 Task: Look for space in Porlamar, Venezuela from 12th July, 2023 to 16th July, 2023 for 8 adults in price range Rs.10000 to Rs.16000. Place can be private room with 8 bedrooms having 8 beds and 8 bathrooms. Property type can be house, flat, guest house. Amenities needed are: wifi, TV, free parkinig on premises, gym, breakfast. Booking option can be shelf check-in. Required host language is English.
Action: Mouse moved to (554, 135)
Screenshot: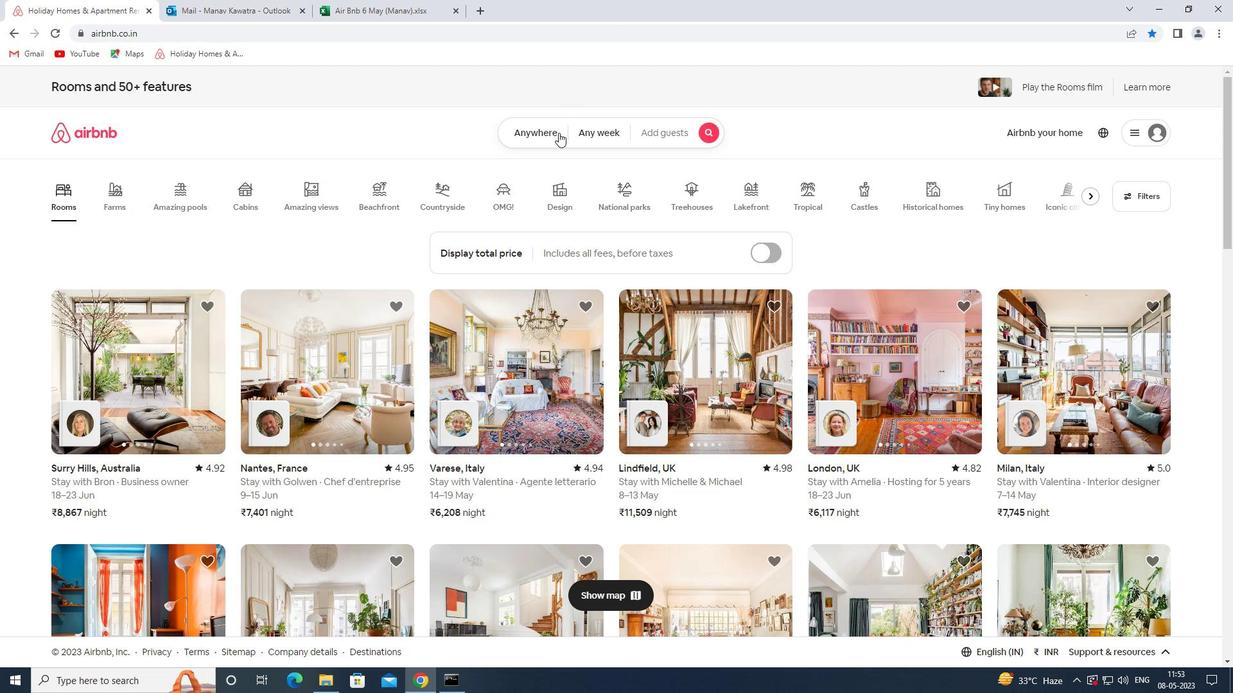 
Action: Mouse pressed left at (554, 135)
Screenshot: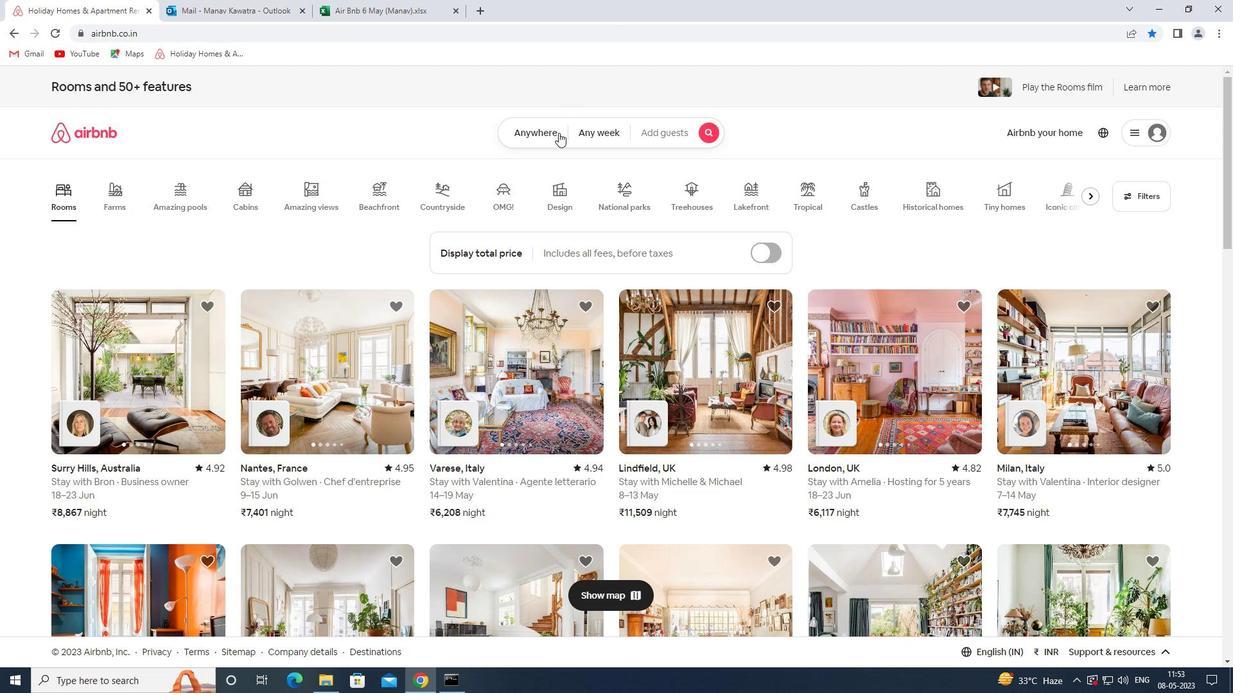 
Action: Mouse moved to (443, 186)
Screenshot: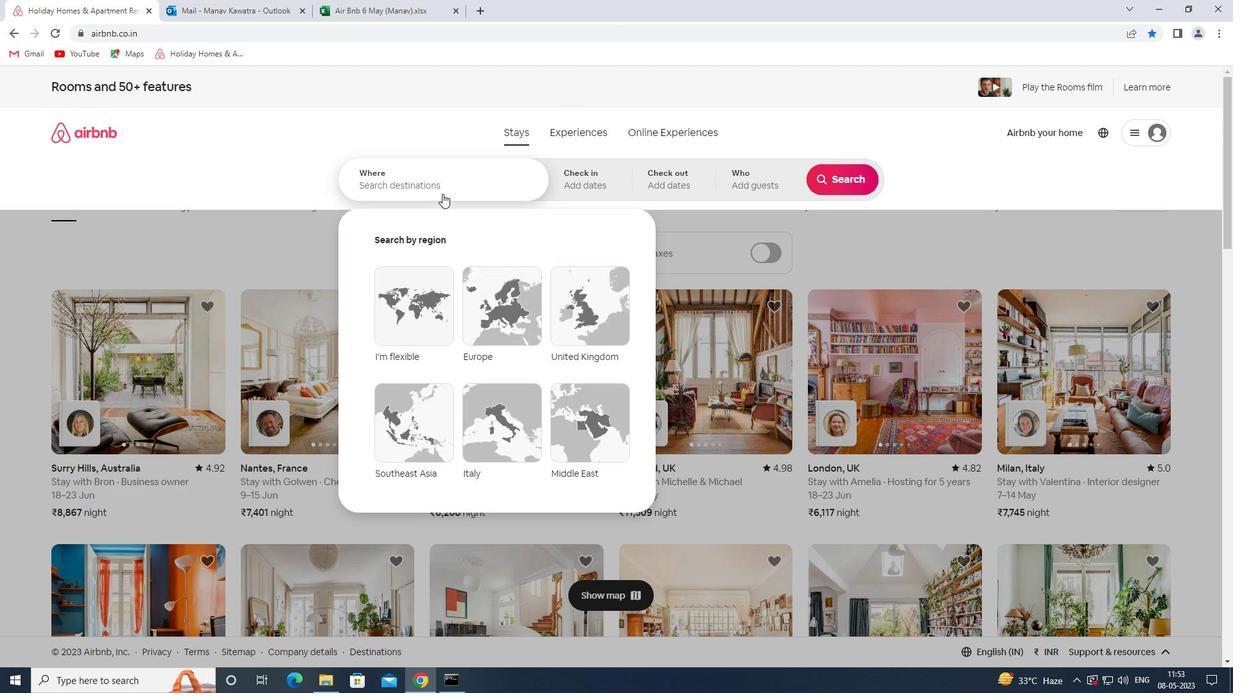 
Action: Mouse pressed left at (443, 186)
Screenshot: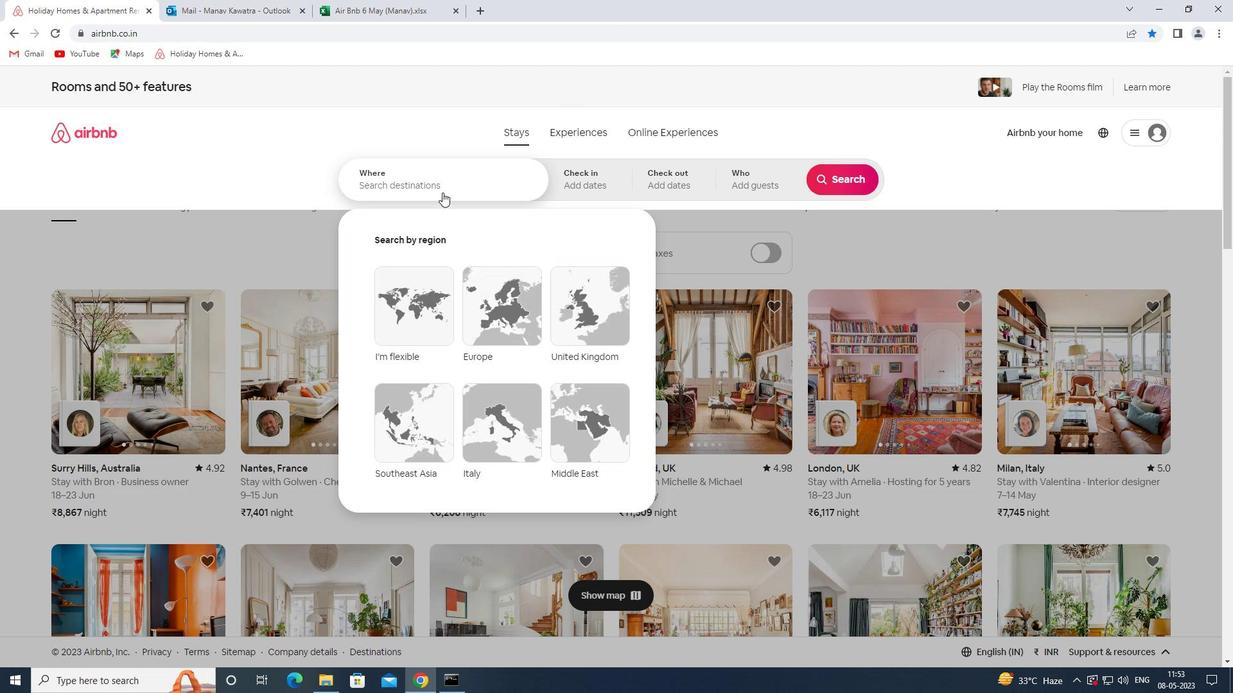 
Action: Mouse moved to (445, 186)
Screenshot: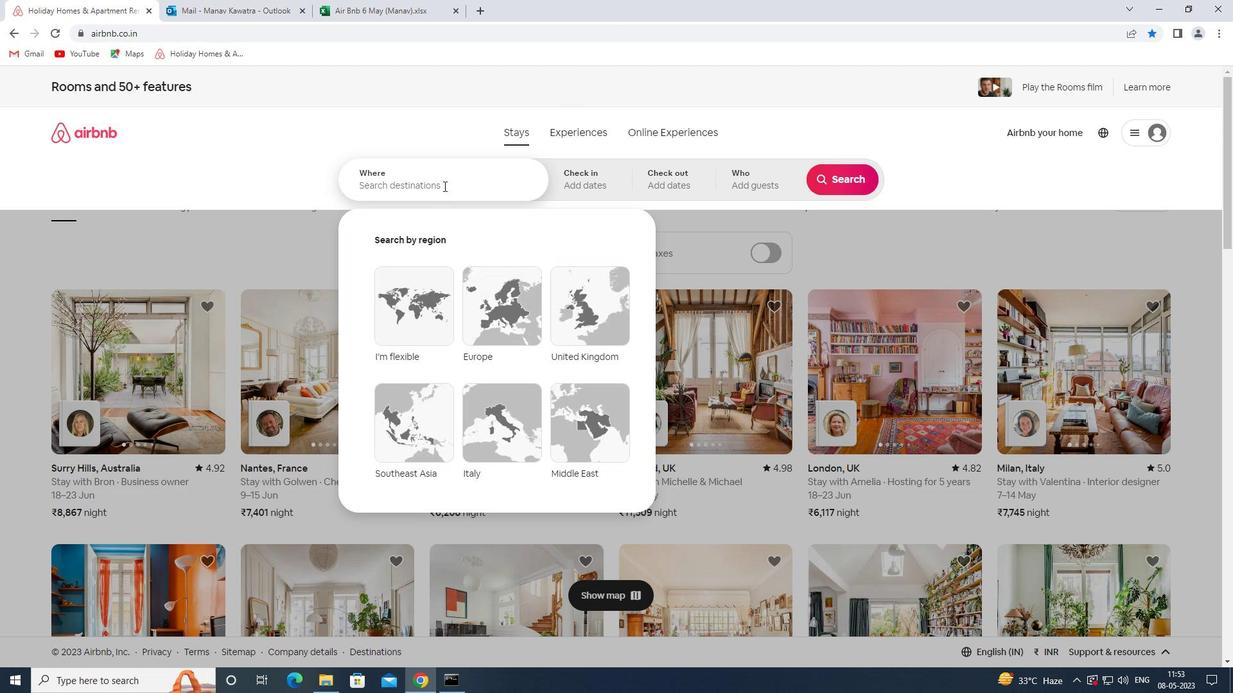 
Action: Key pressed <Key.shift_r><Key.shift_r><Key.shift_r><Key.shift_r>Porlamar<Key.space><Key.shift>VENEZUELA<Key.space><Key.enter>
Screenshot: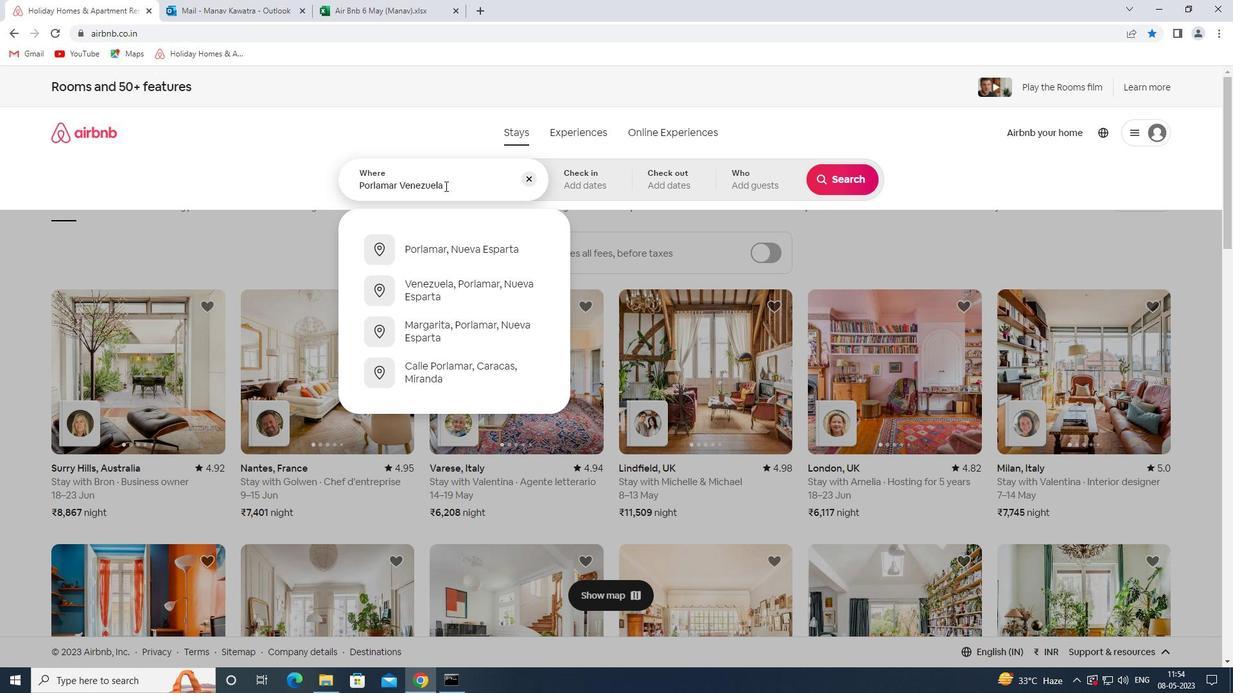 
Action: Mouse moved to (841, 278)
Screenshot: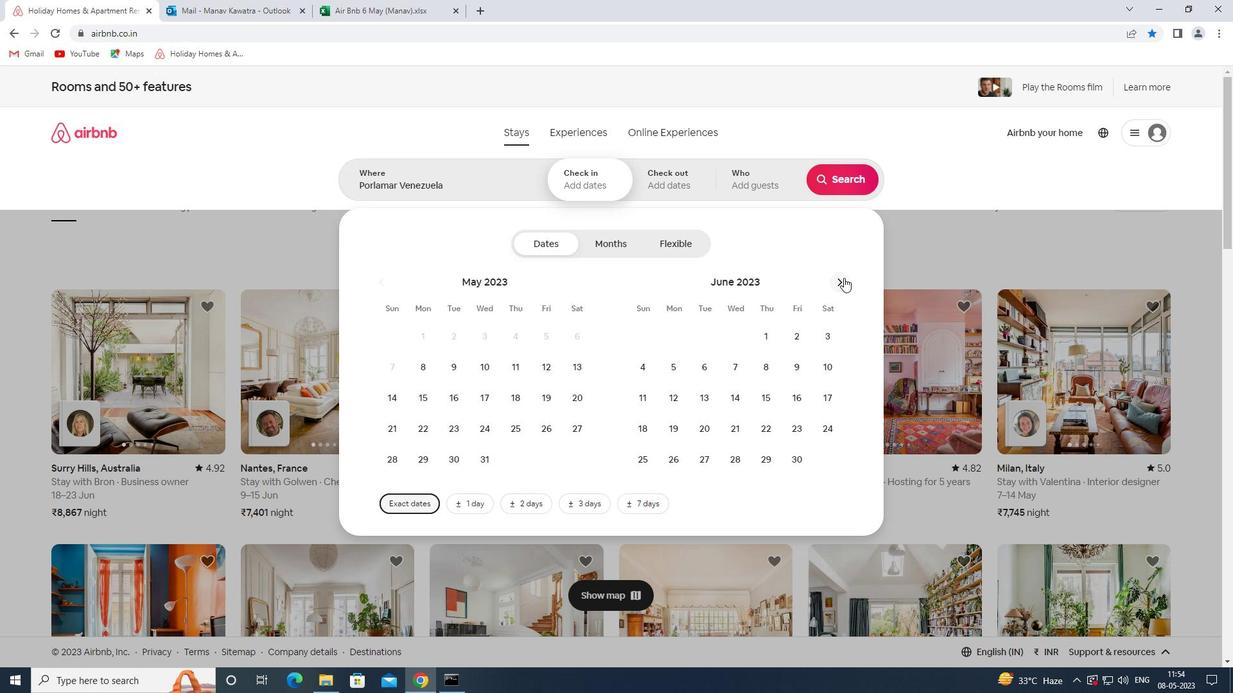 
Action: Mouse pressed left at (841, 278)
Screenshot: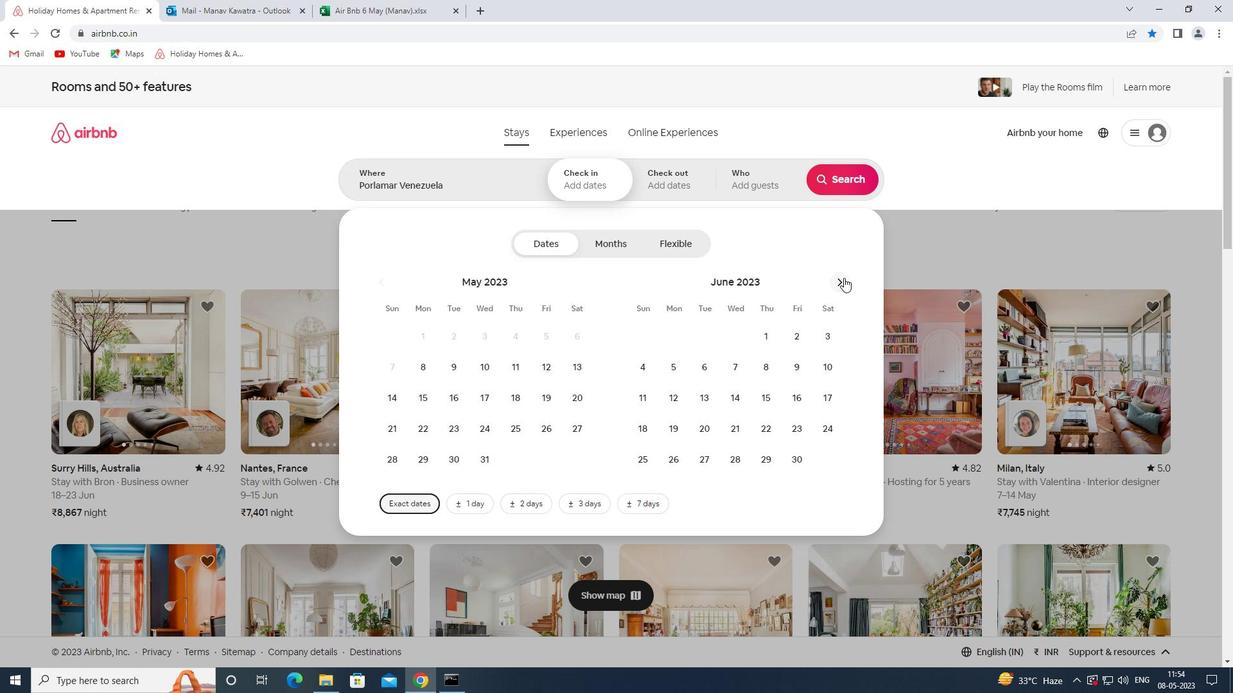 
Action: Mouse moved to (730, 404)
Screenshot: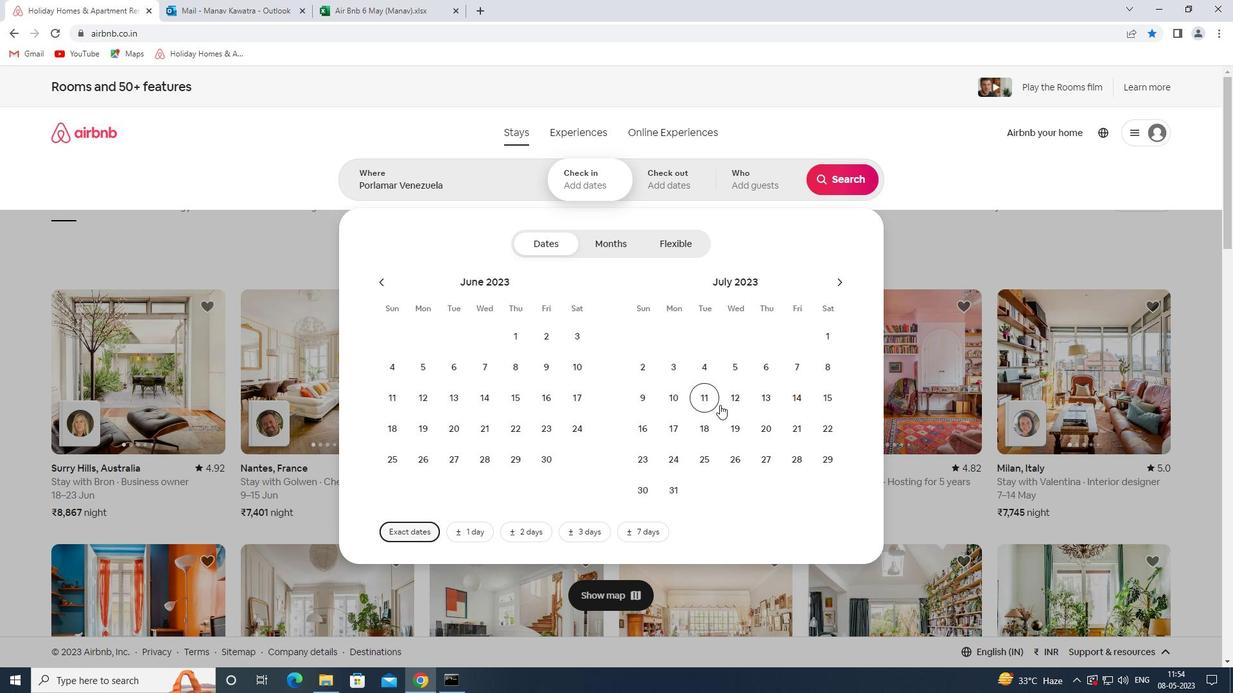 
Action: Mouse pressed left at (730, 404)
Screenshot: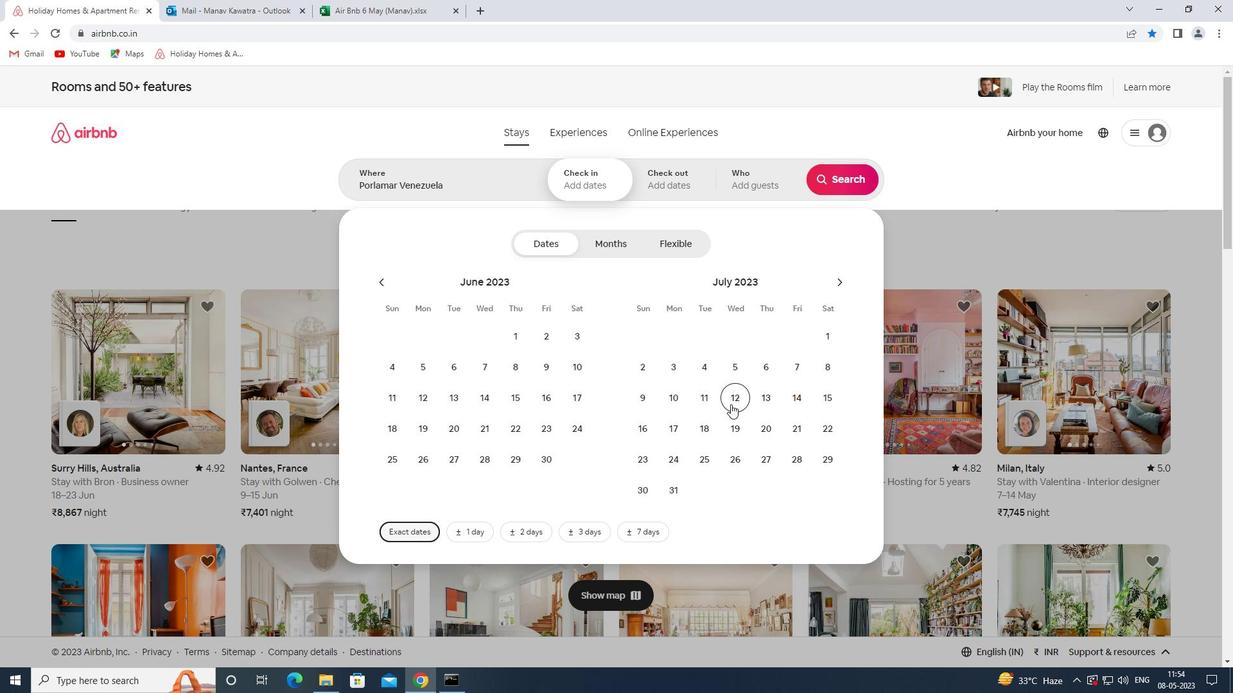 
Action: Mouse moved to (645, 432)
Screenshot: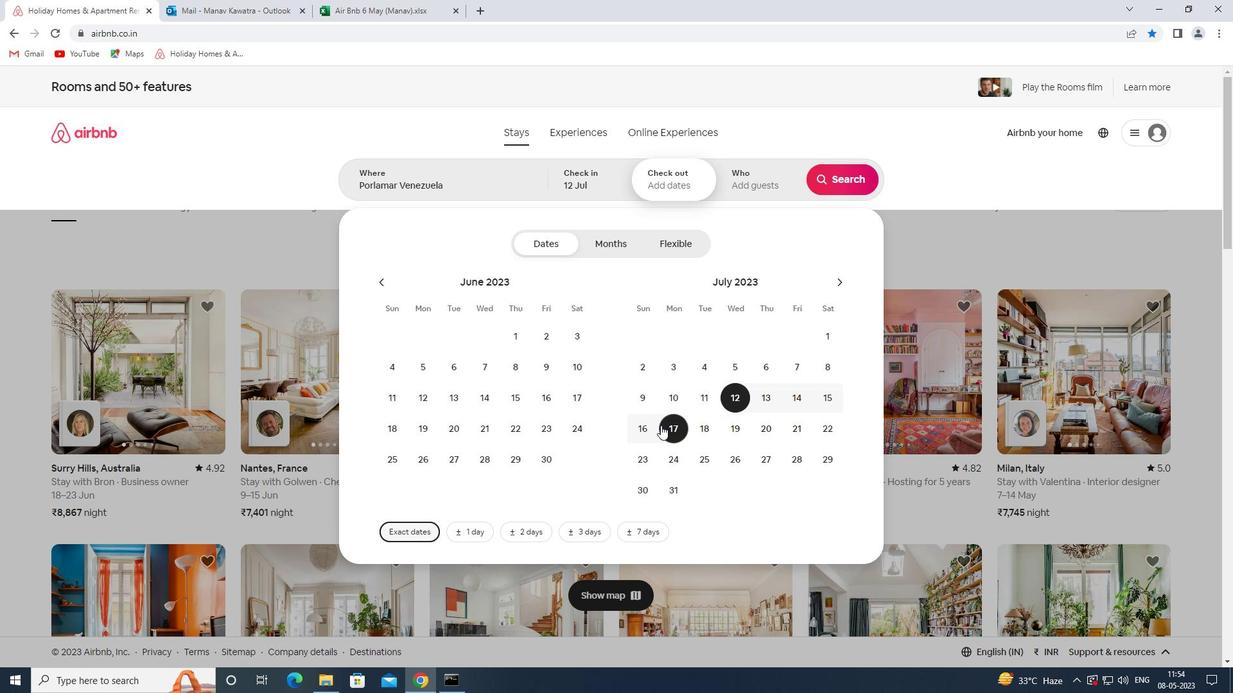
Action: Mouse pressed left at (645, 432)
Screenshot: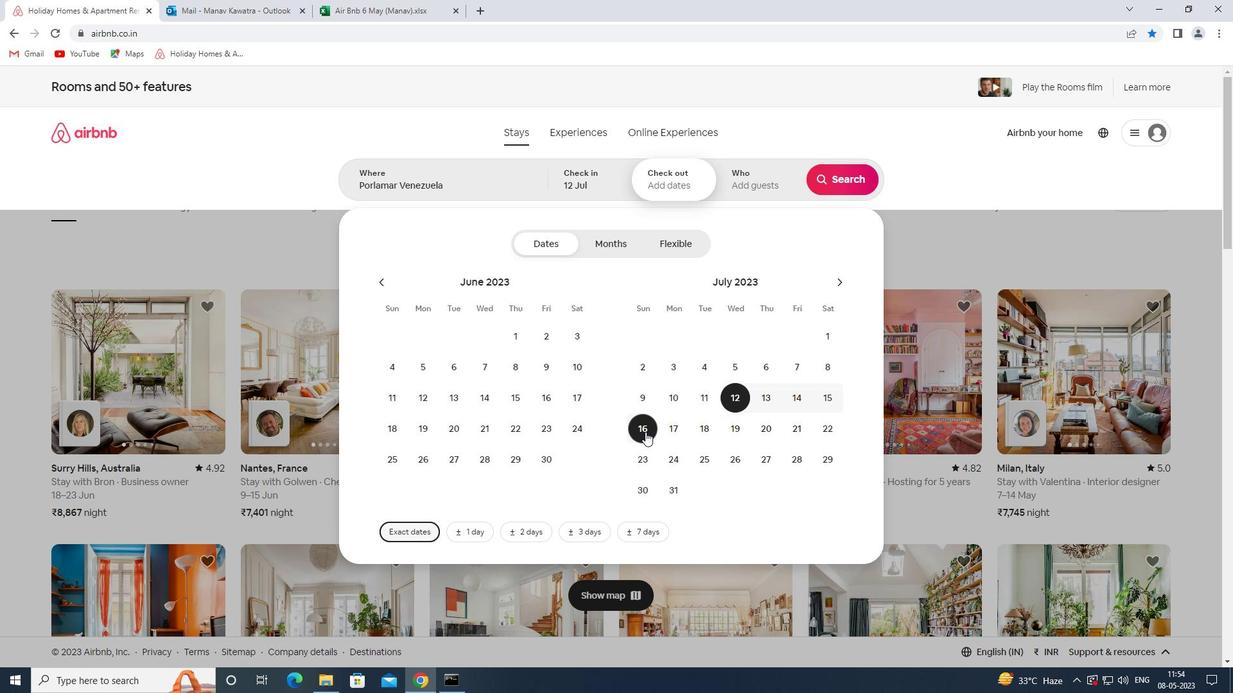 
Action: Mouse moved to (768, 184)
Screenshot: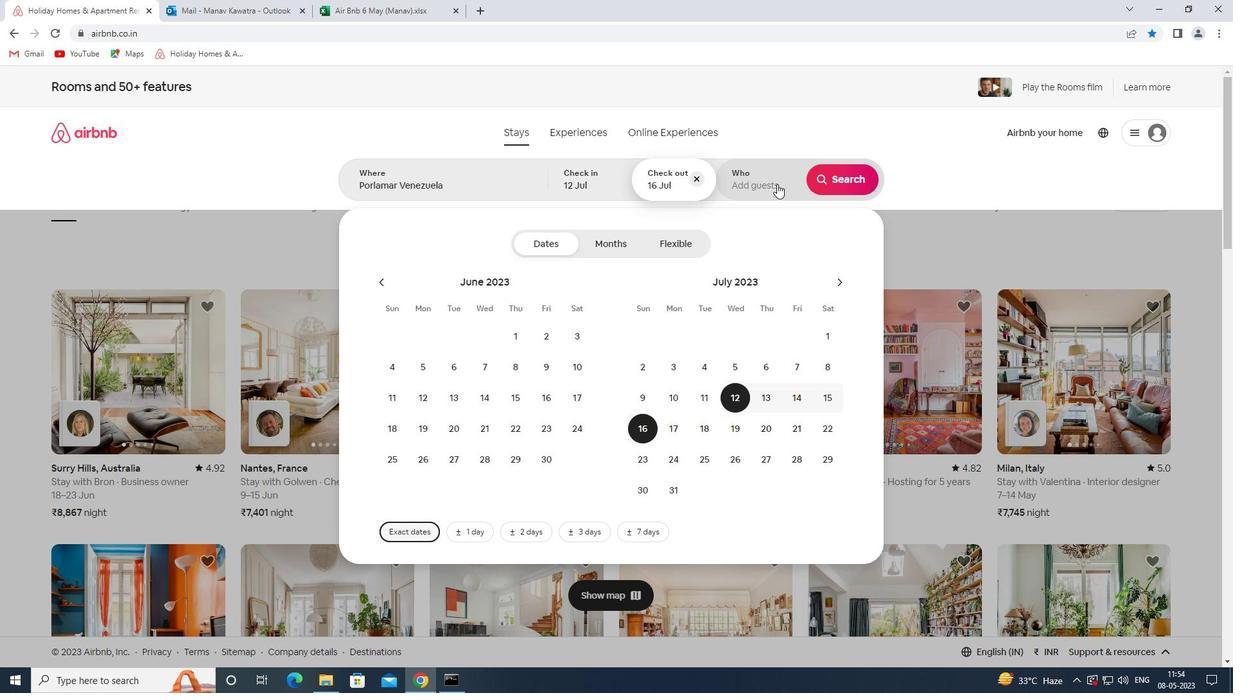 
Action: Mouse pressed left at (768, 184)
Screenshot: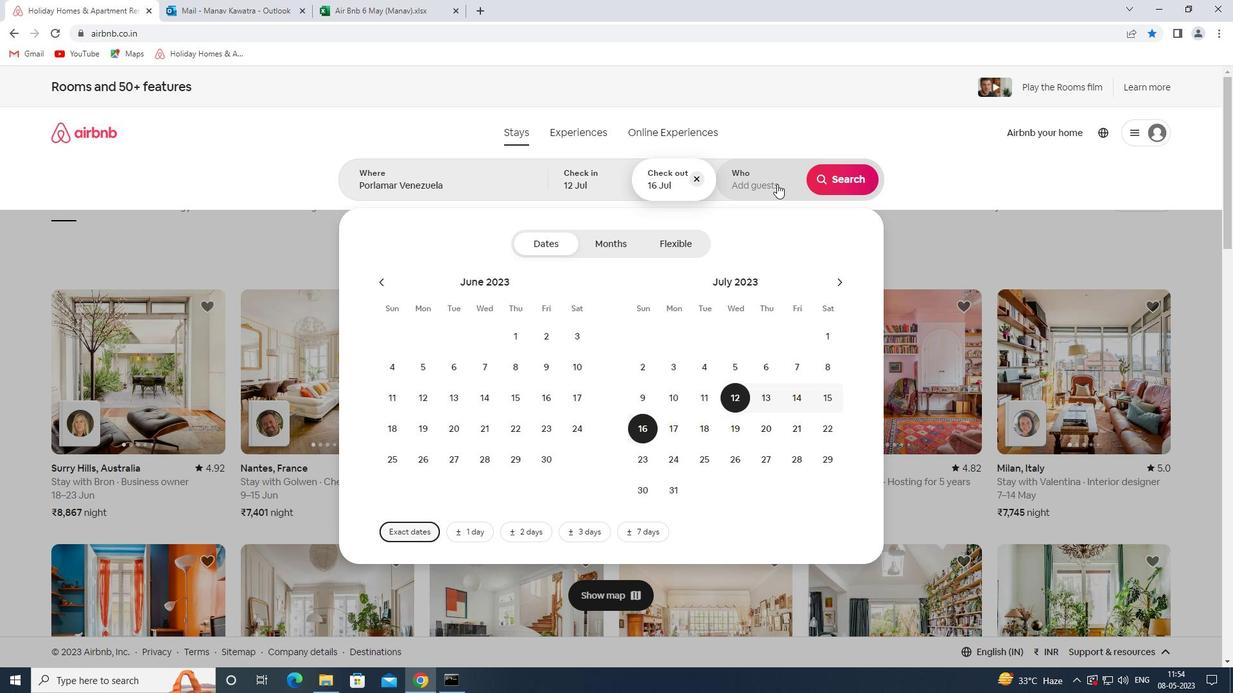 
Action: Mouse moved to (847, 250)
Screenshot: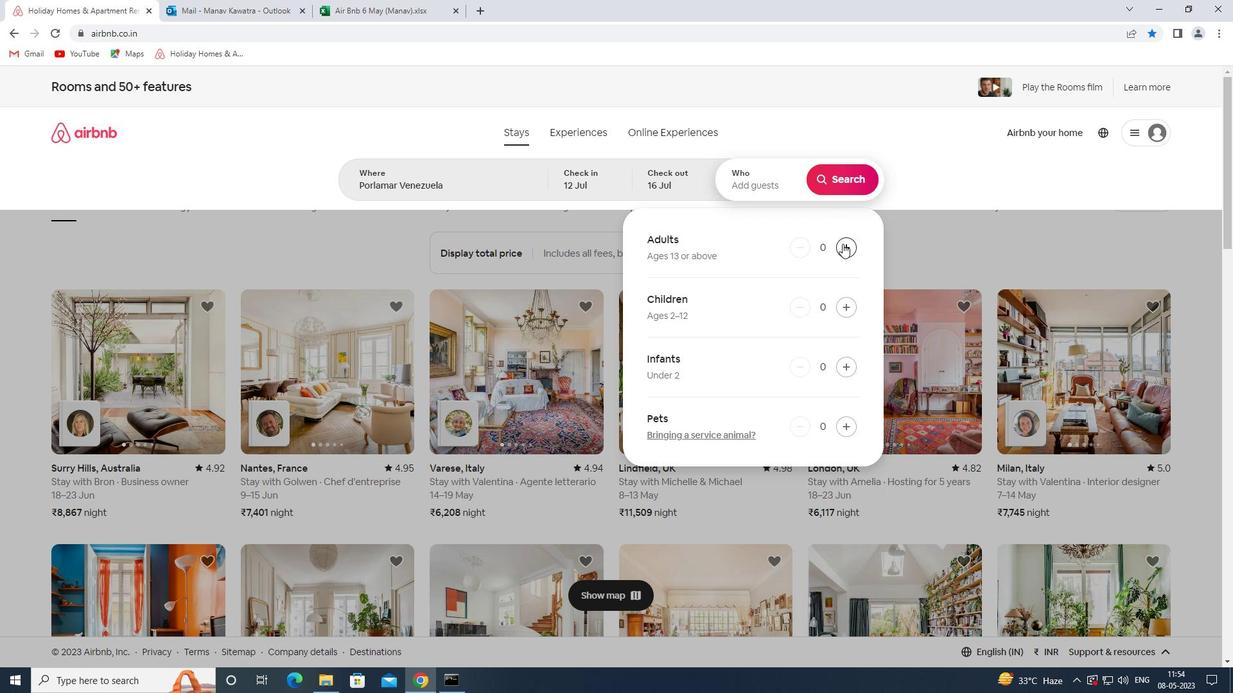 
Action: Mouse pressed left at (847, 250)
Screenshot: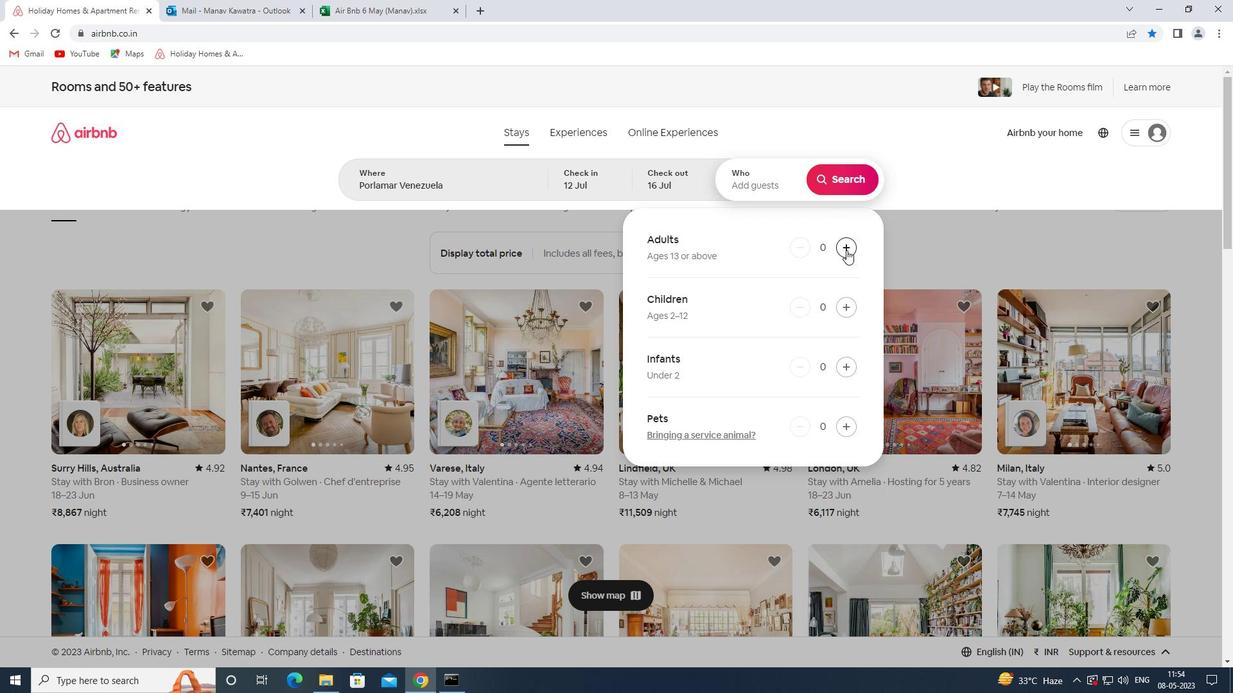 
Action: Mouse pressed left at (847, 250)
Screenshot: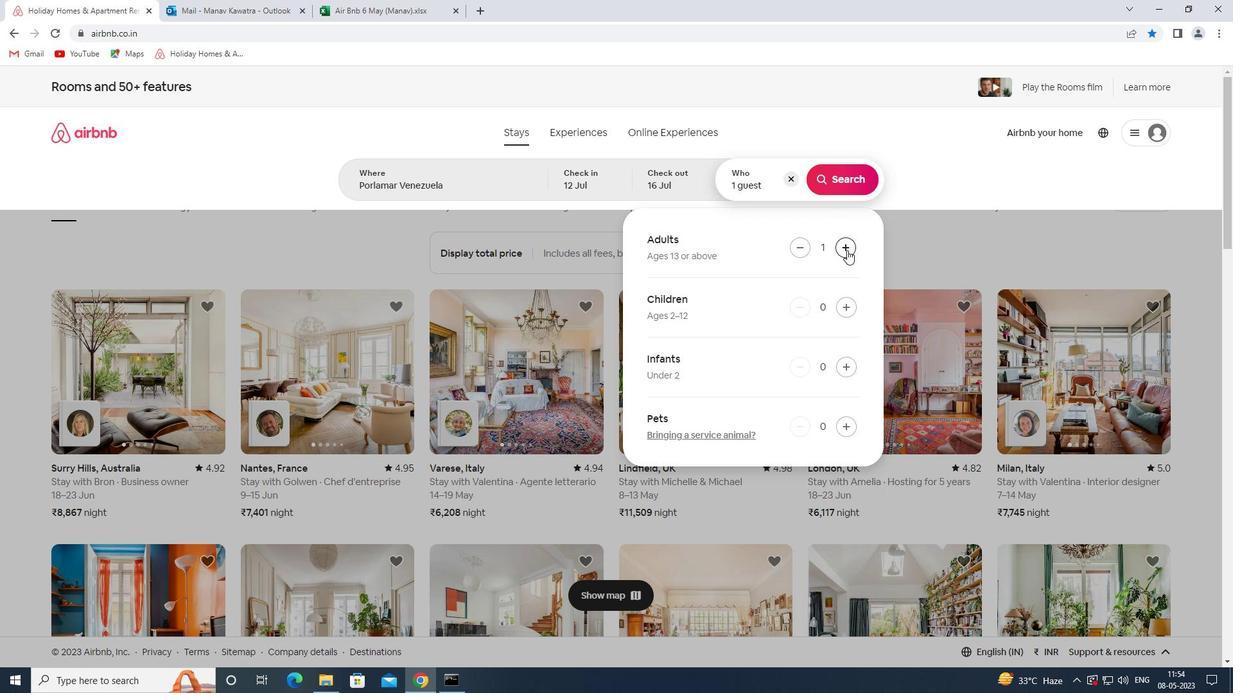 
Action: Mouse pressed left at (847, 250)
Screenshot: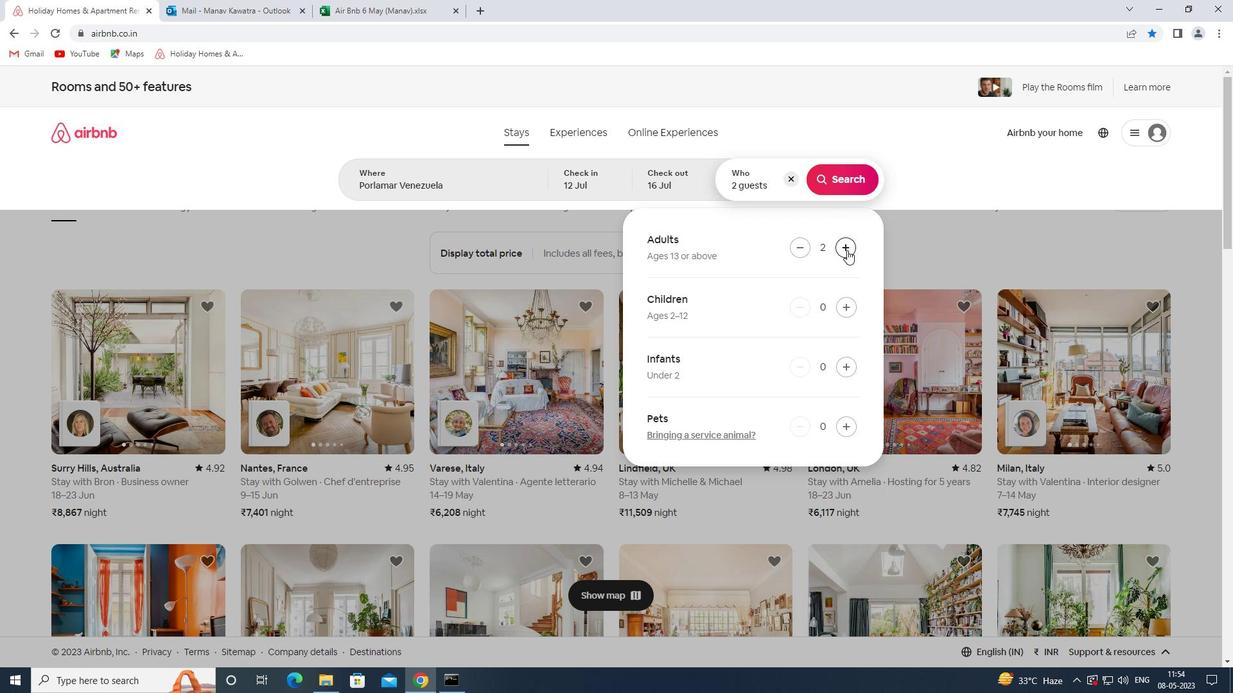 
Action: Mouse pressed left at (847, 250)
Screenshot: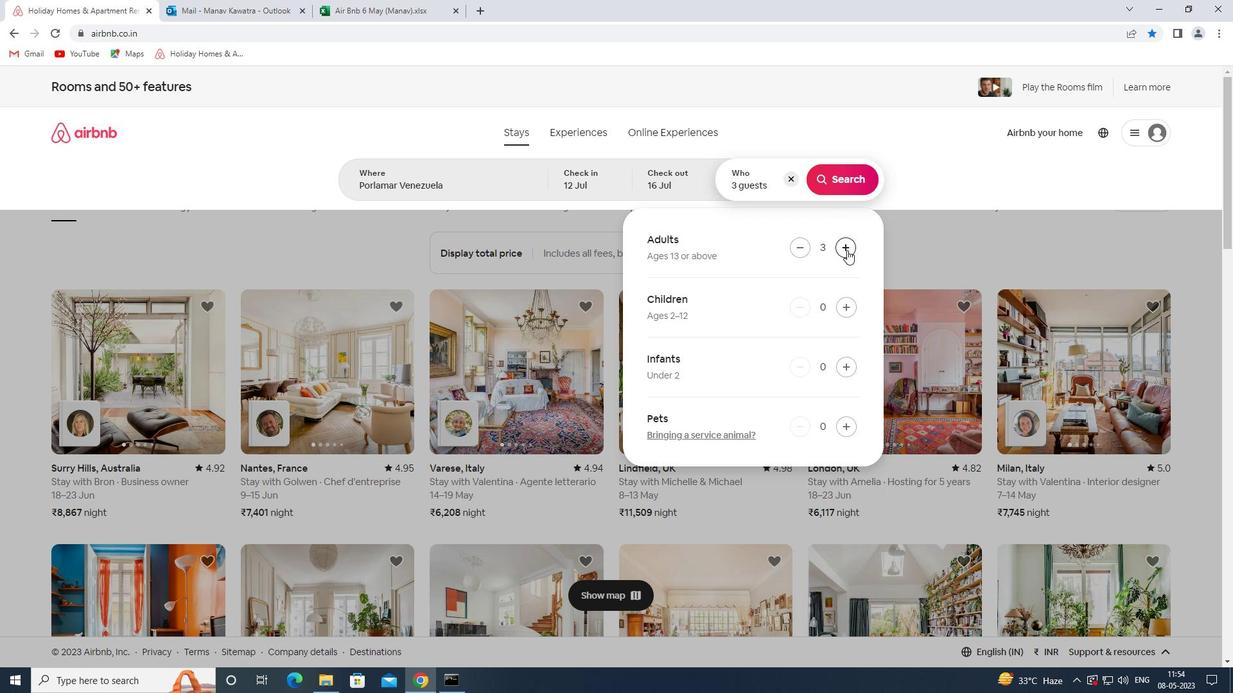 
Action: Mouse pressed left at (847, 250)
Screenshot: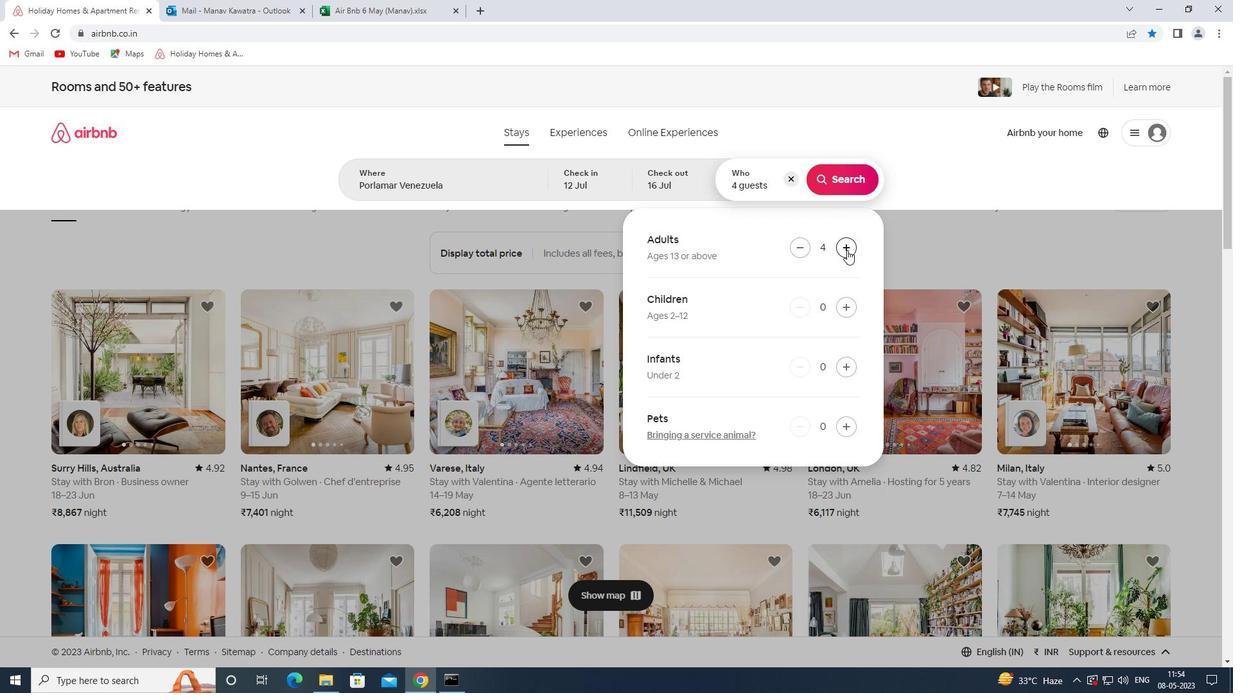 
Action: Mouse pressed left at (847, 250)
Screenshot: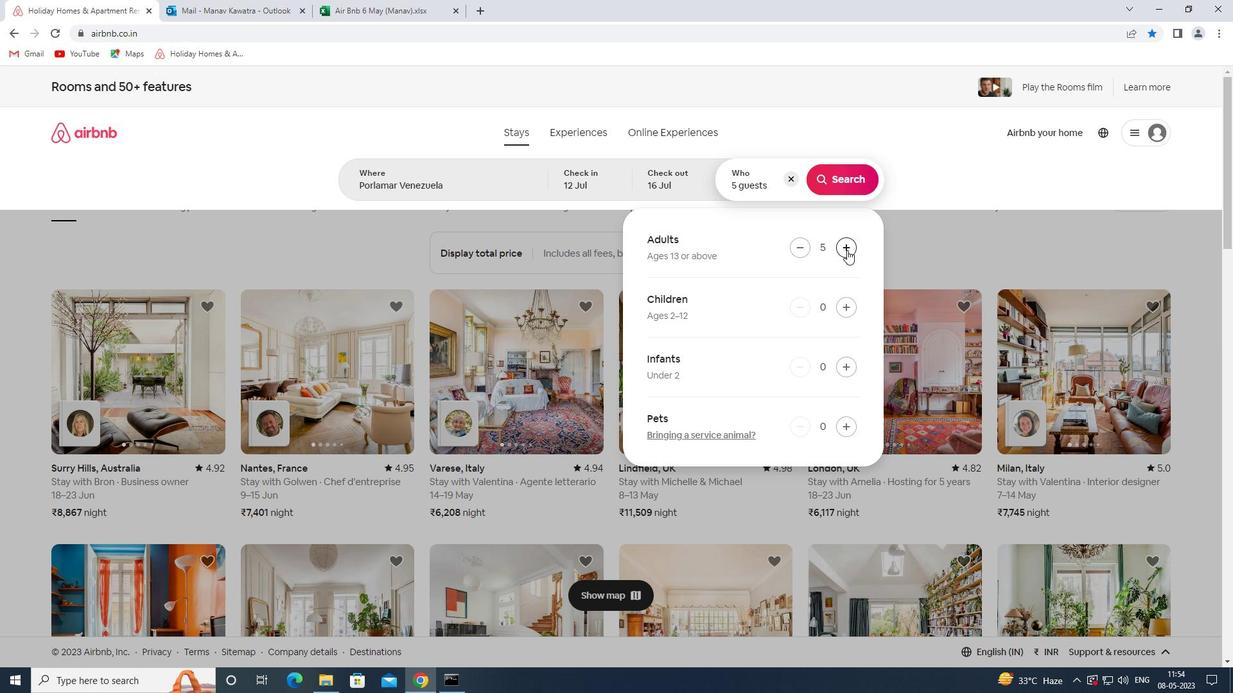 
Action: Mouse pressed left at (847, 250)
Screenshot: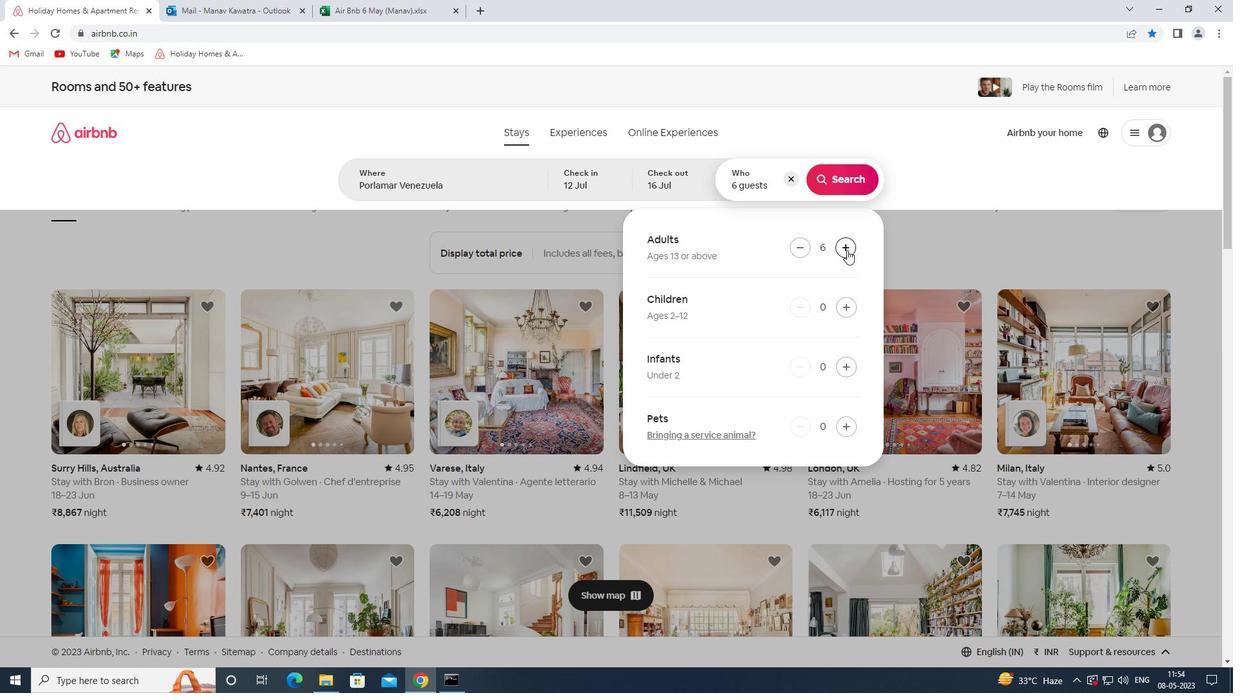 
Action: Mouse pressed left at (847, 250)
Screenshot: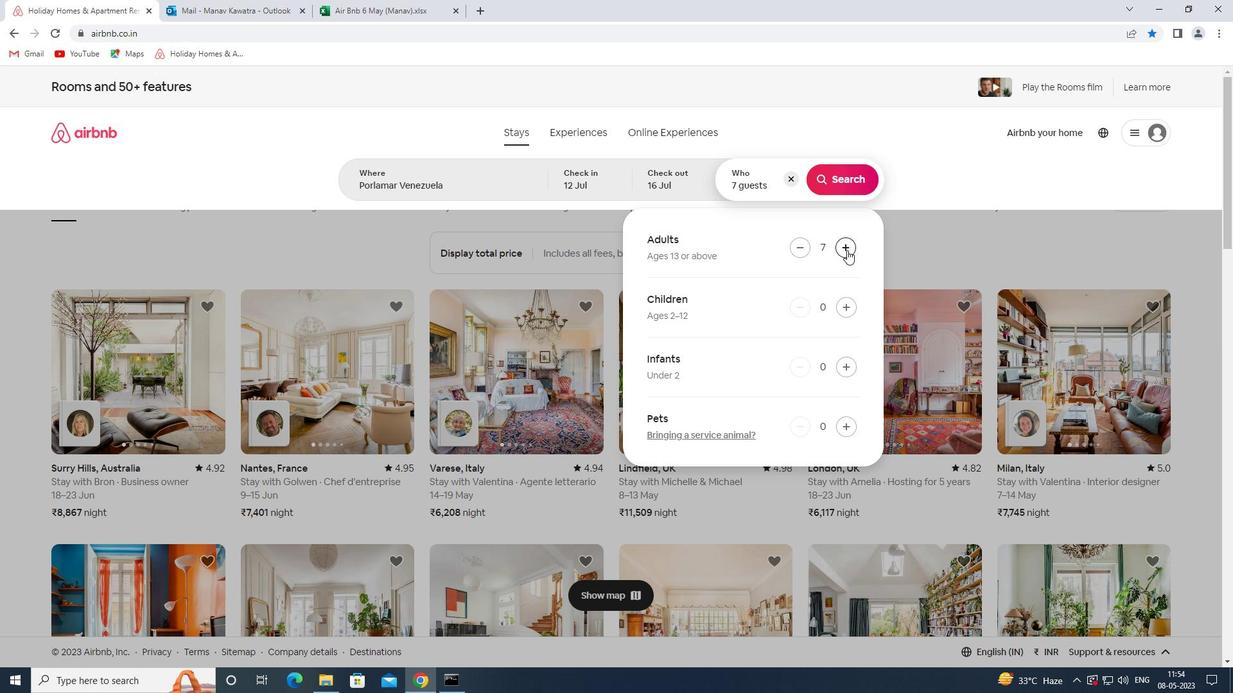 
Action: Mouse moved to (845, 251)
Screenshot: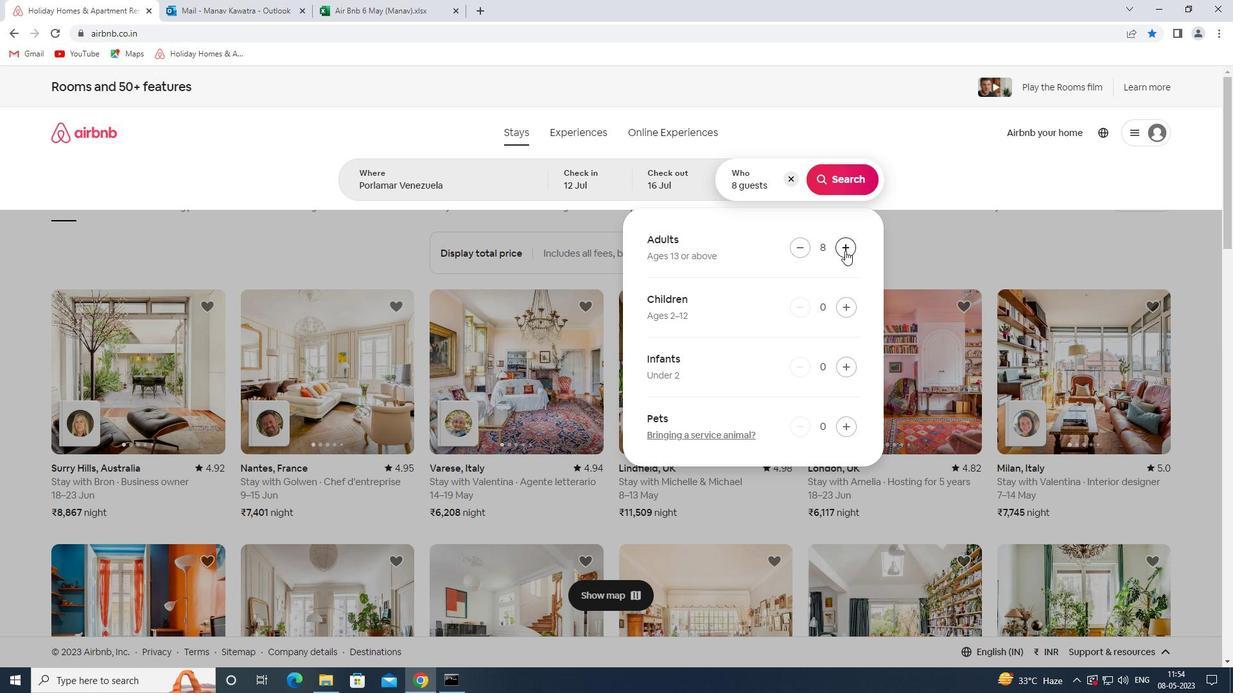 
Action: Mouse pressed left at (845, 251)
Screenshot: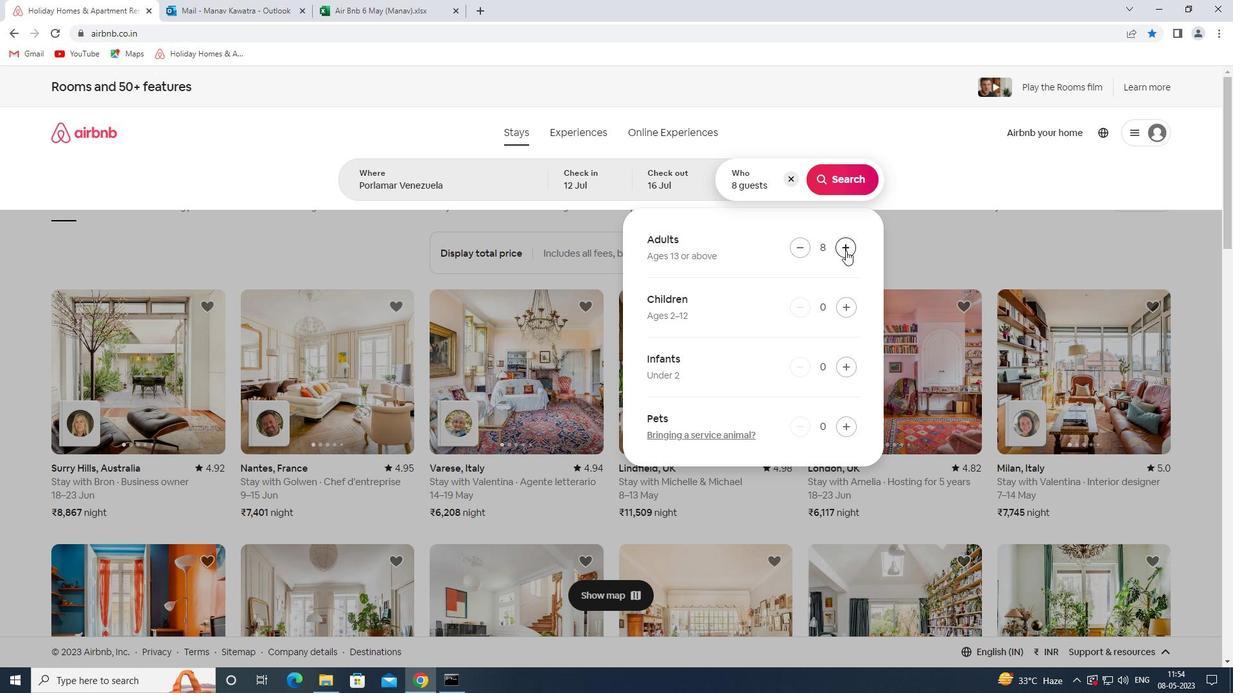 
Action: Mouse moved to (797, 248)
Screenshot: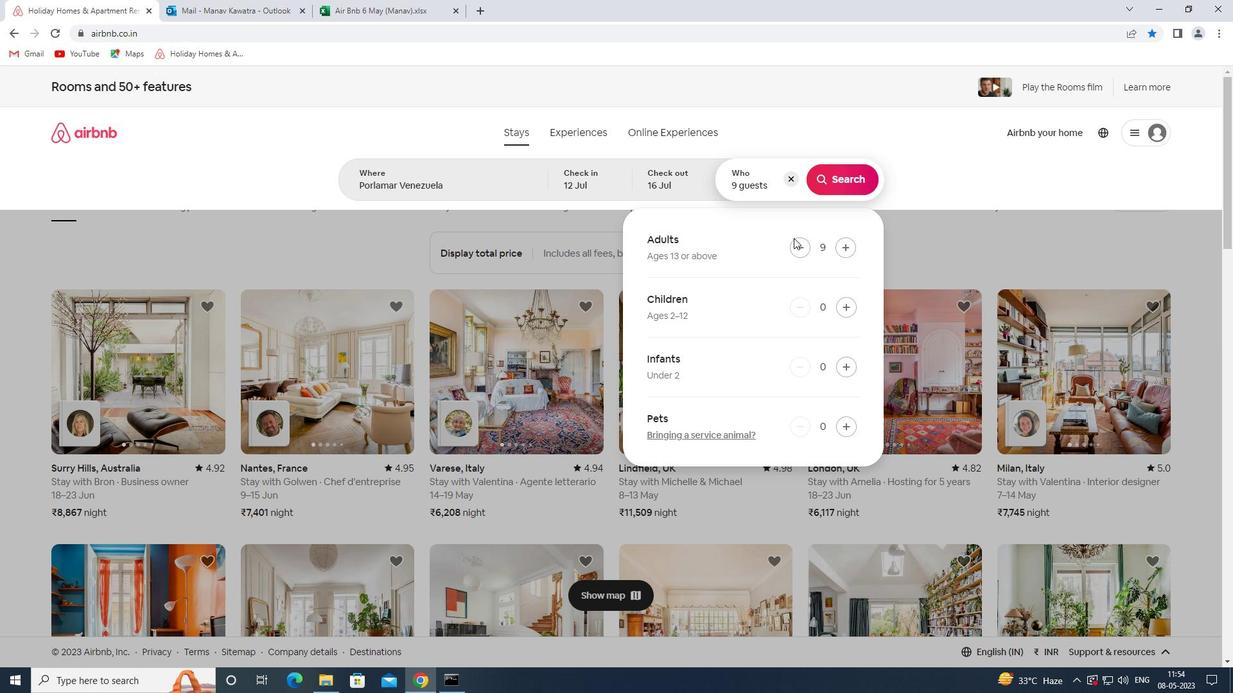 
Action: Mouse pressed left at (797, 248)
Screenshot: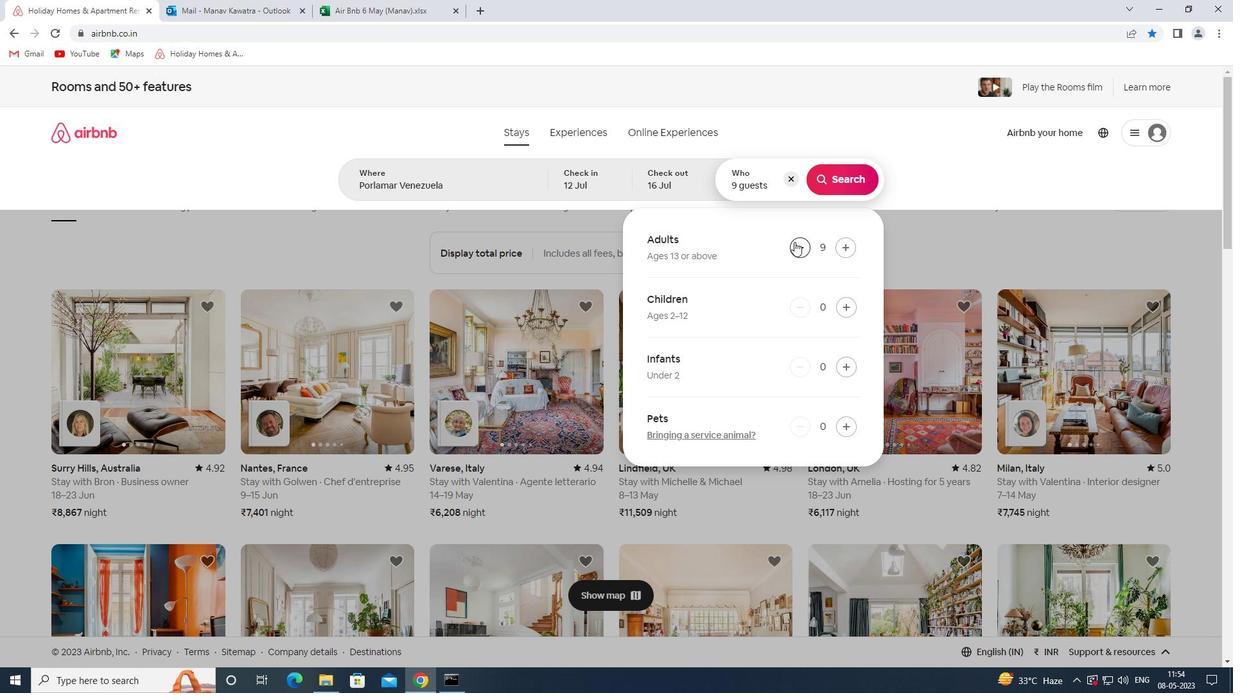 
Action: Mouse moved to (848, 186)
Screenshot: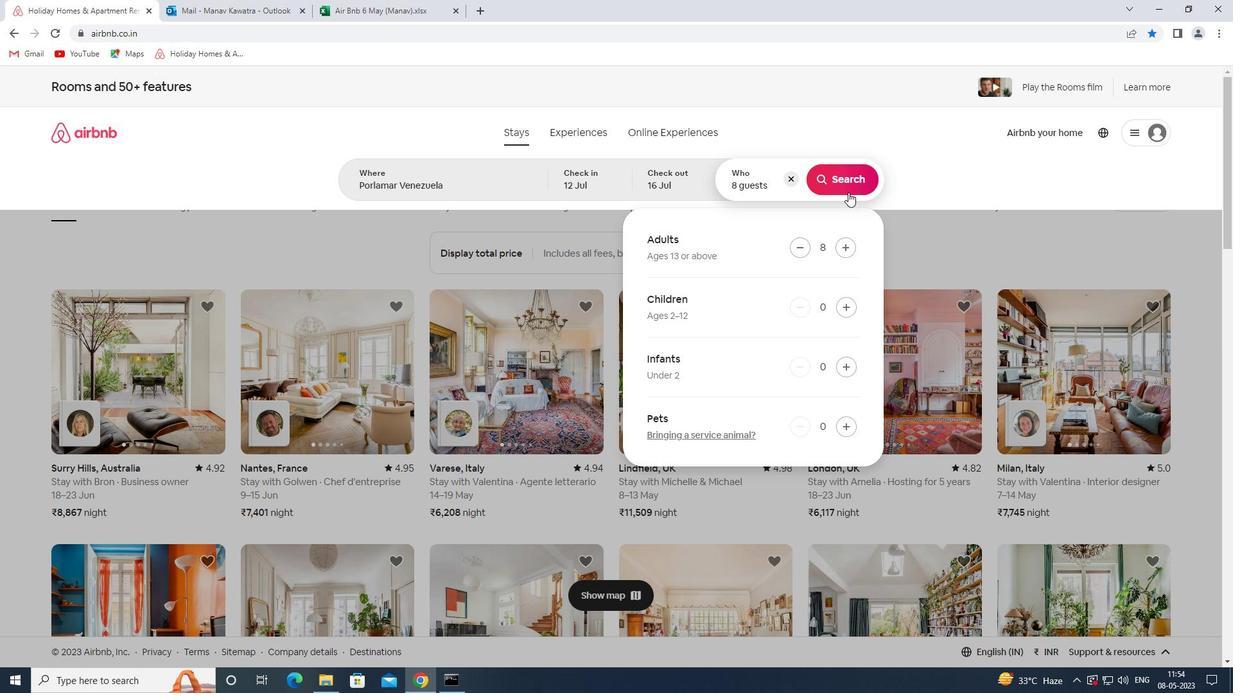 
Action: Mouse pressed left at (848, 186)
Screenshot: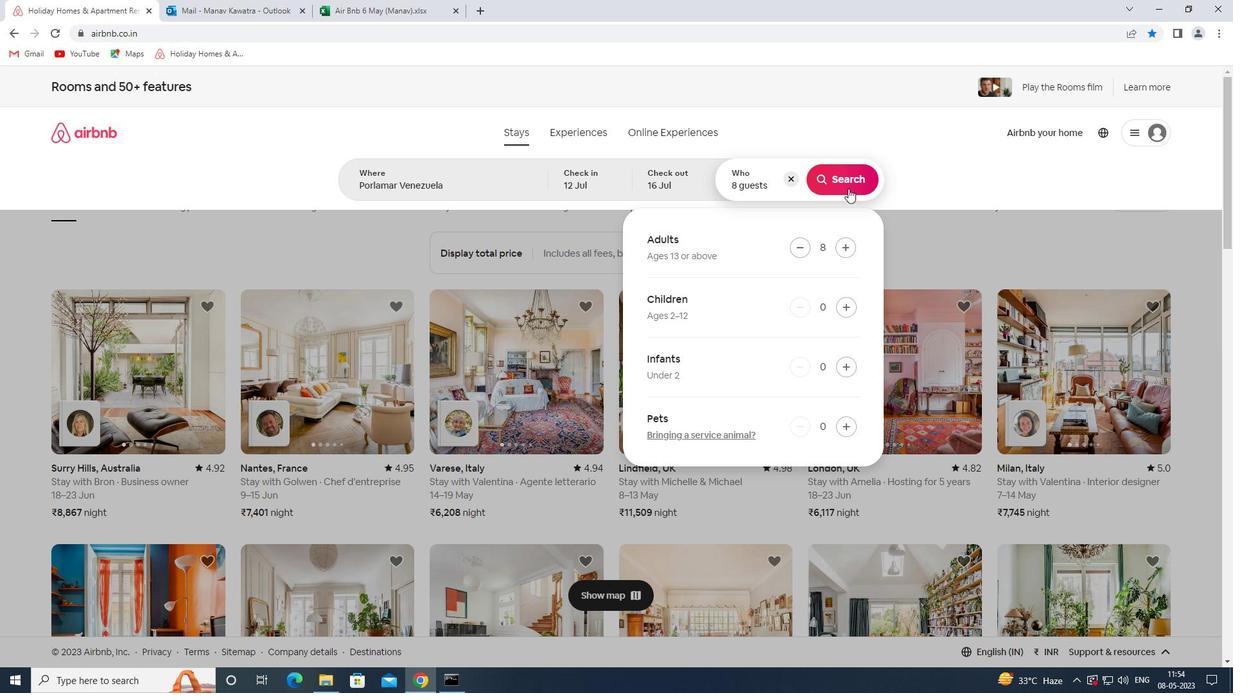 
Action: Mouse moved to (1145, 143)
Screenshot: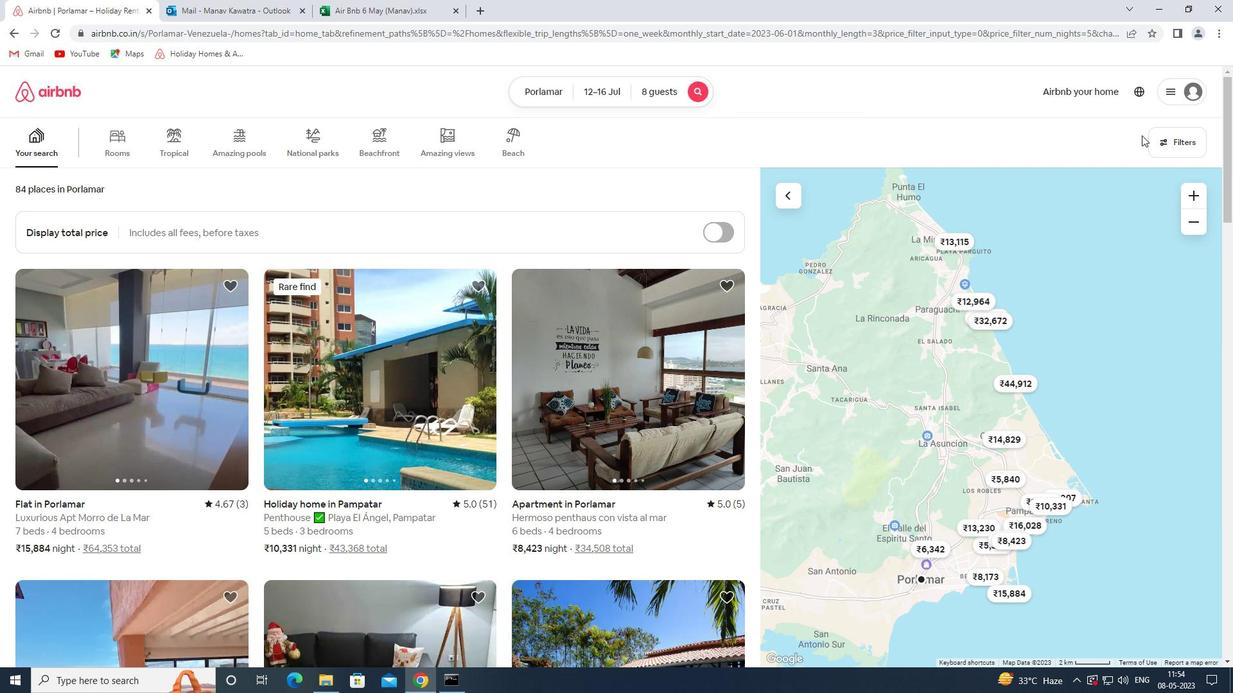 
Action: Mouse pressed left at (1145, 143)
Screenshot: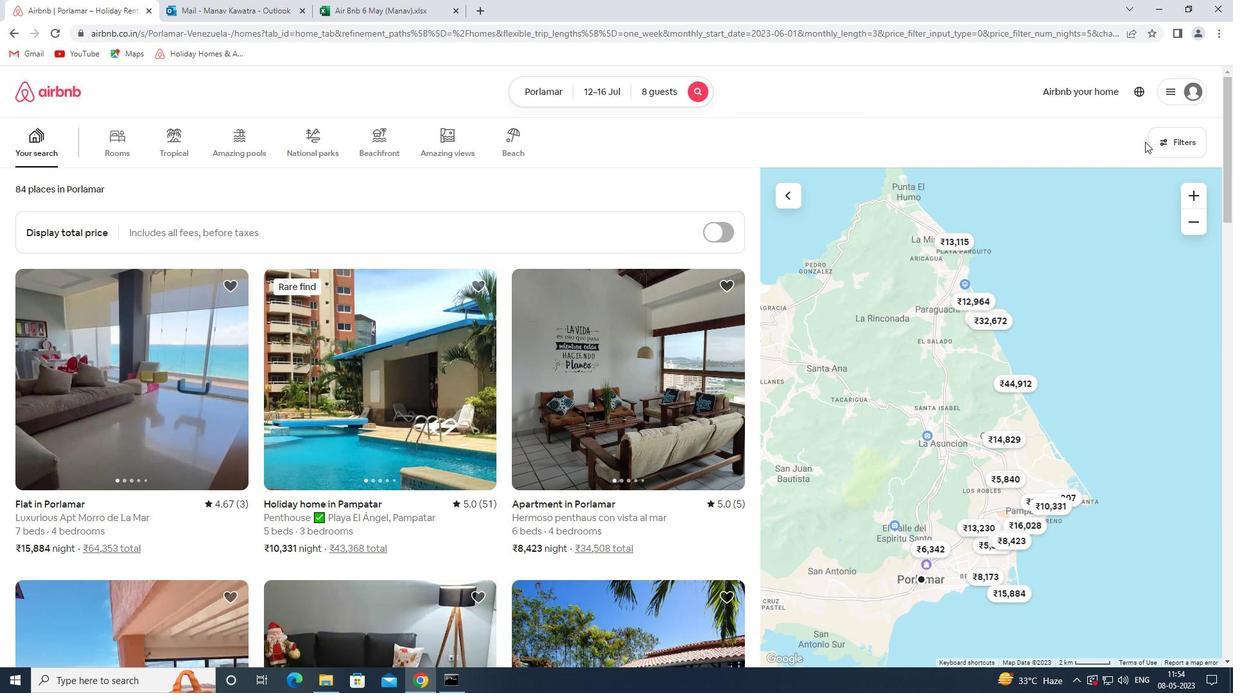 
Action: Mouse moved to (1164, 145)
Screenshot: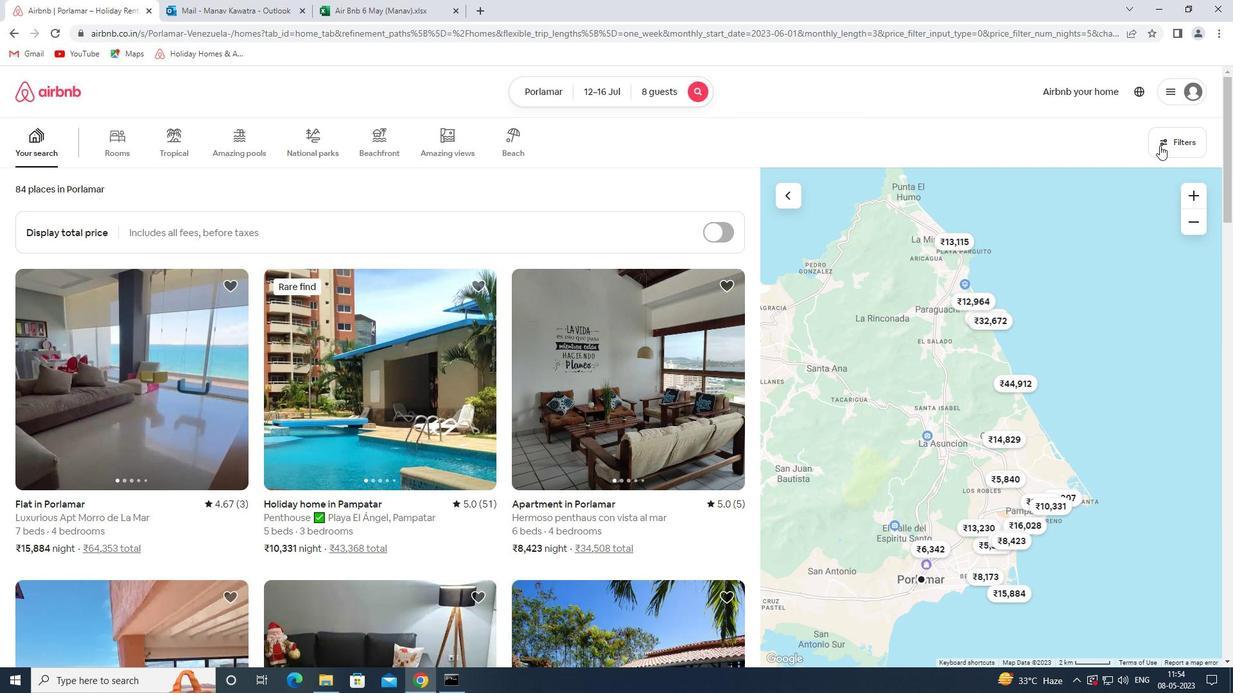 
Action: Mouse pressed left at (1164, 145)
Screenshot: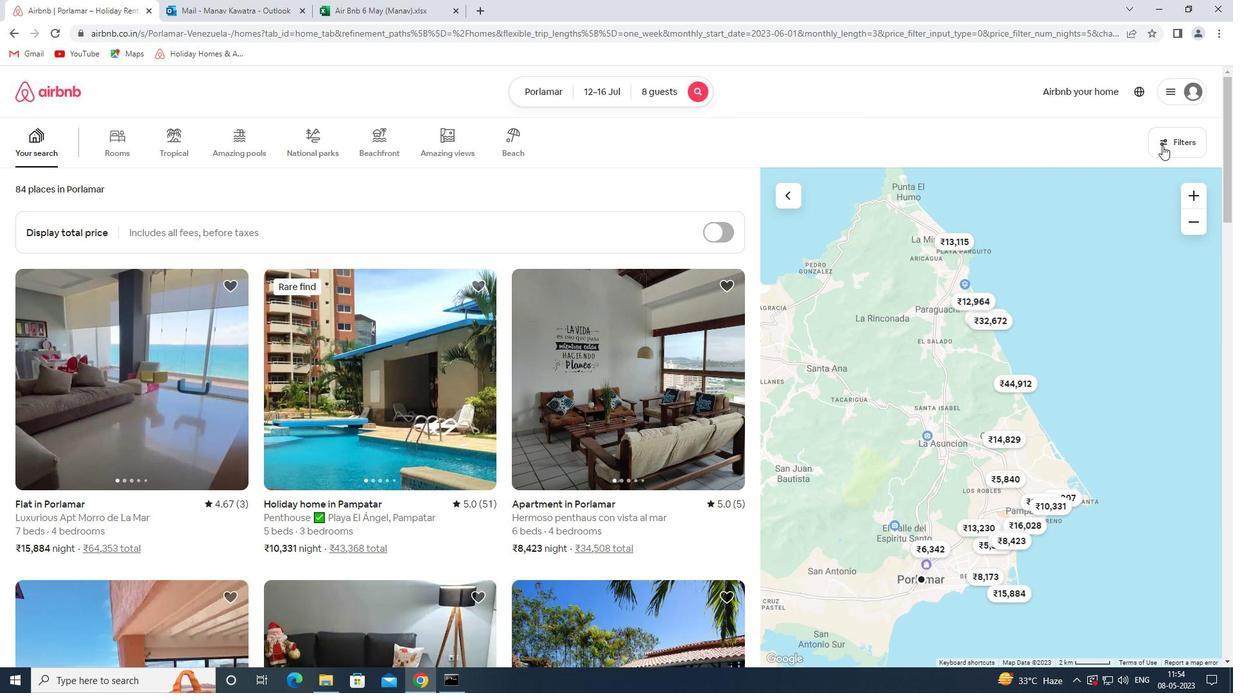 
Action: Mouse moved to (459, 459)
Screenshot: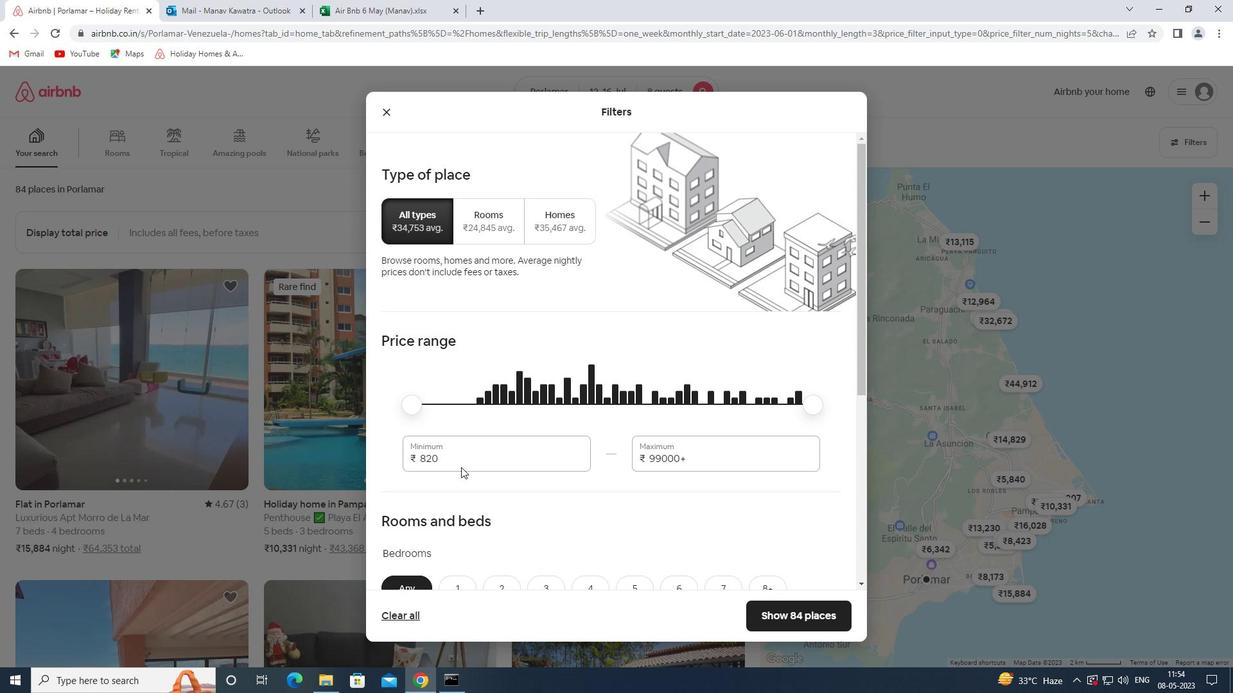 
Action: Mouse pressed left at (459, 459)
Screenshot: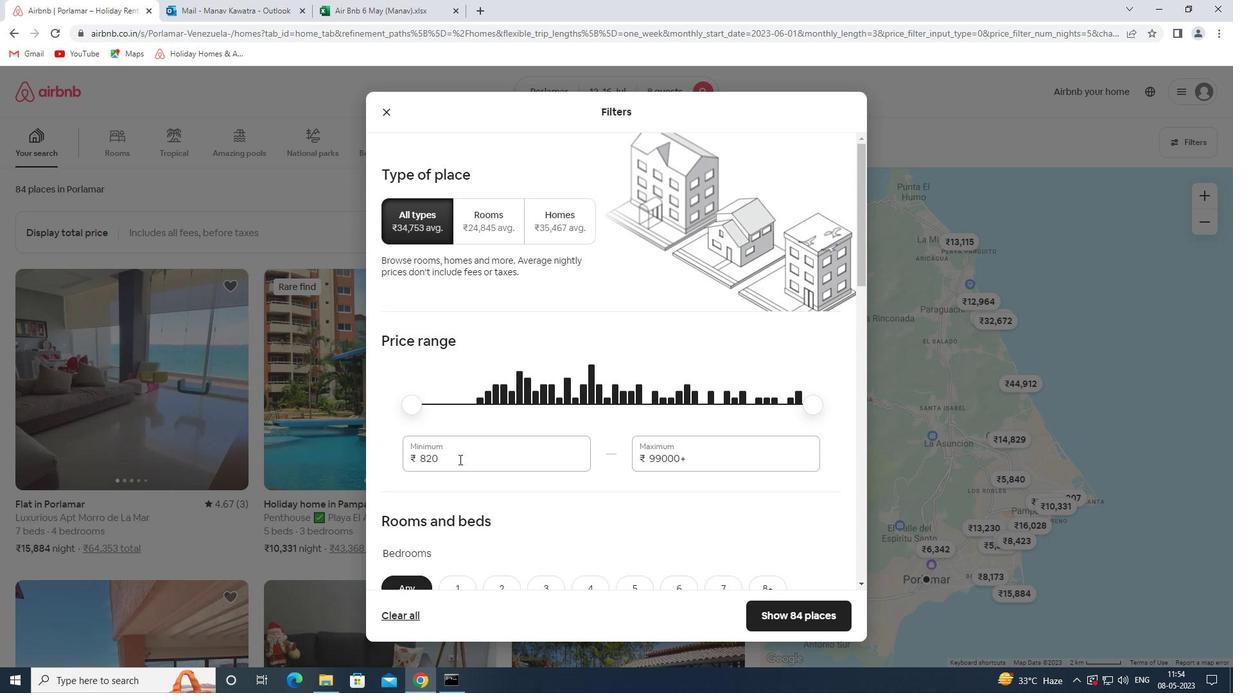 
Action: Mouse pressed left at (459, 459)
Screenshot: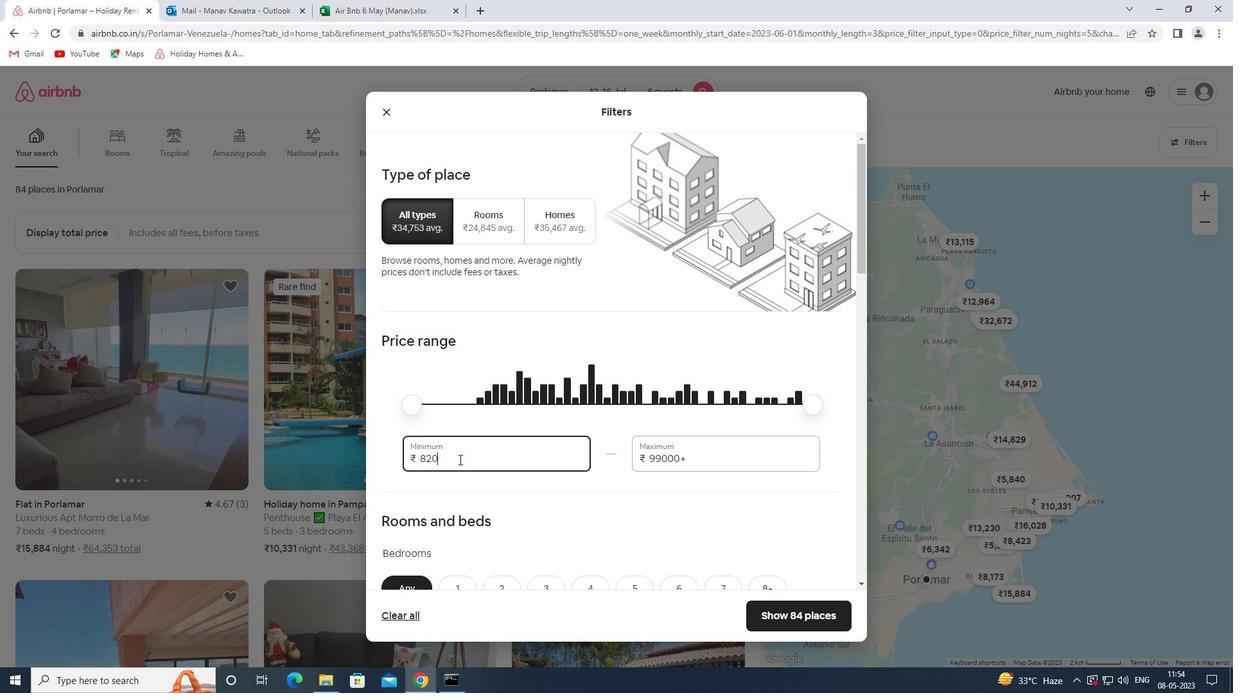 
Action: Key pressed 10000<Key.tab>16000
Screenshot: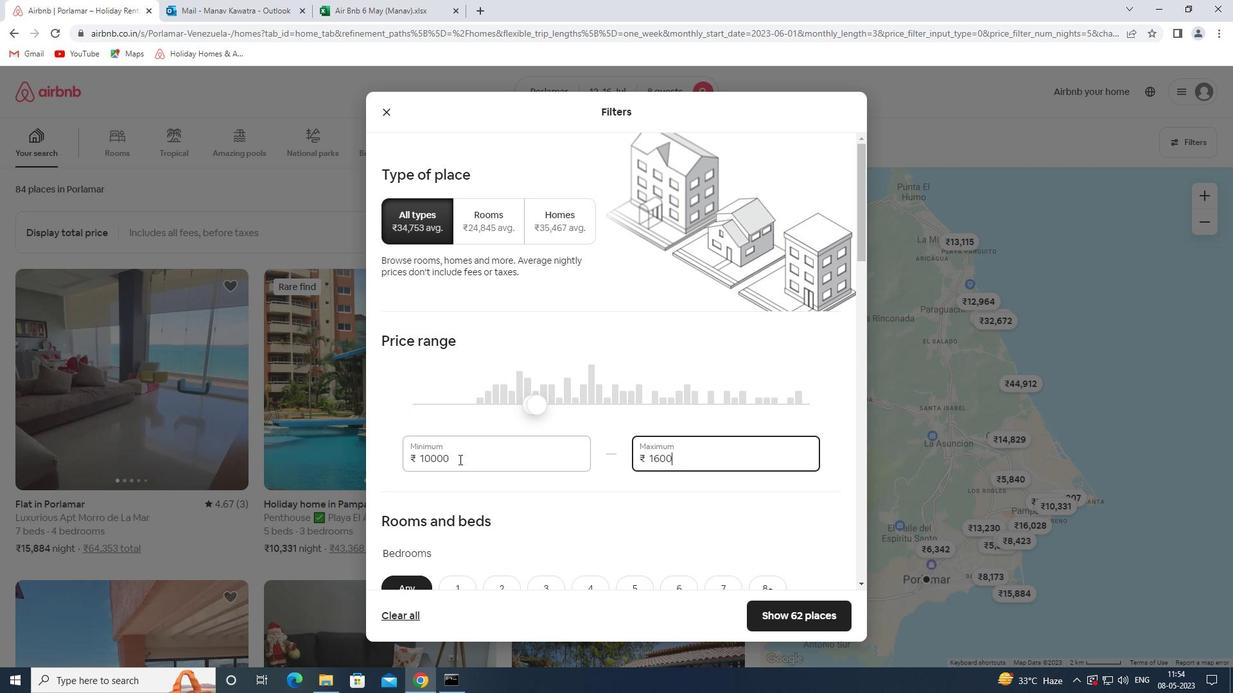 
Action: Mouse moved to (435, 425)
Screenshot: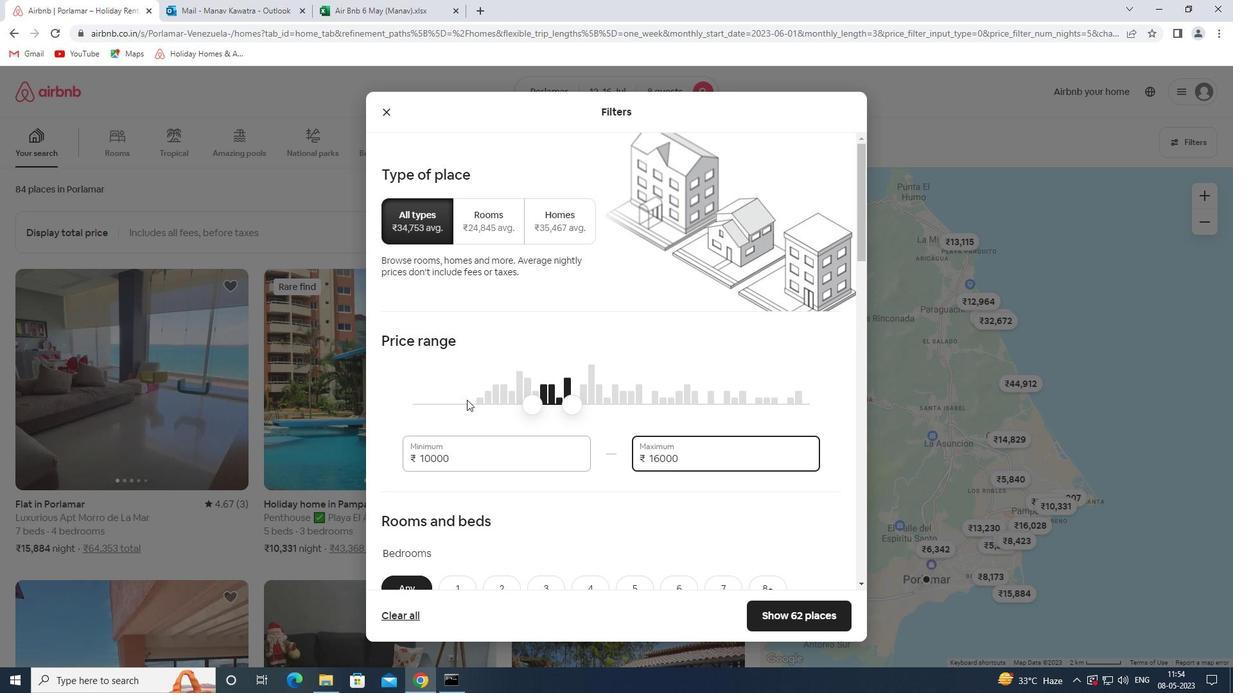 
Action: Mouse scrolled (435, 425) with delta (0, 0)
Screenshot: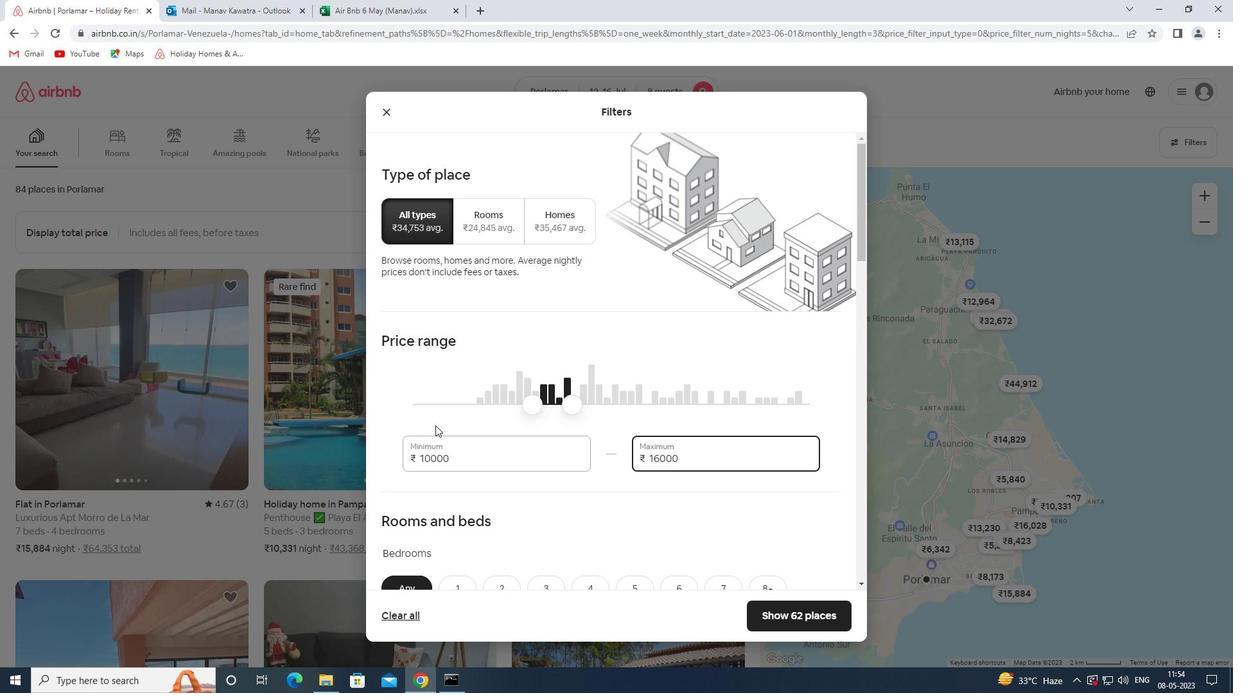 
Action: Mouse scrolled (435, 425) with delta (0, 0)
Screenshot: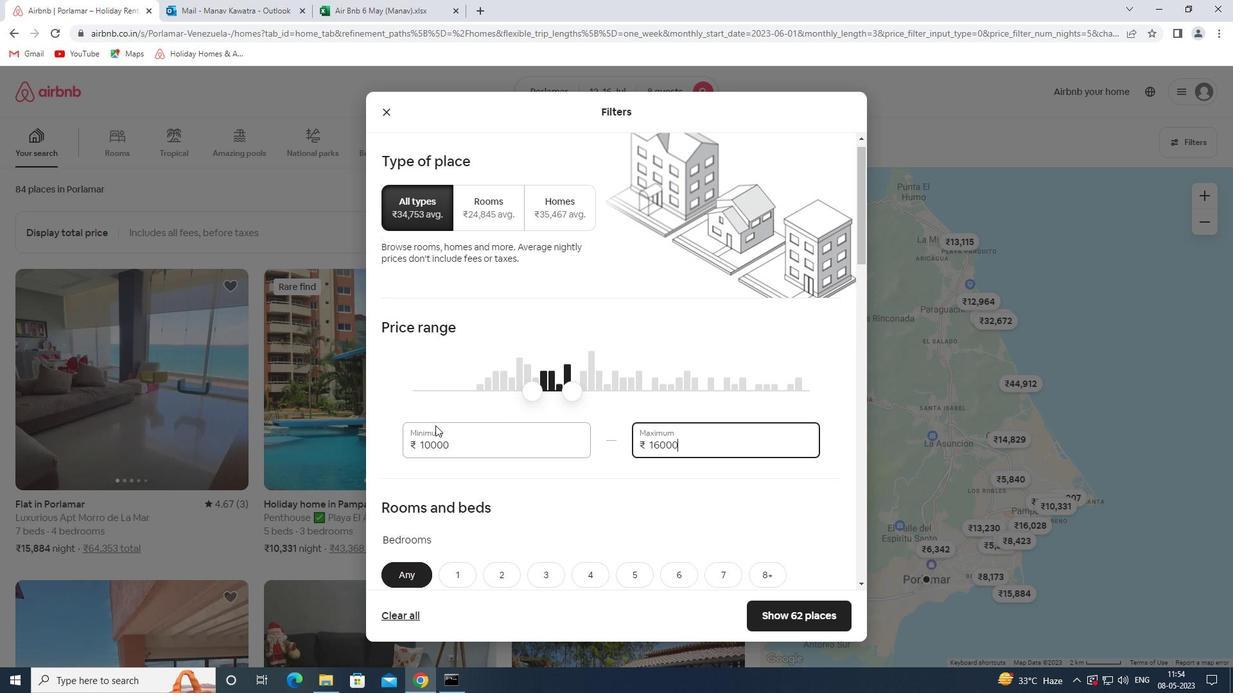 
Action: Mouse scrolled (435, 425) with delta (0, 0)
Screenshot: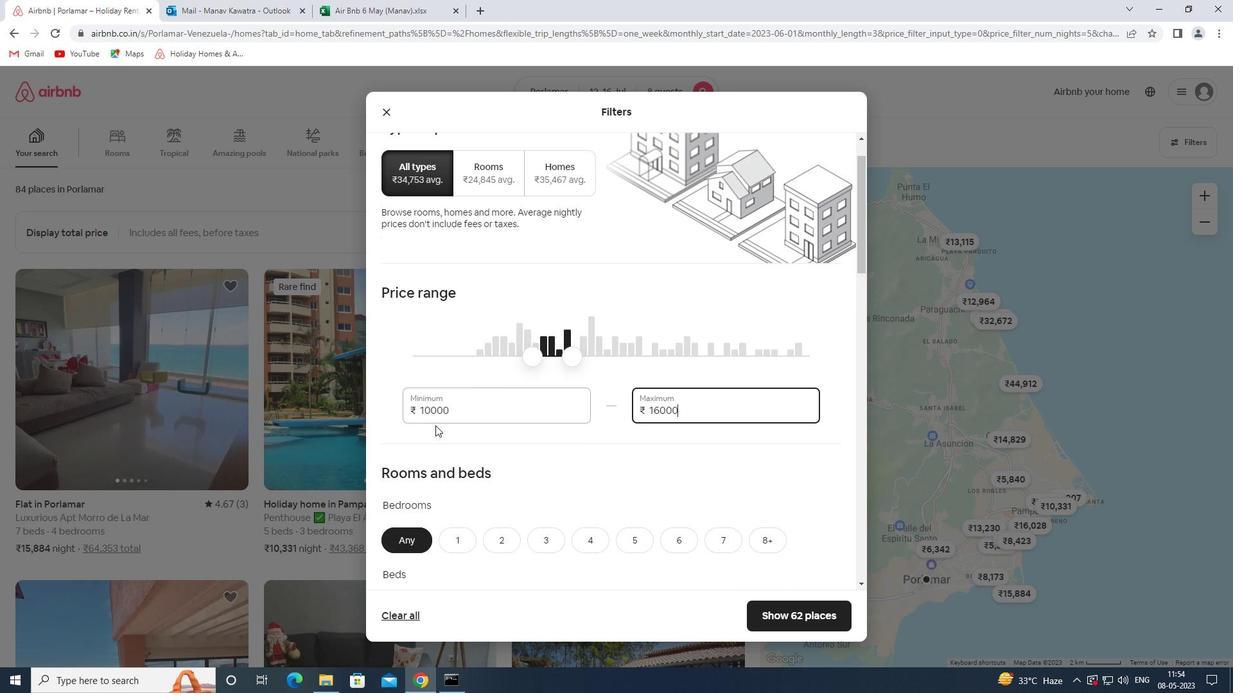
Action: Mouse moved to (767, 396)
Screenshot: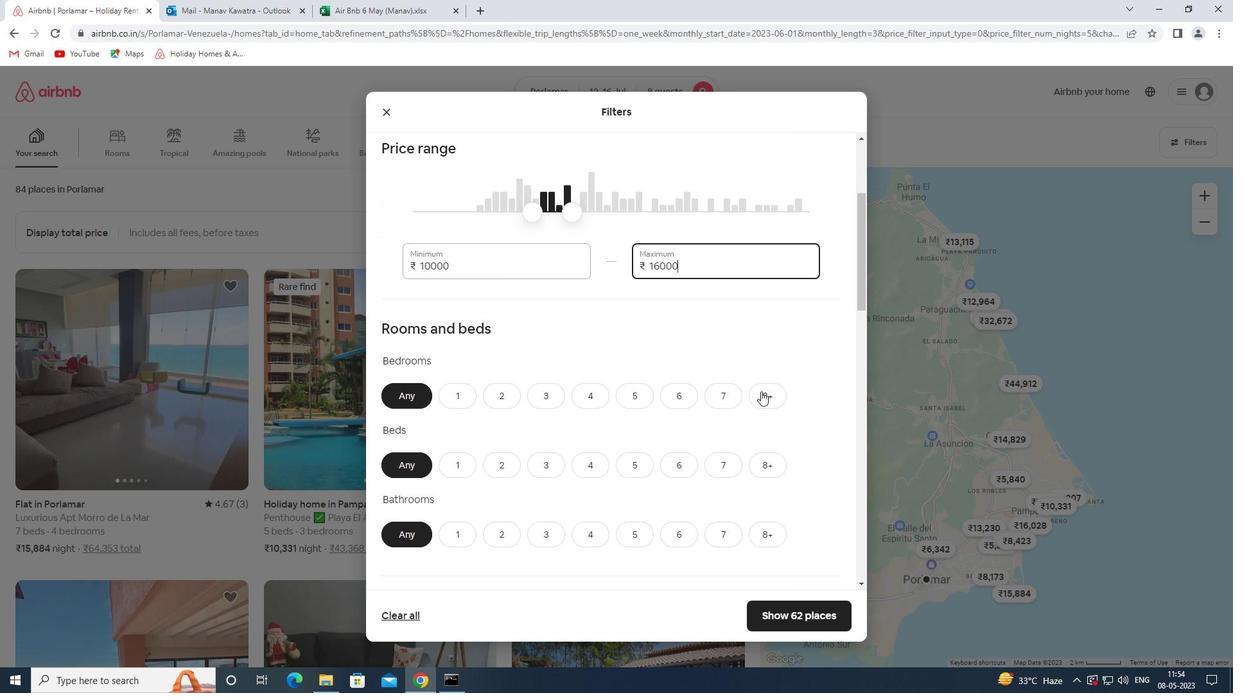 
Action: Mouse pressed left at (767, 396)
Screenshot: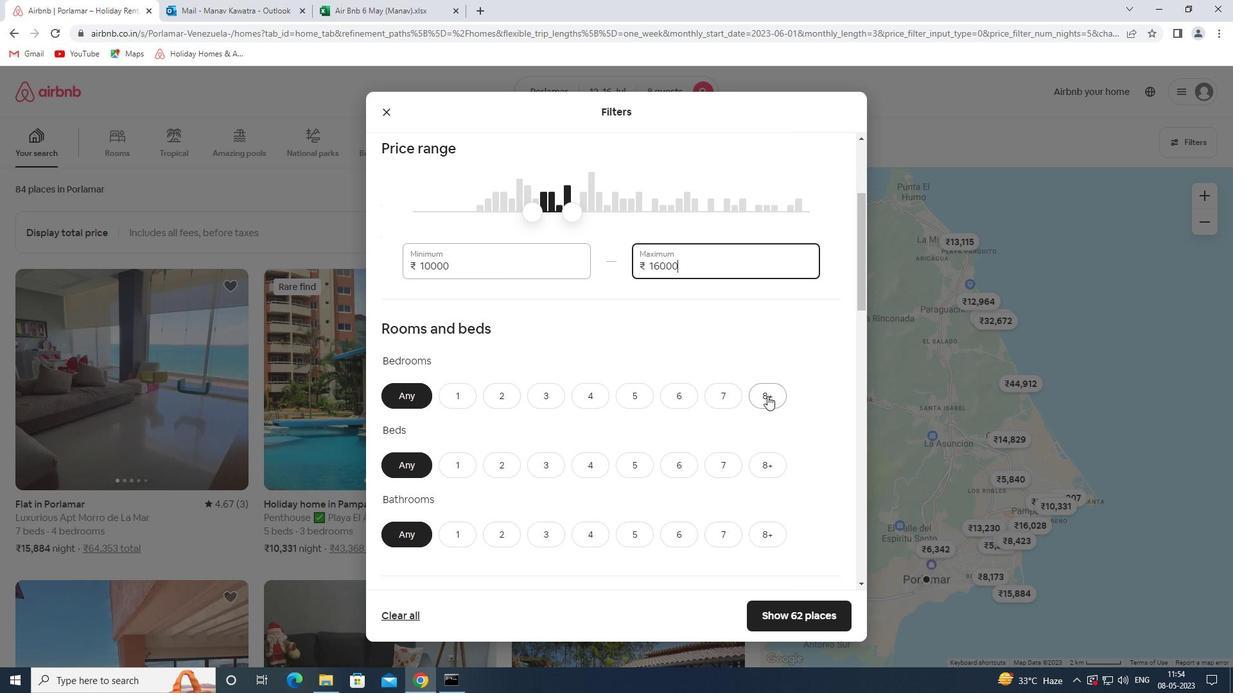 
Action: Mouse moved to (756, 462)
Screenshot: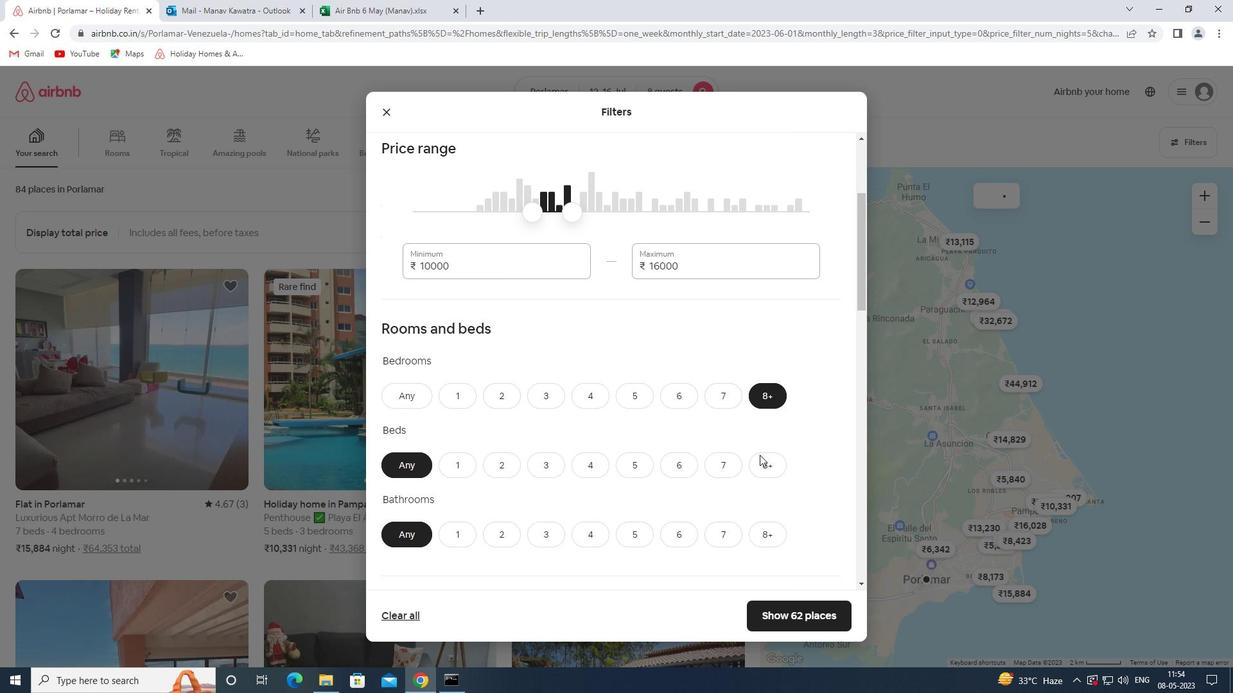 
Action: Mouse pressed left at (756, 462)
Screenshot: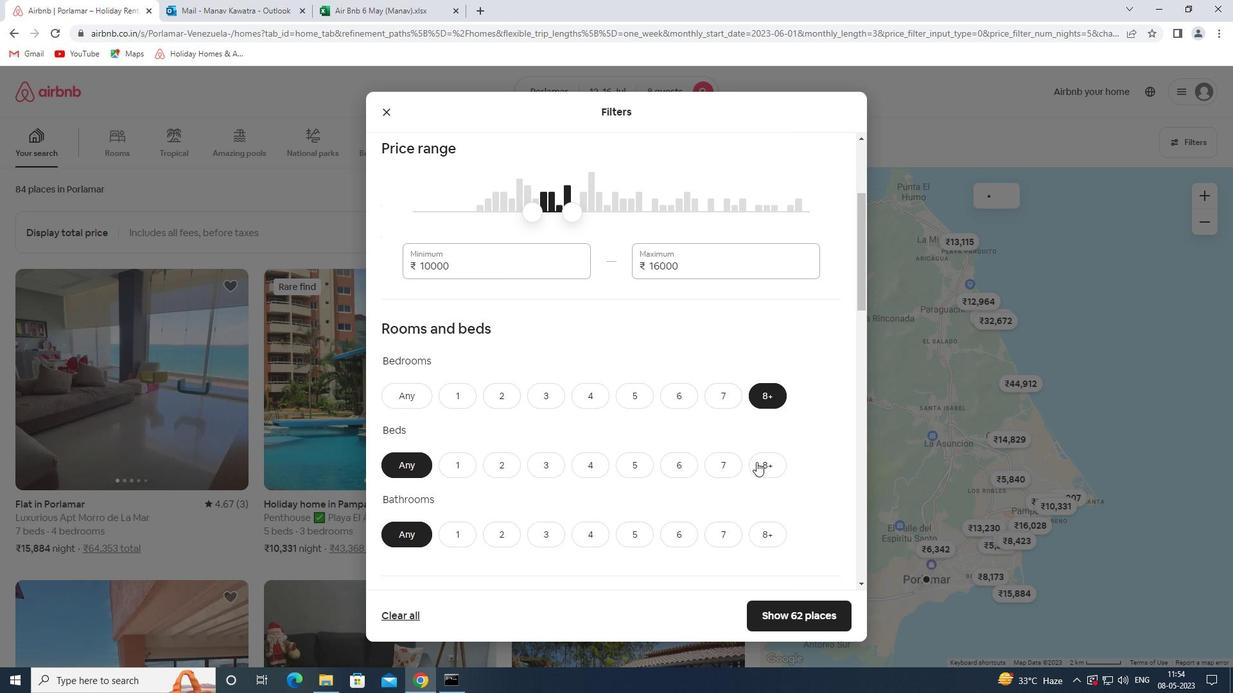 
Action: Mouse moved to (789, 427)
Screenshot: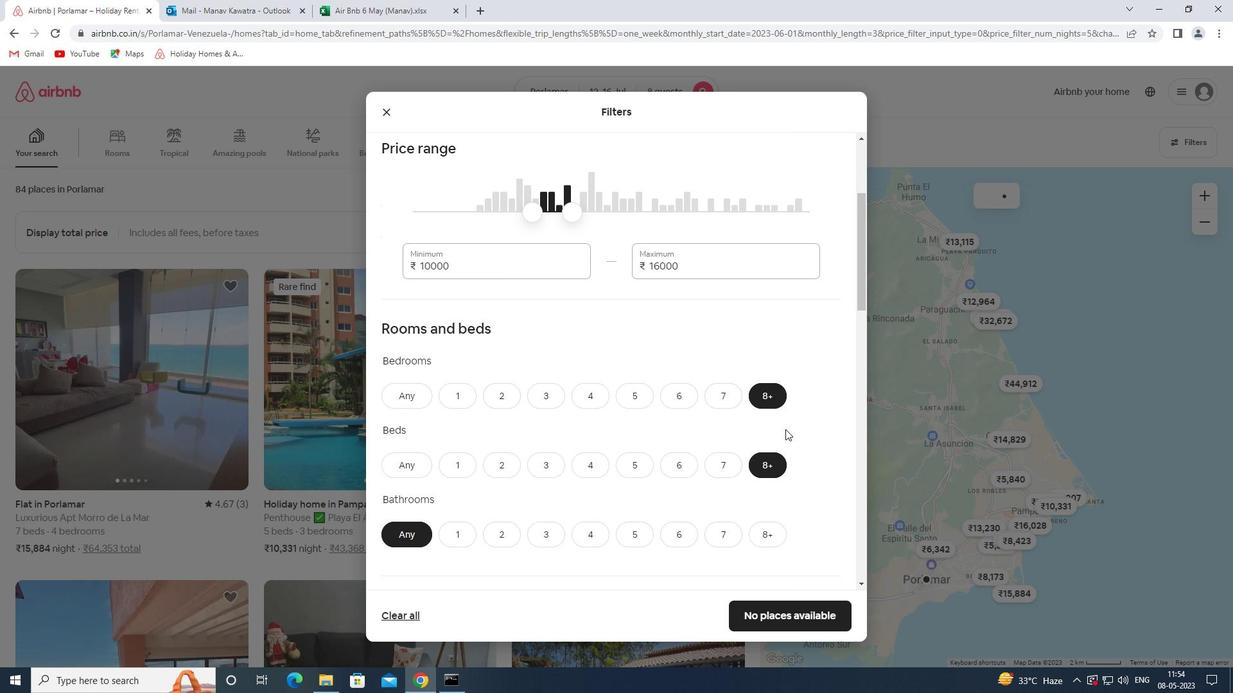 
Action: Mouse scrolled (789, 426) with delta (0, 0)
Screenshot: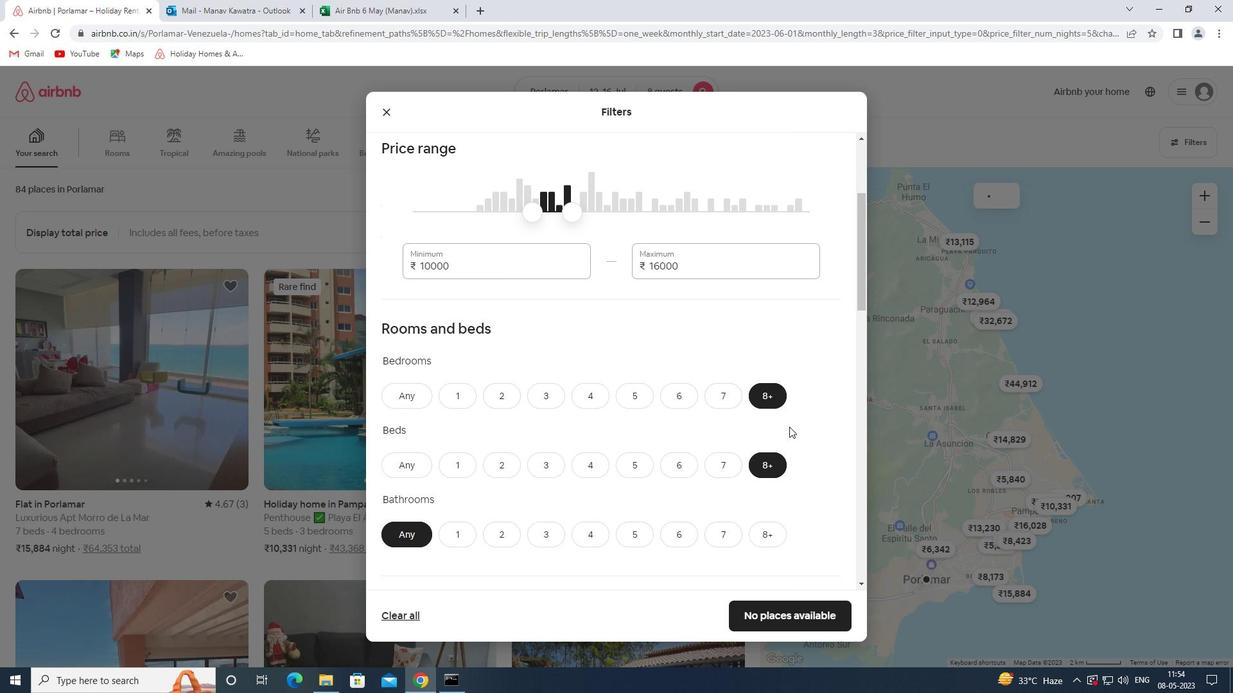 
Action: Mouse scrolled (789, 426) with delta (0, 0)
Screenshot: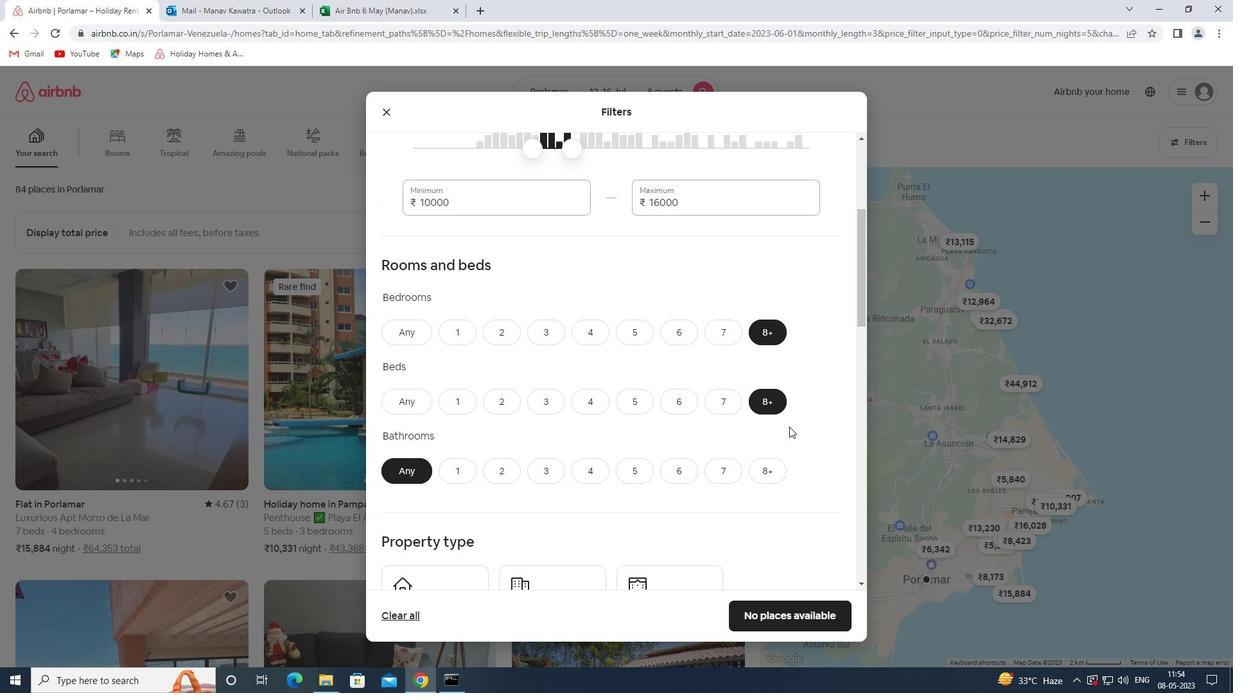 
Action: Mouse moved to (757, 394)
Screenshot: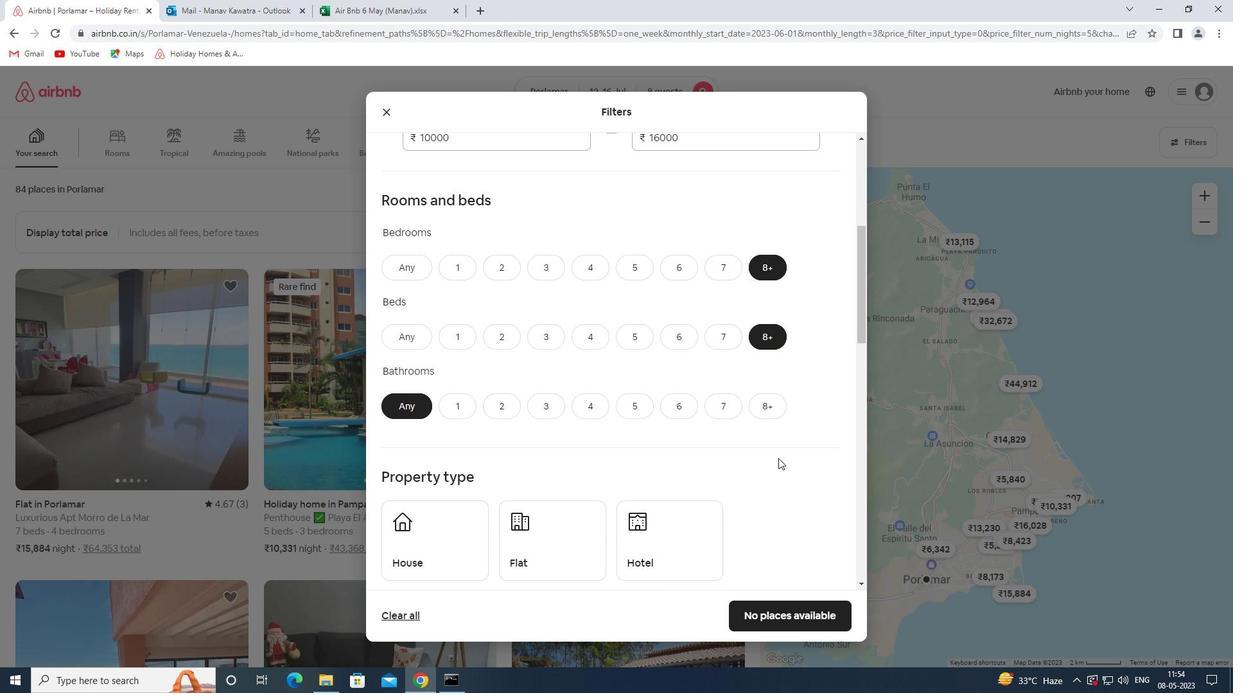 
Action: Mouse pressed left at (757, 394)
Screenshot: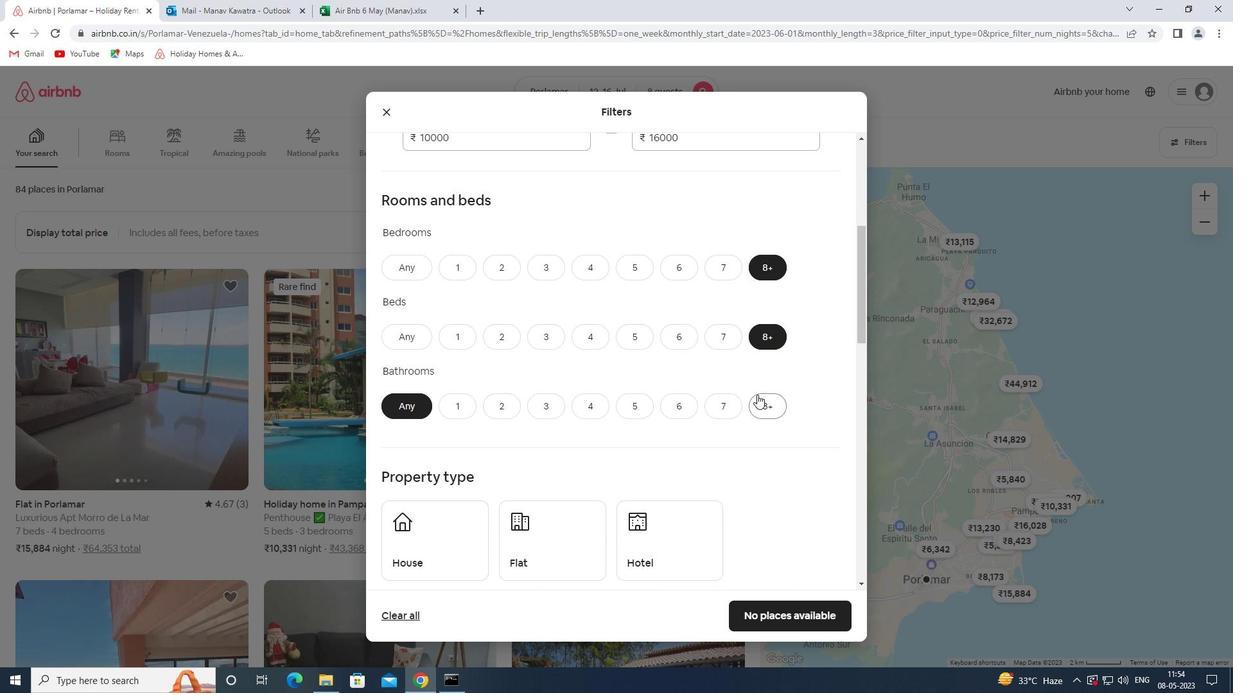 
Action: Mouse moved to (734, 443)
Screenshot: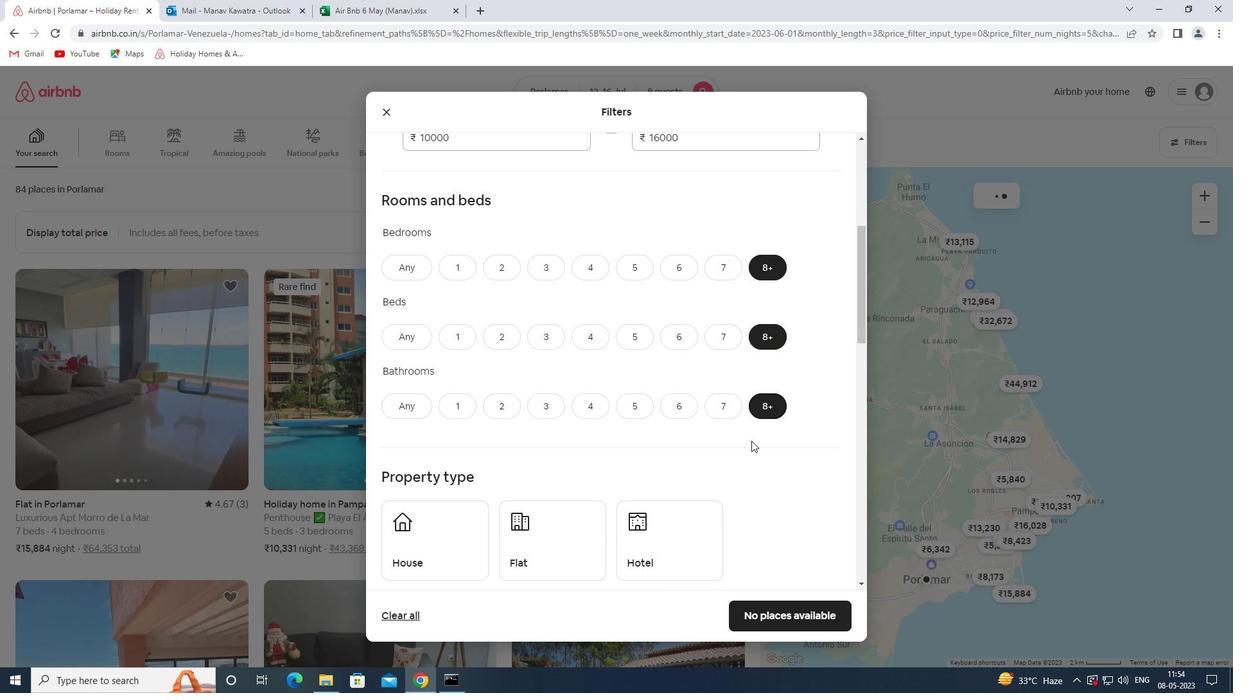 
Action: Mouse scrolled (734, 442) with delta (0, 0)
Screenshot: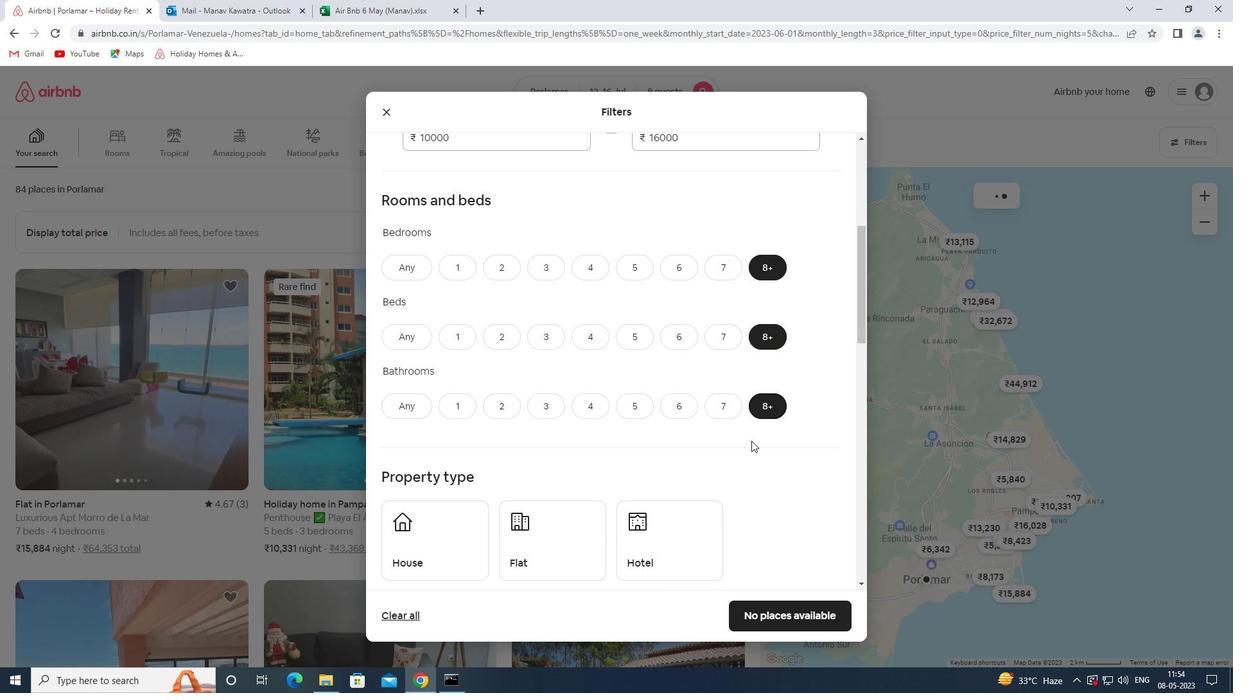 
Action: Mouse moved to (731, 442)
Screenshot: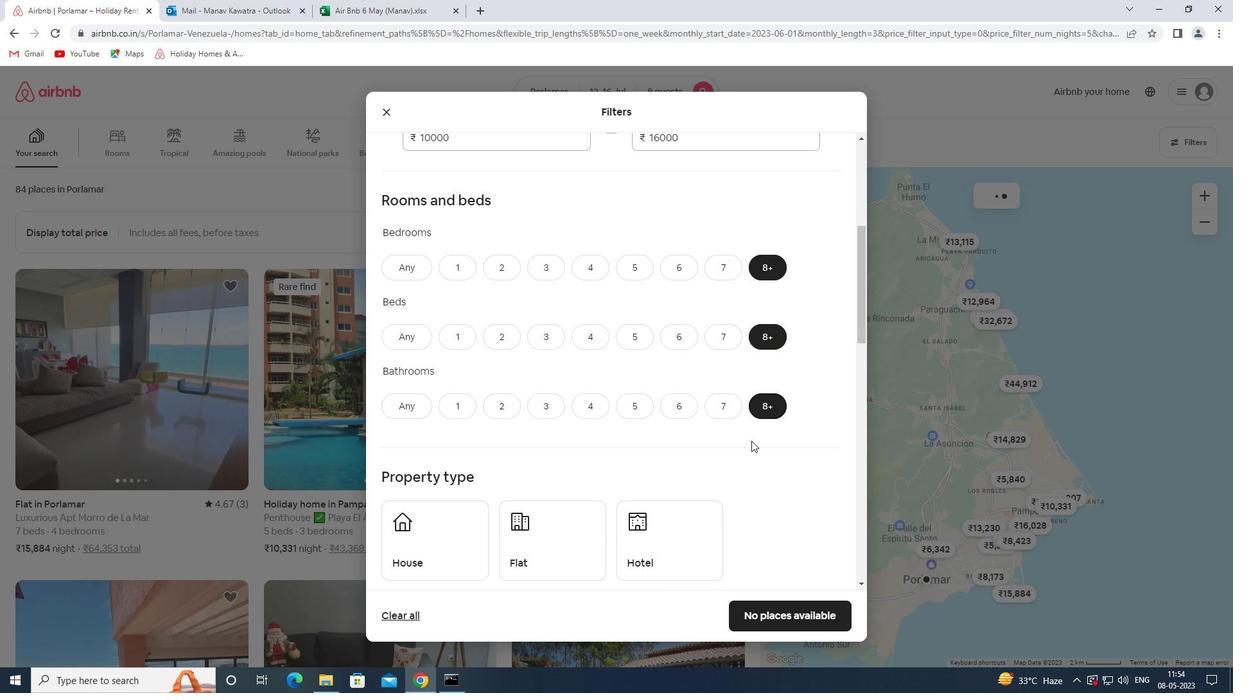 
Action: Mouse scrolled (731, 441) with delta (0, 0)
Screenshot: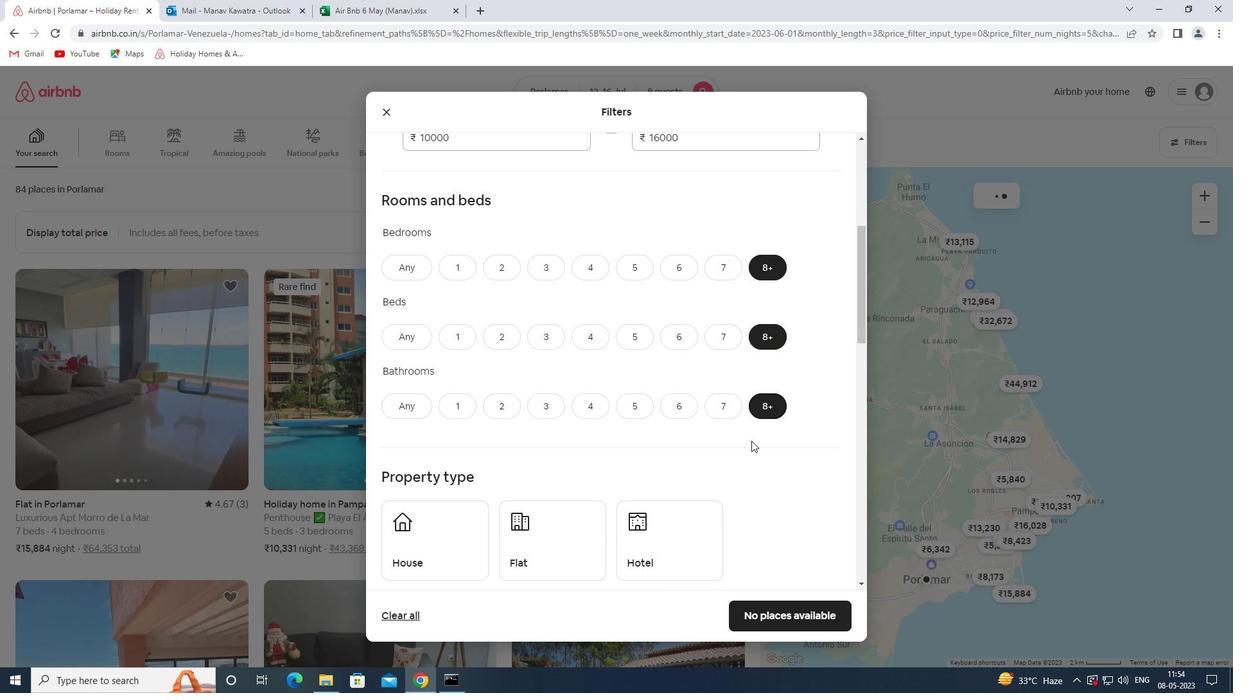 
Action: Mouse moved to (730, 442)
Screenshot: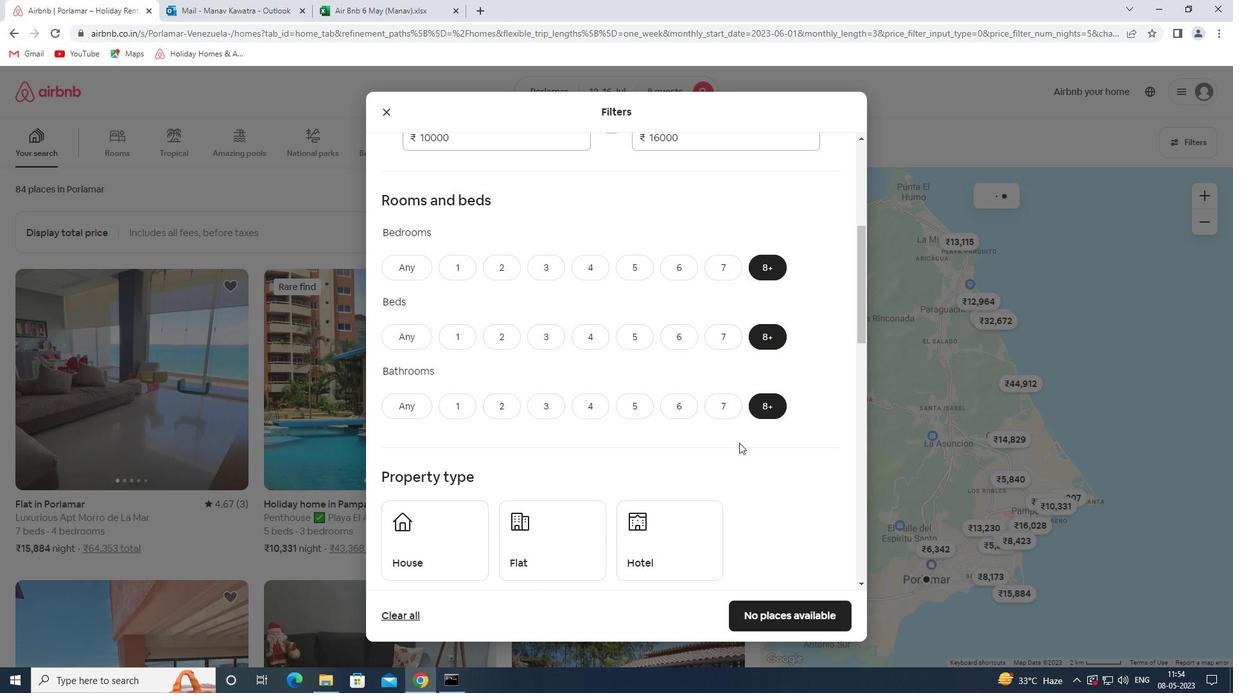 
Action: Mouse scrolled (730, 441) with delta (0, 0)
Screenshot: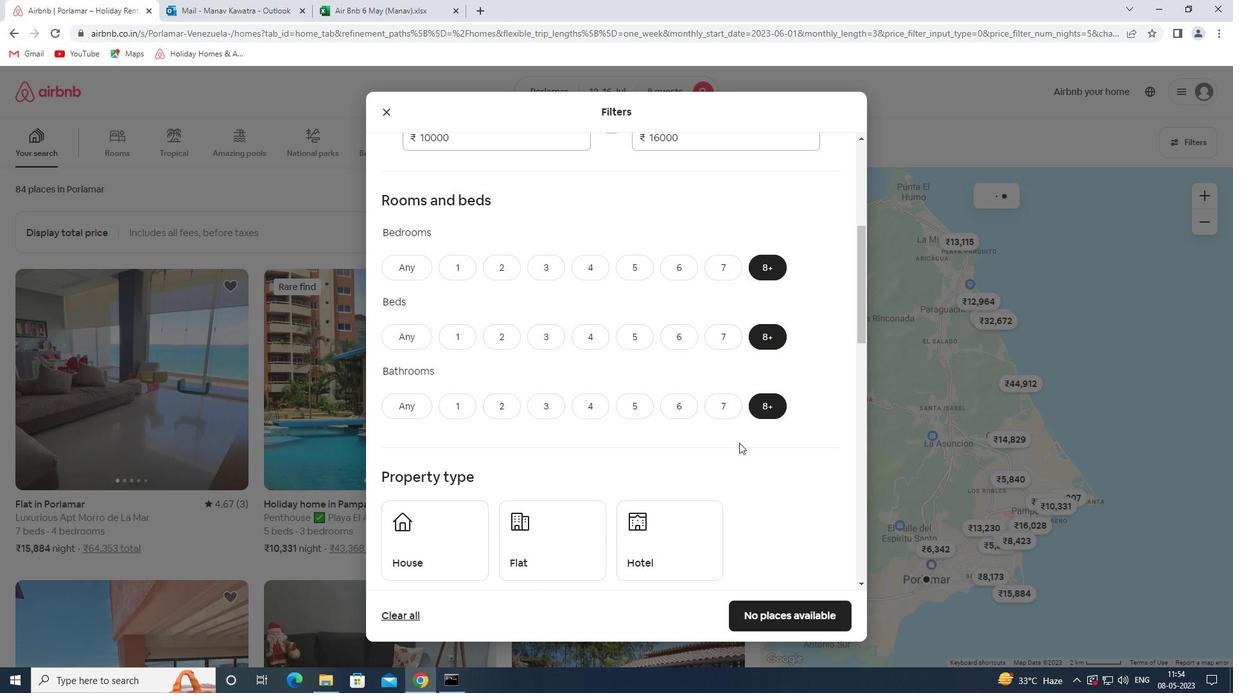 
Action: Mouse moved to (435, 344)
Screenshot: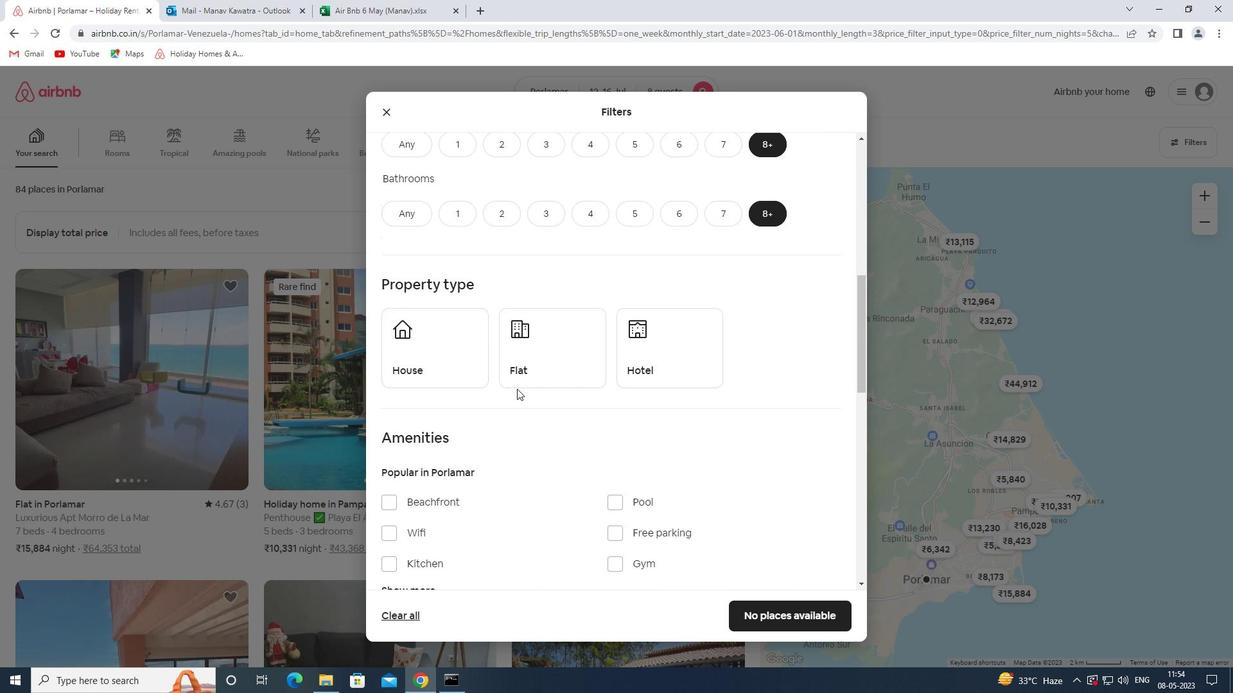 
Action: Mouse pressed left at (435, 344)
Screenshot: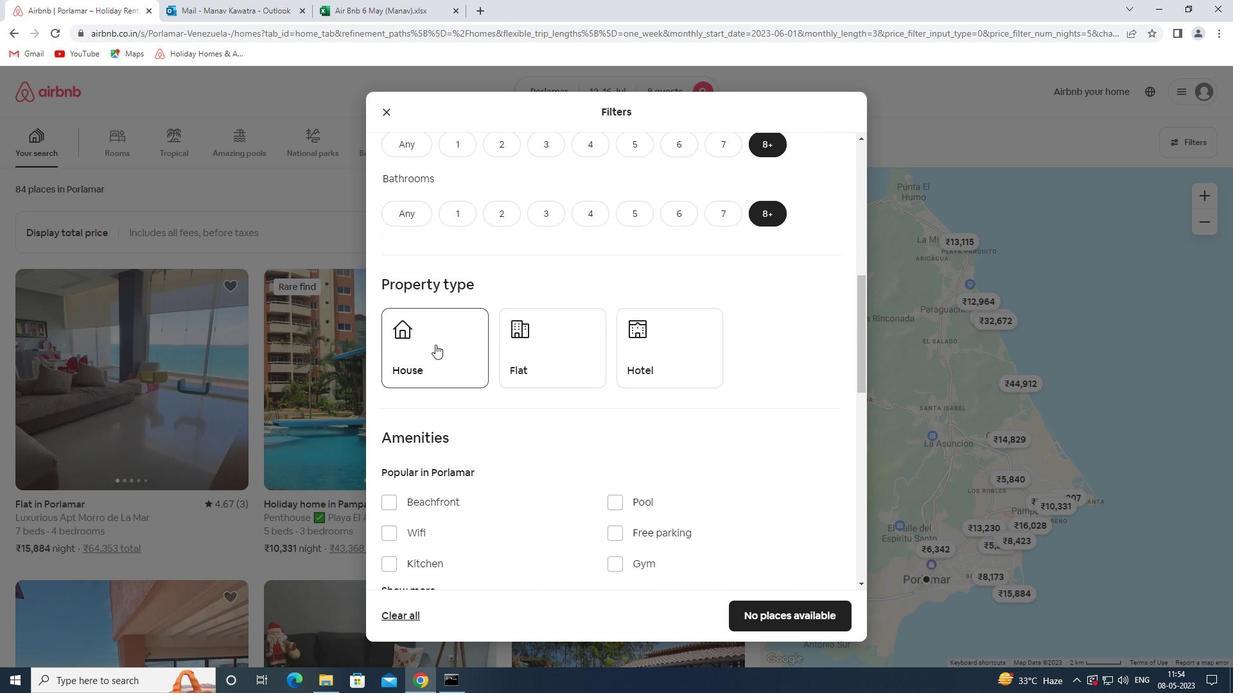
Action: Mouse moved to (535, 356)
Screenshot: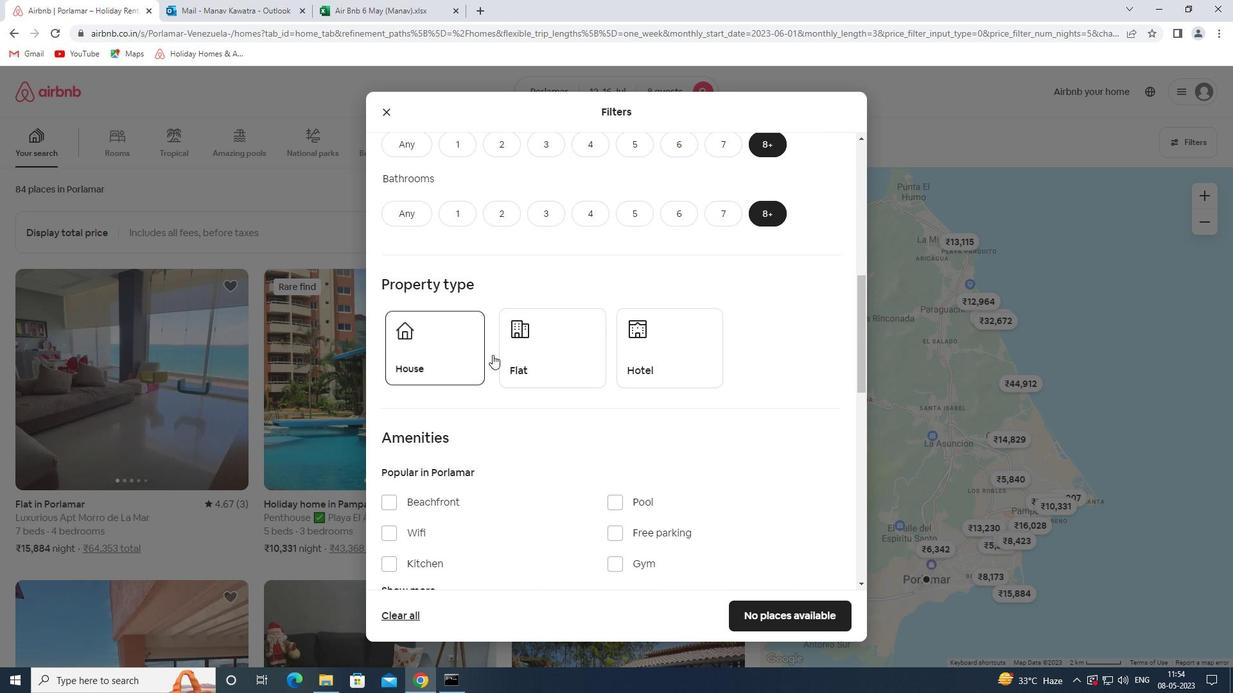 
Action: Mouse pressed left at (535, 356)
Screenshot: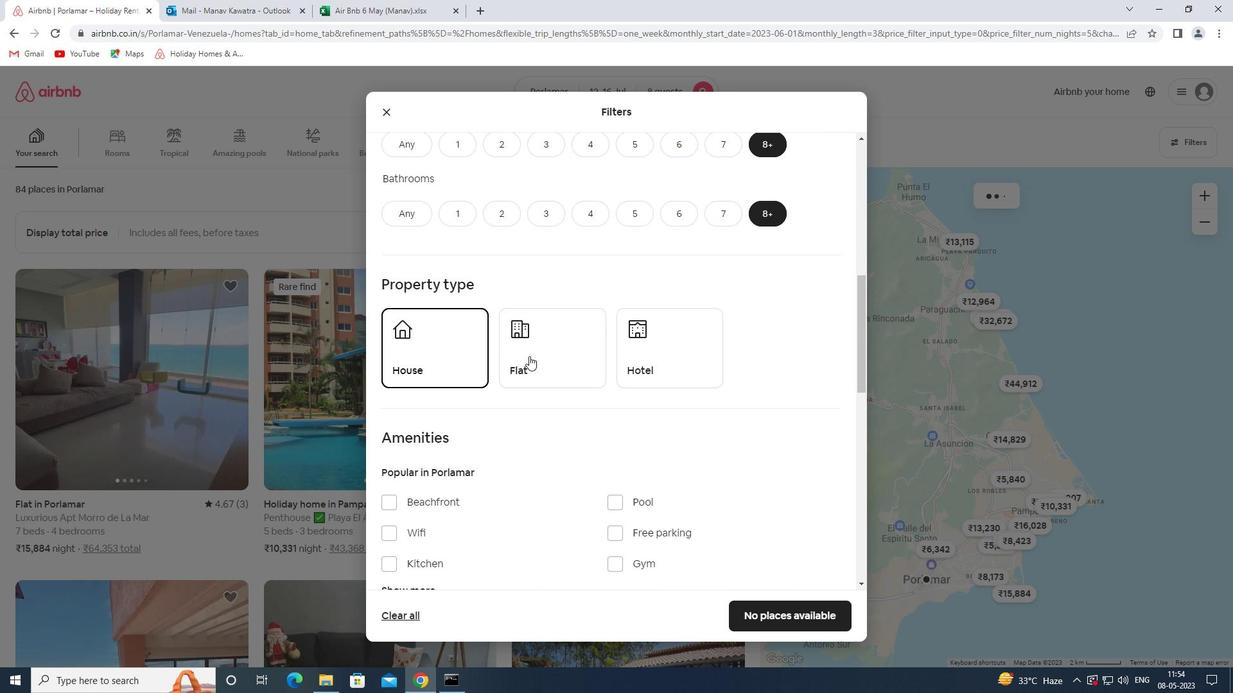 
Action: Mouse moved to (667, 365)
Screenshot: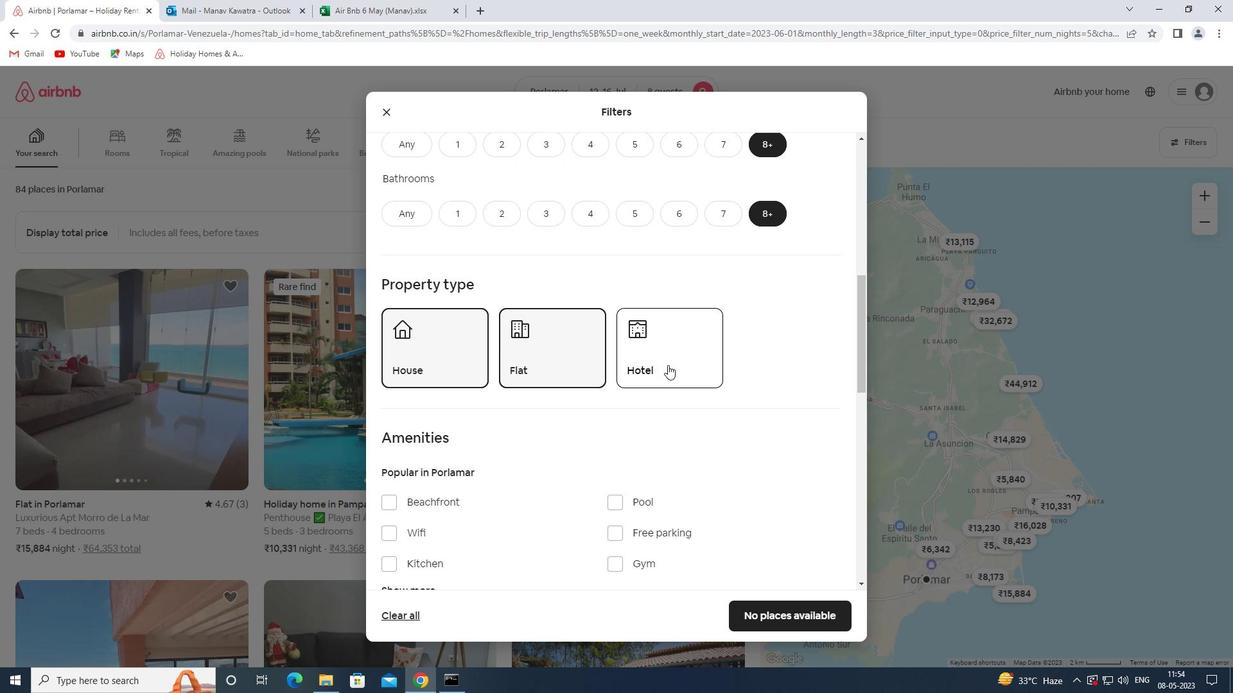 
Action: Mouse pressed left at (667, 365)
Screenshot: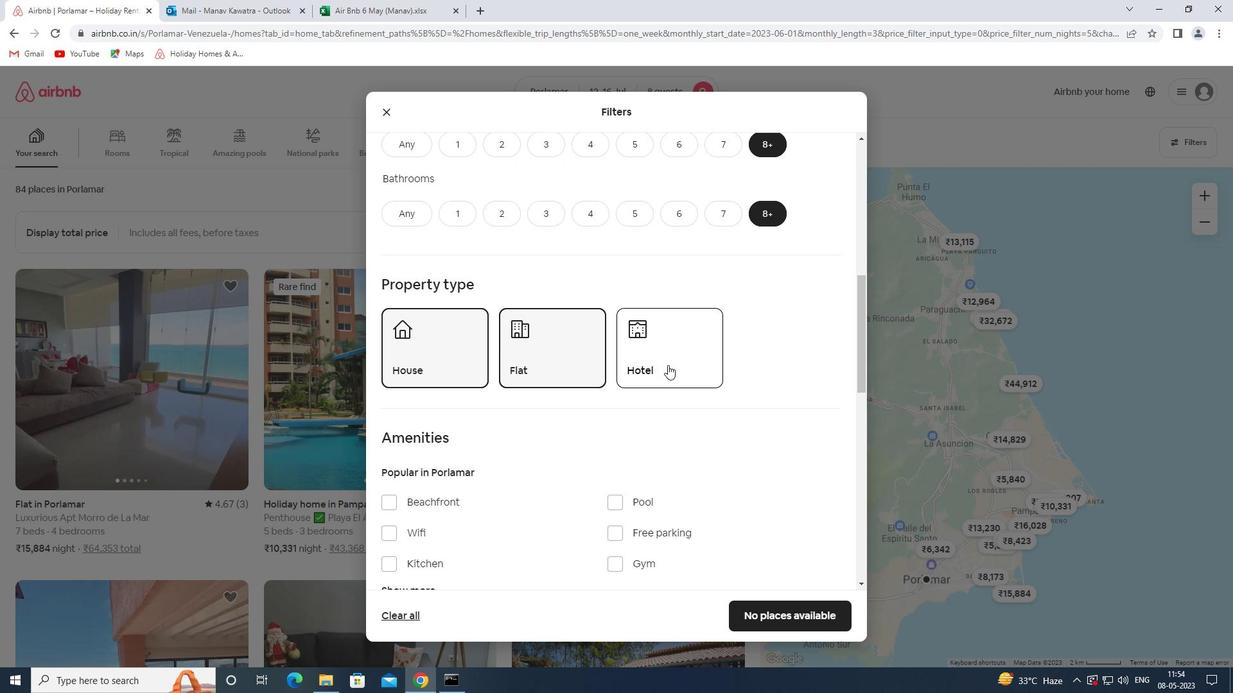 
Action: Mouse moved to (667, 364)
Screenshot: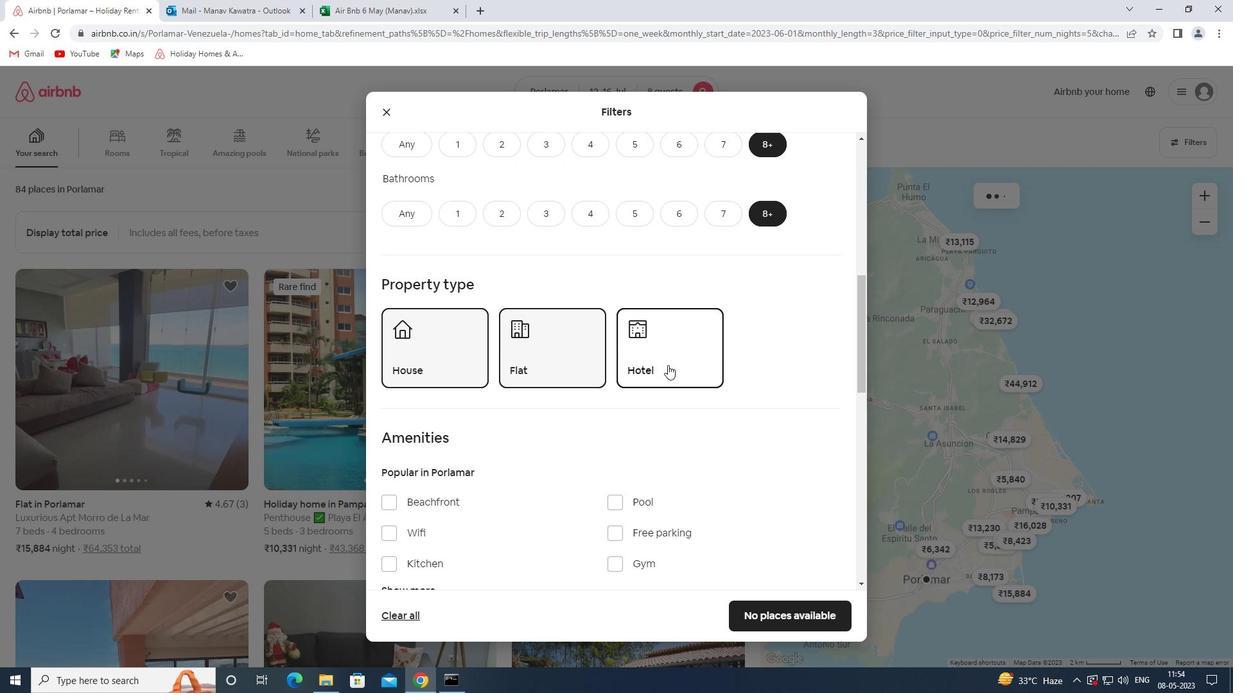 
Action: Mouse pressed left at (667, 364)
Screenshot: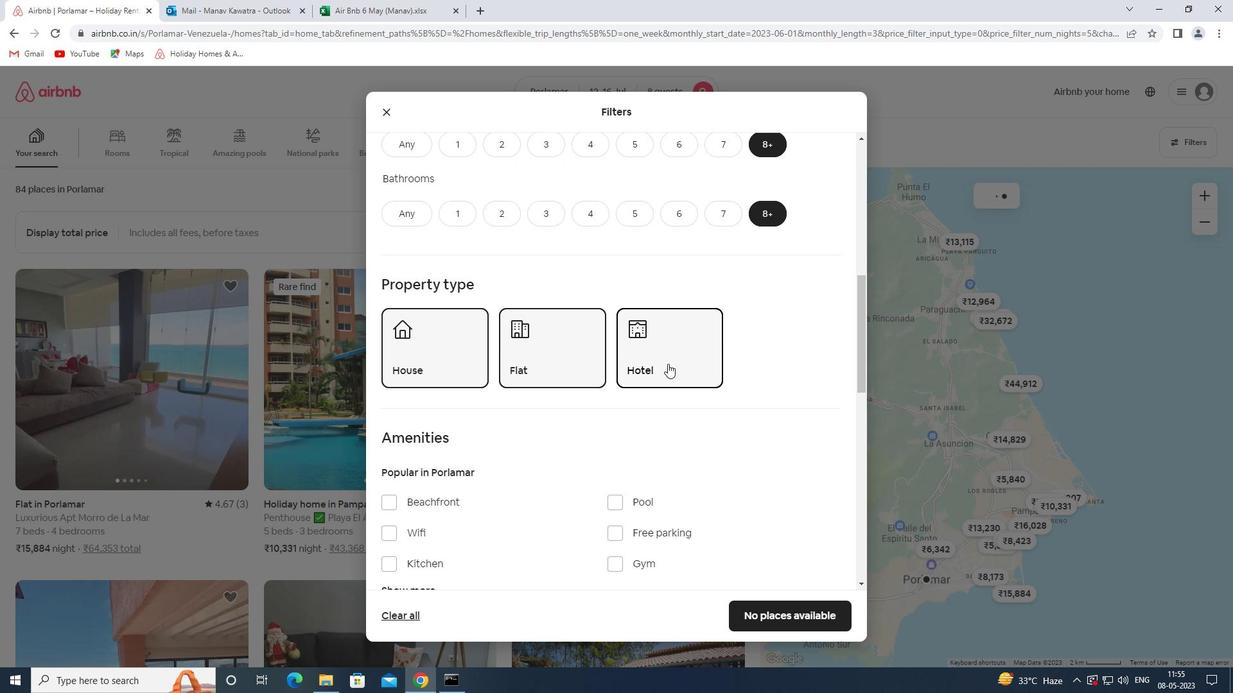 
Action: Mouse moved to (628, 418)
Screenshot: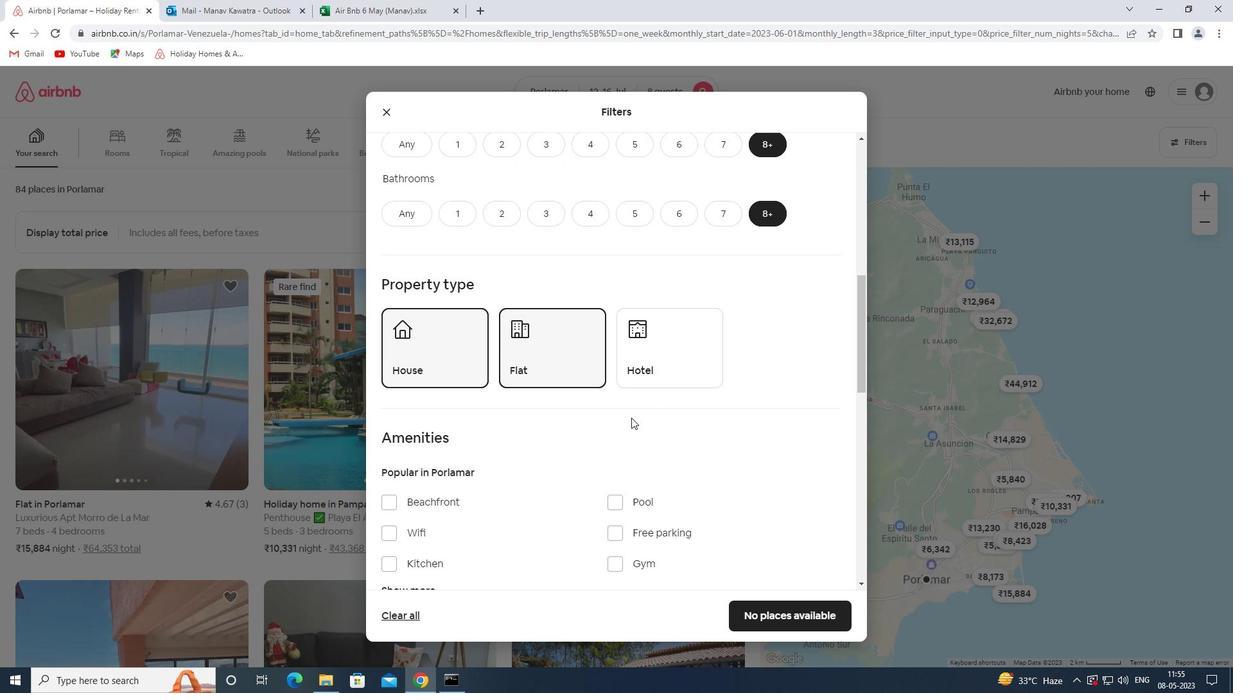 
Action: Mouse scrolled (628, 418) with delta (0, 0)
Screenshot: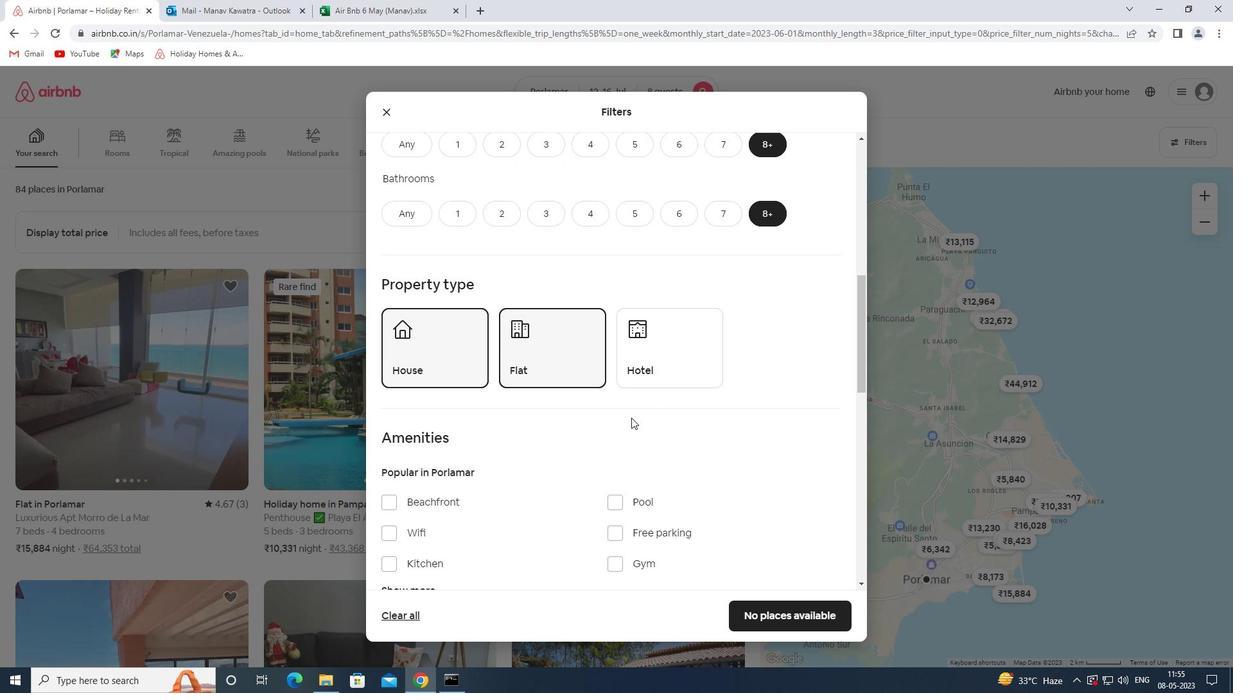 
Action: Mouse scrolled (628, 418) with delta (0, 0)
Screenshot: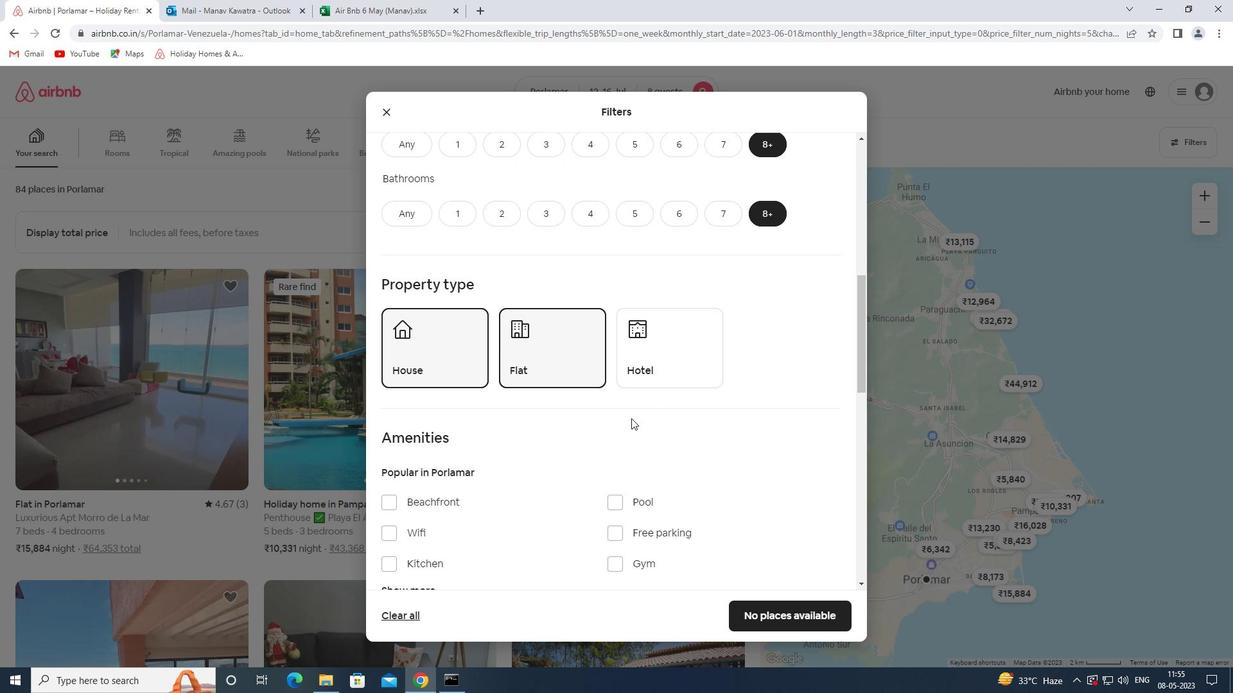 
Action: Mouse moved to (425, 403)
Screenshot: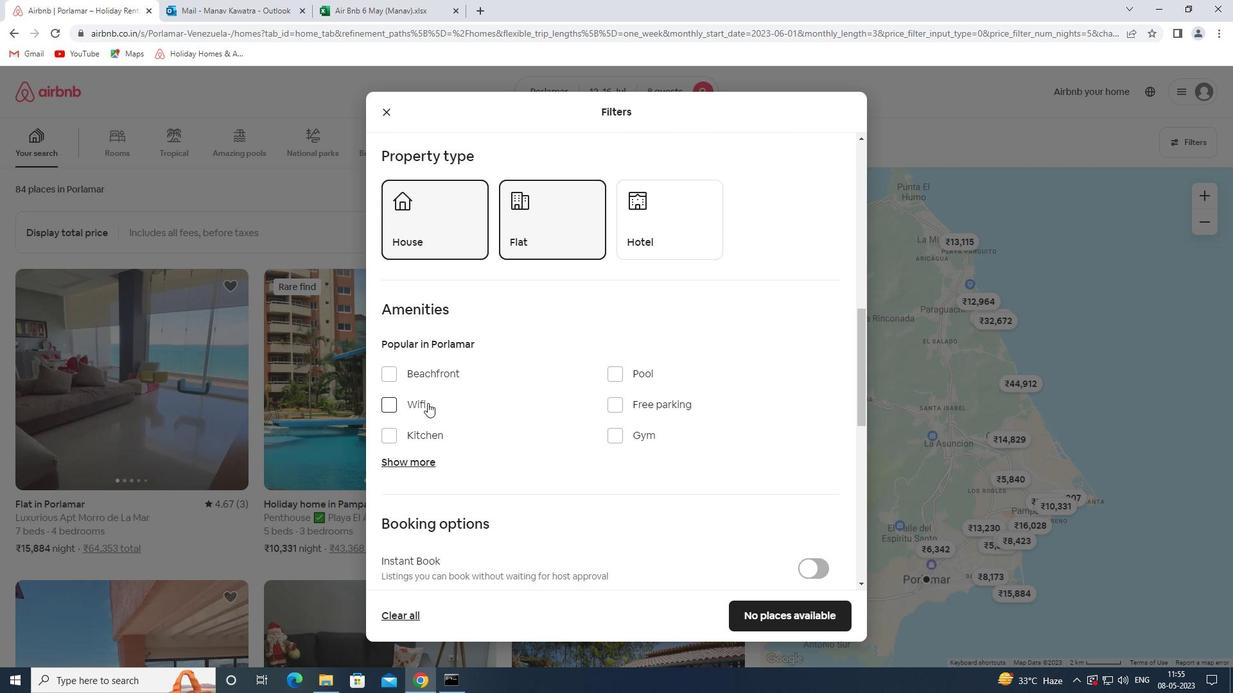 
Action: Mouse pressed left at (425, 403)
Screenshot: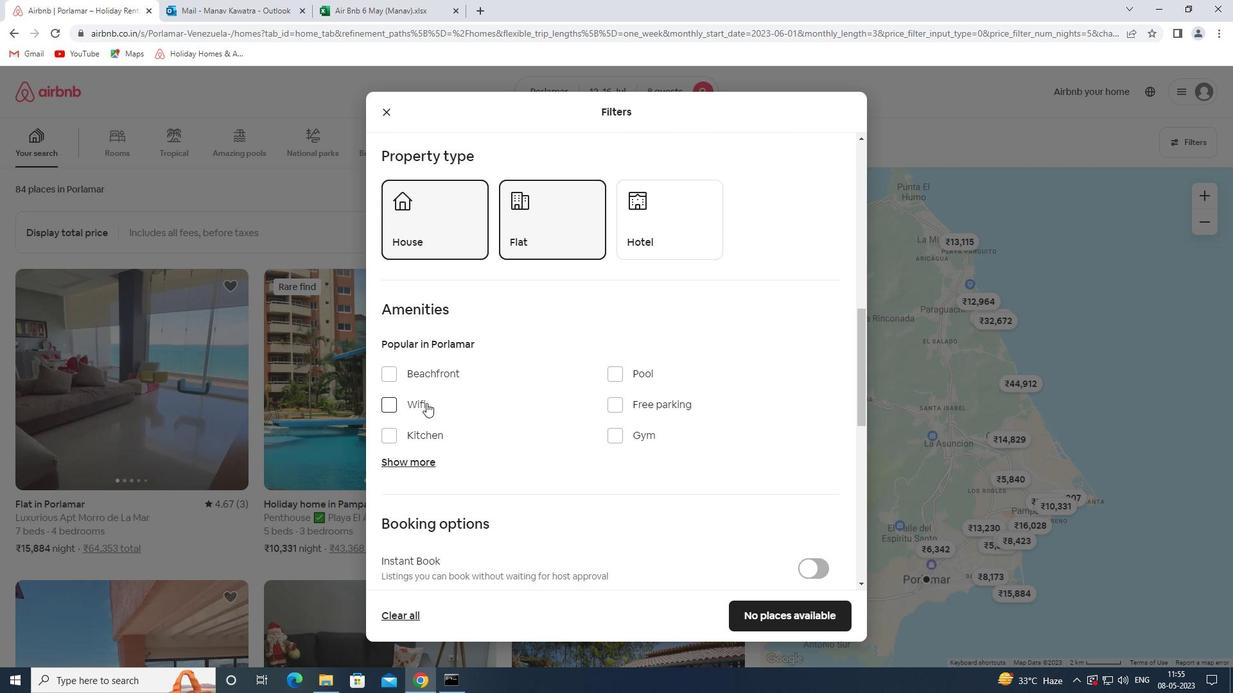 
Action: Mouse moved to (648, 434)
Screenshot: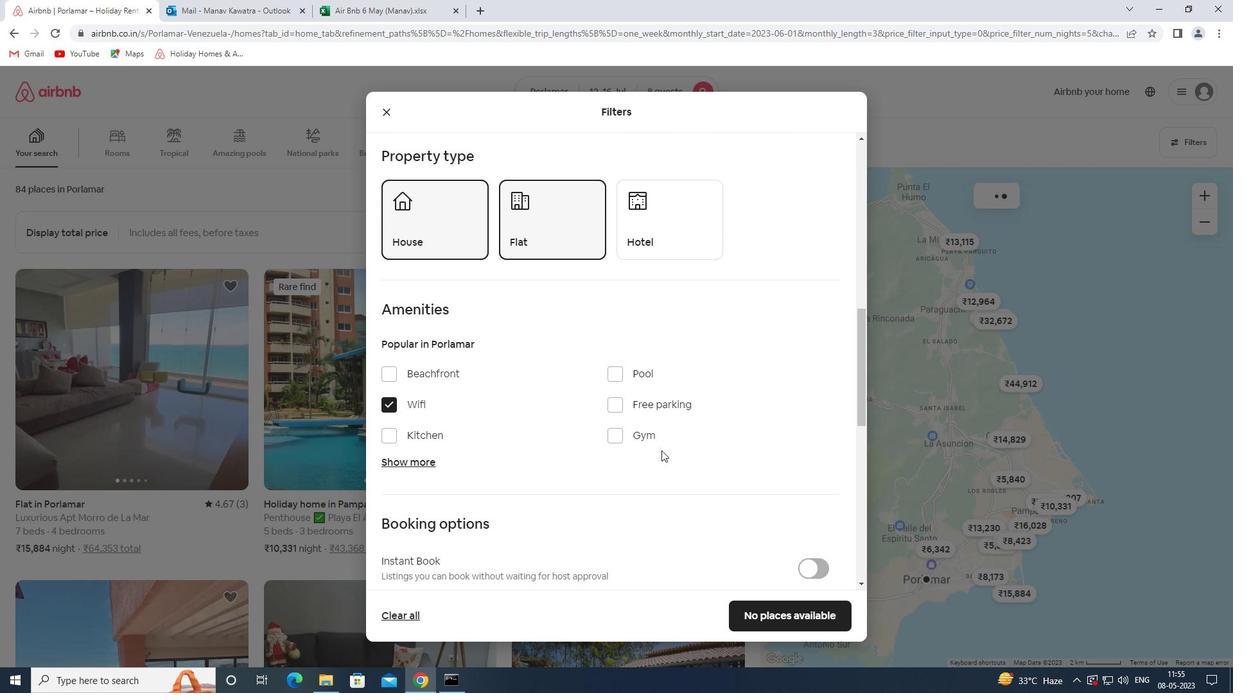 
Action: Mouse pressed left at (648, 434)
Screenshot: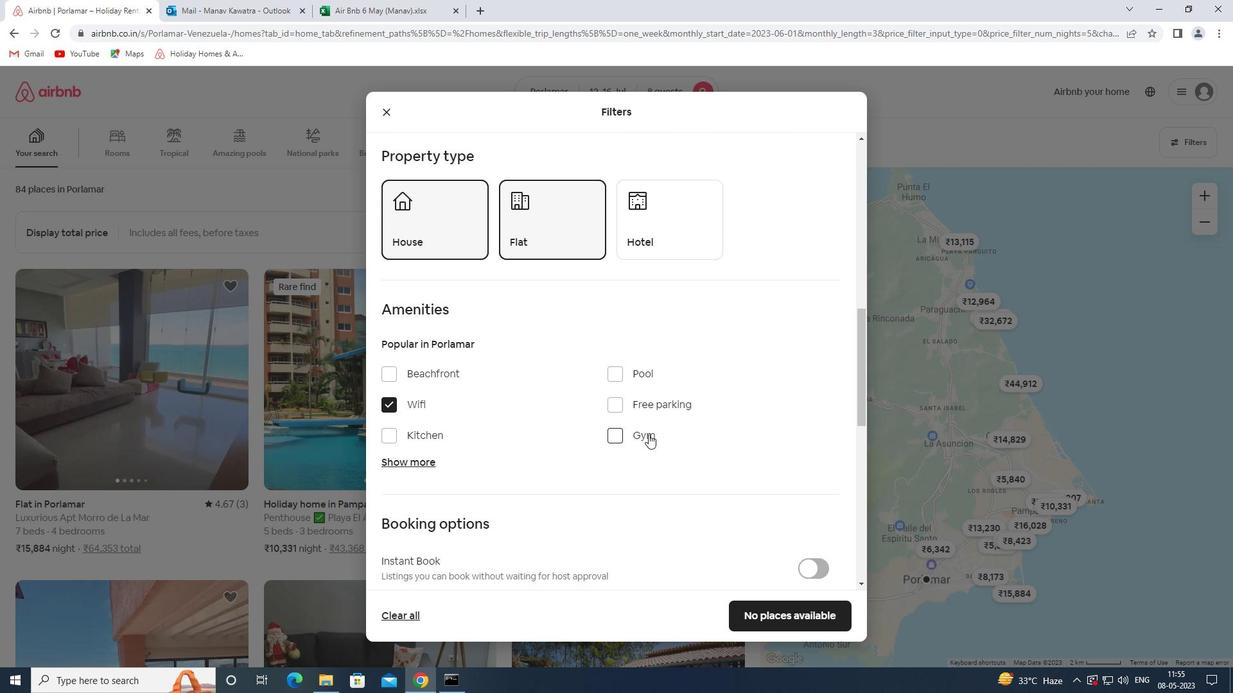 
Action: Mouse moved to (650, 405)
Screenshot: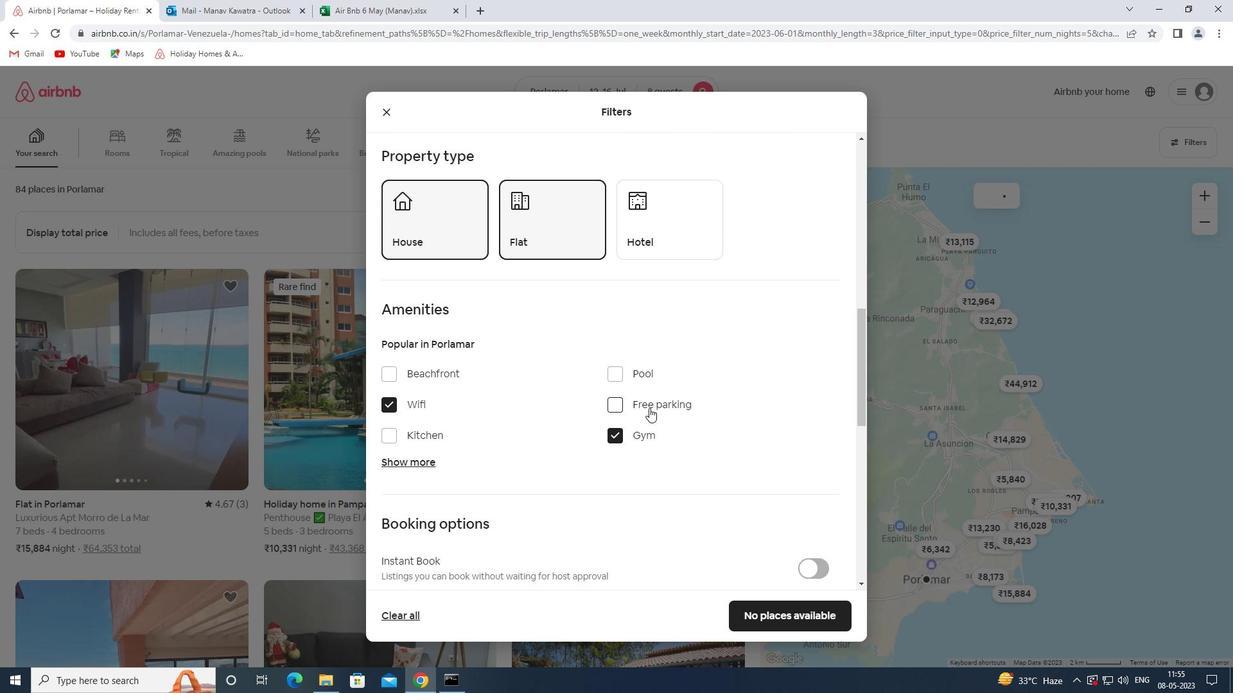 
Action: Mouse pressed left at (650, 405)
Screenshot: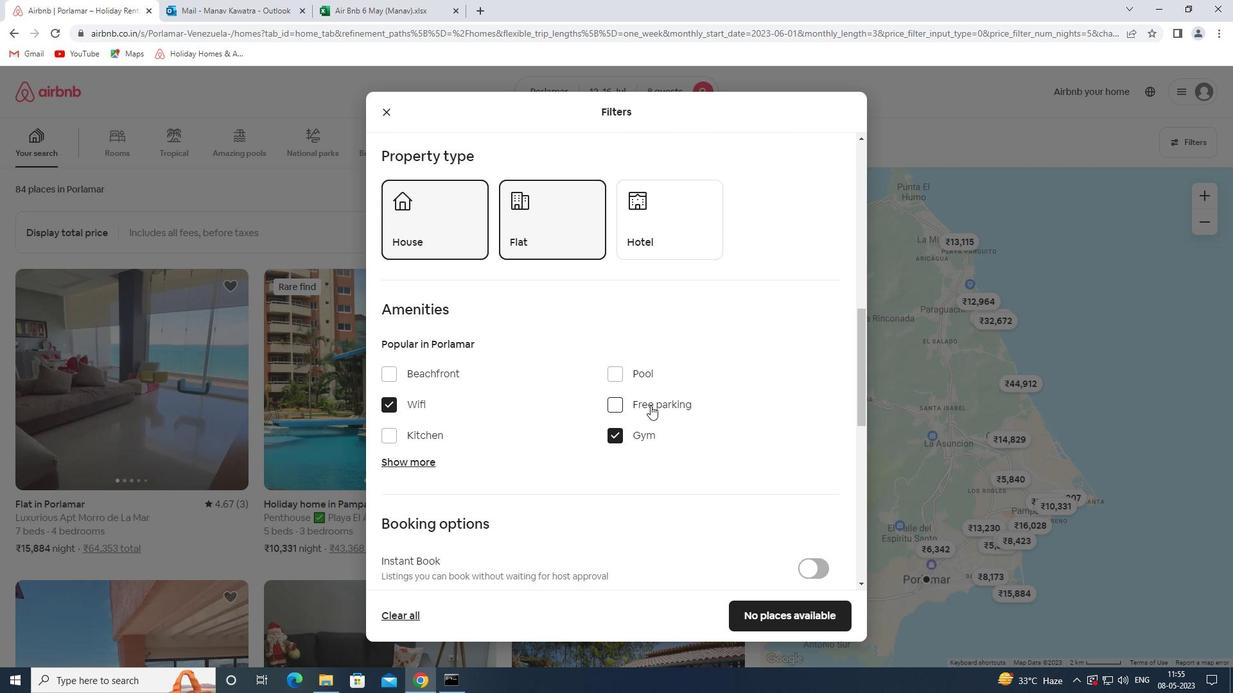 
Action: Mouse moved to (409, 466)
Screenshot: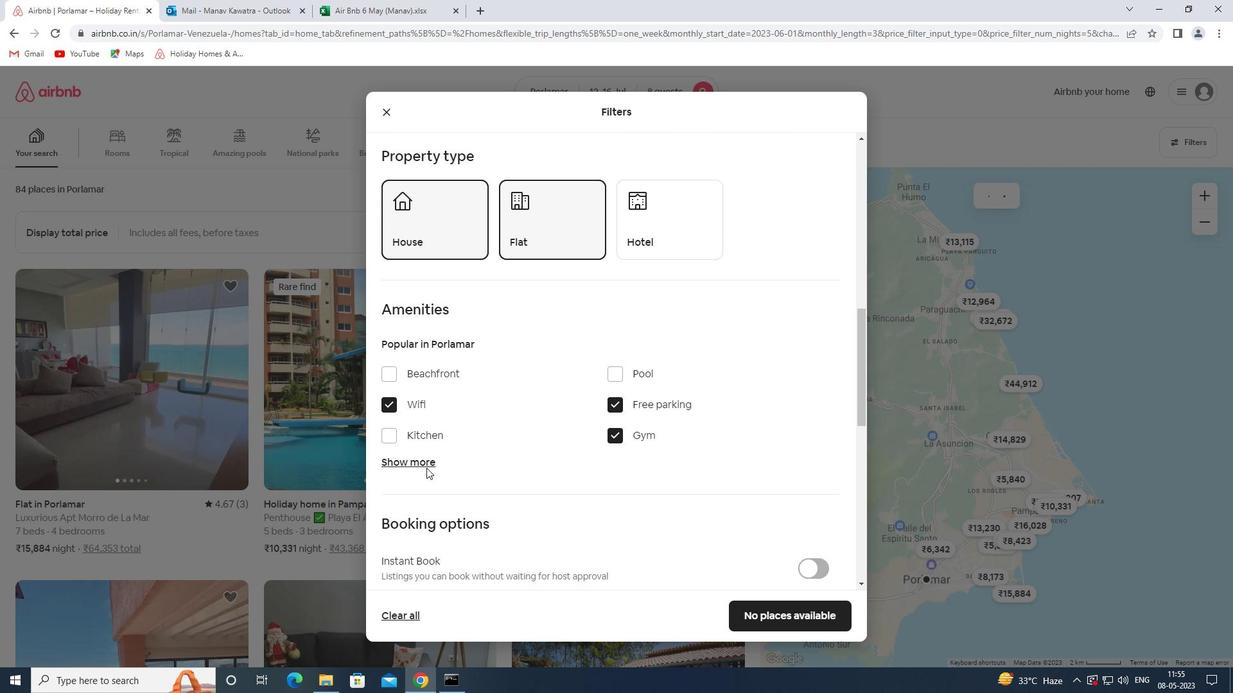 
Action: Mouse pressed left at (409, 466)
Screenshot: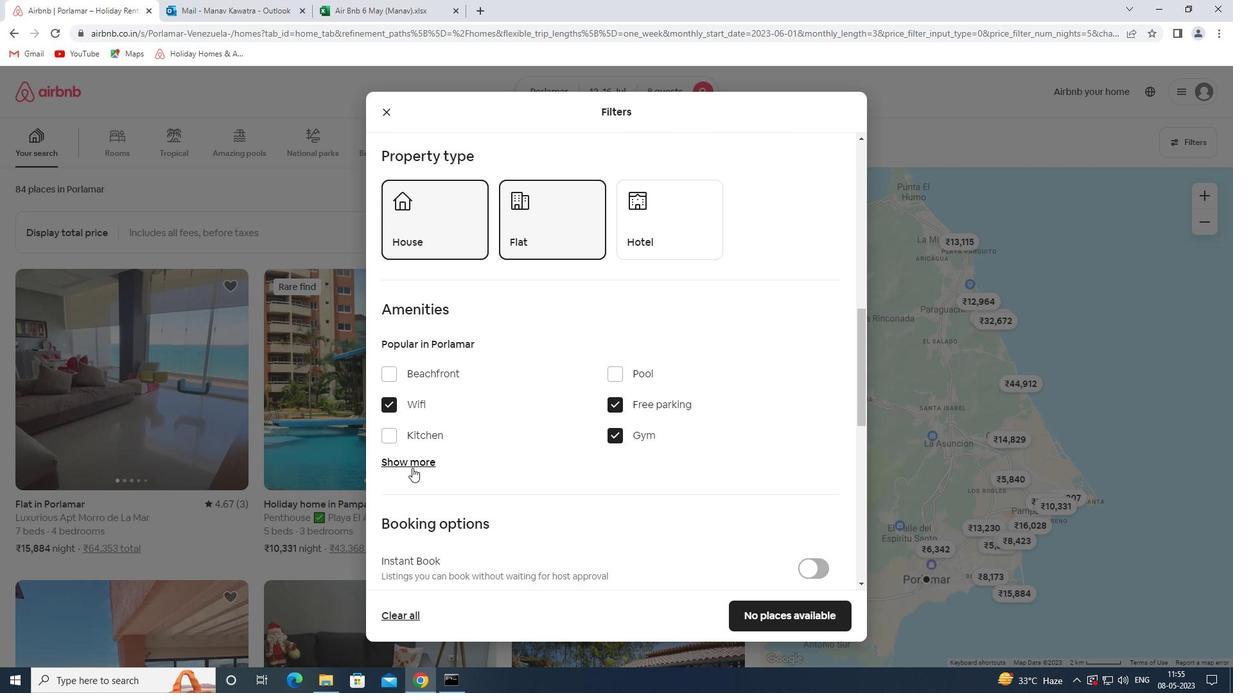 
Action: Mouse moved to (630, 566)
Screenshot: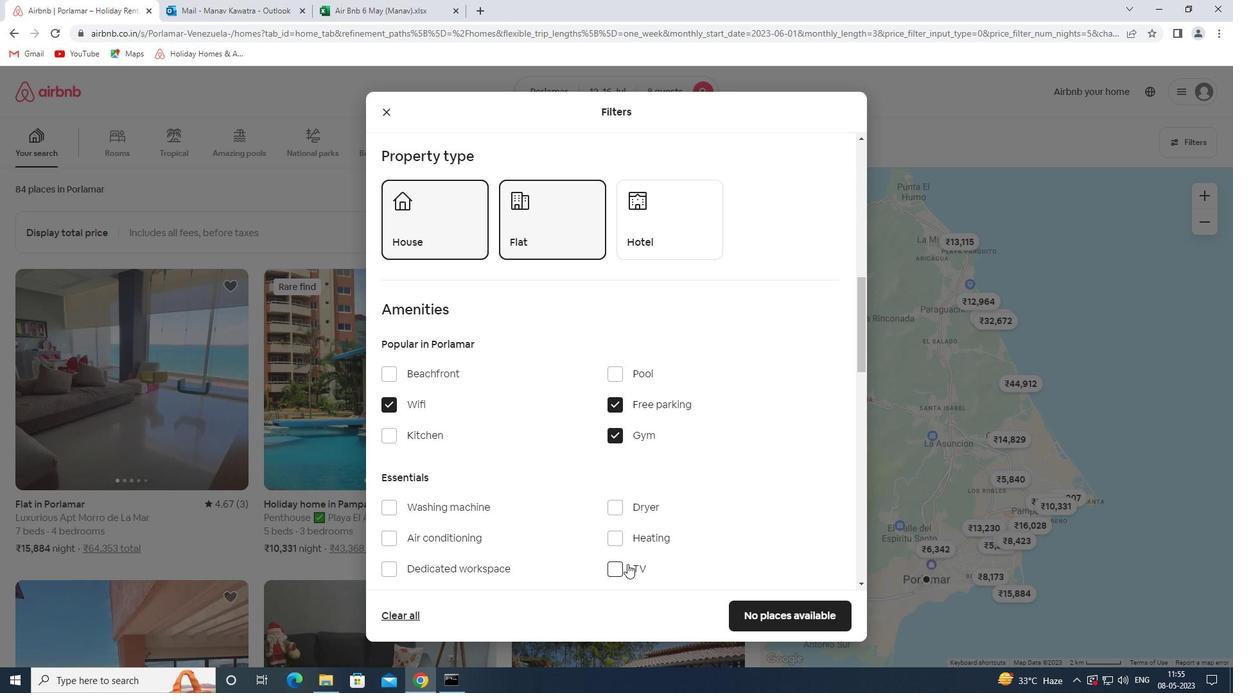 
Action: Mouse pressed left at (630, 566)
Screenshot: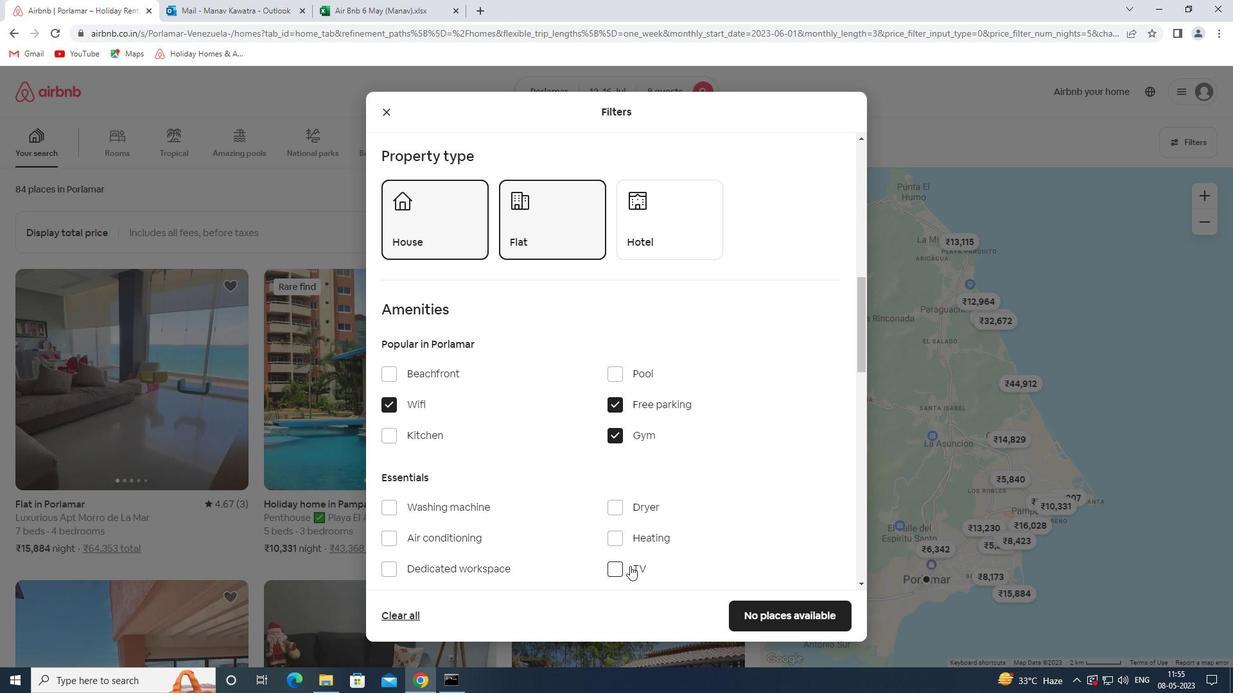 
Action: Mouse moved to (607, 459)
Screenshot: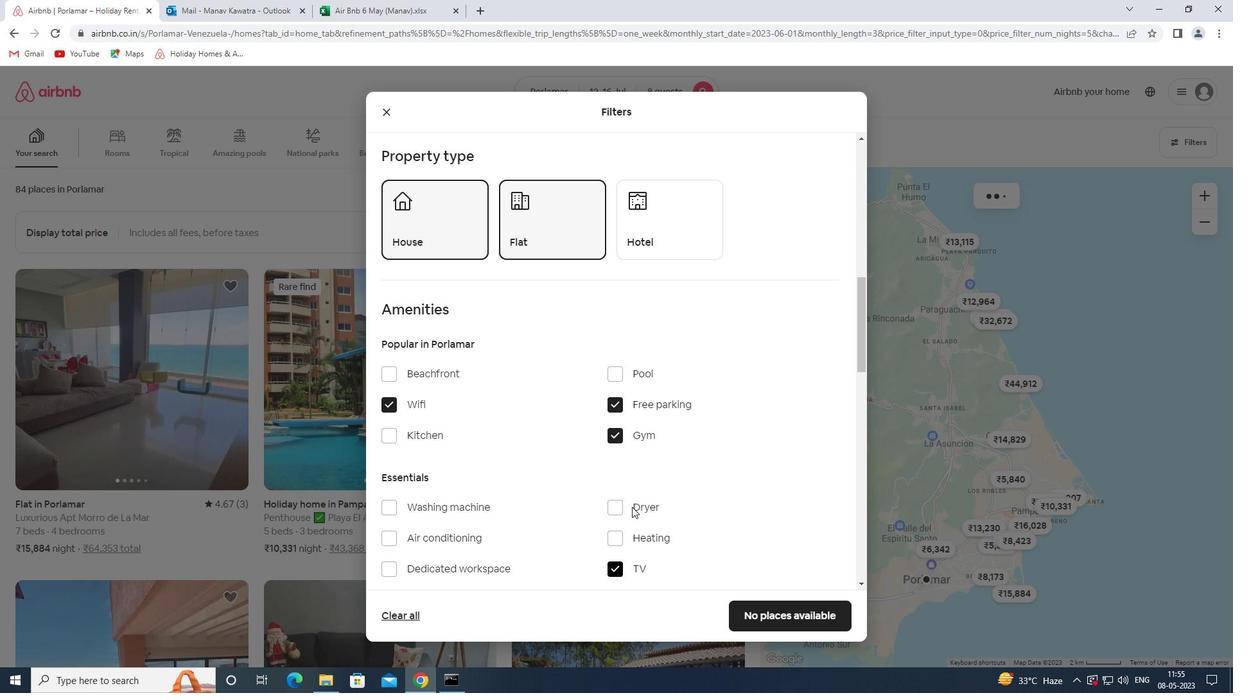 
Action: Mouse scrolled (607, 458) with delta (0, 0)
Screenshot: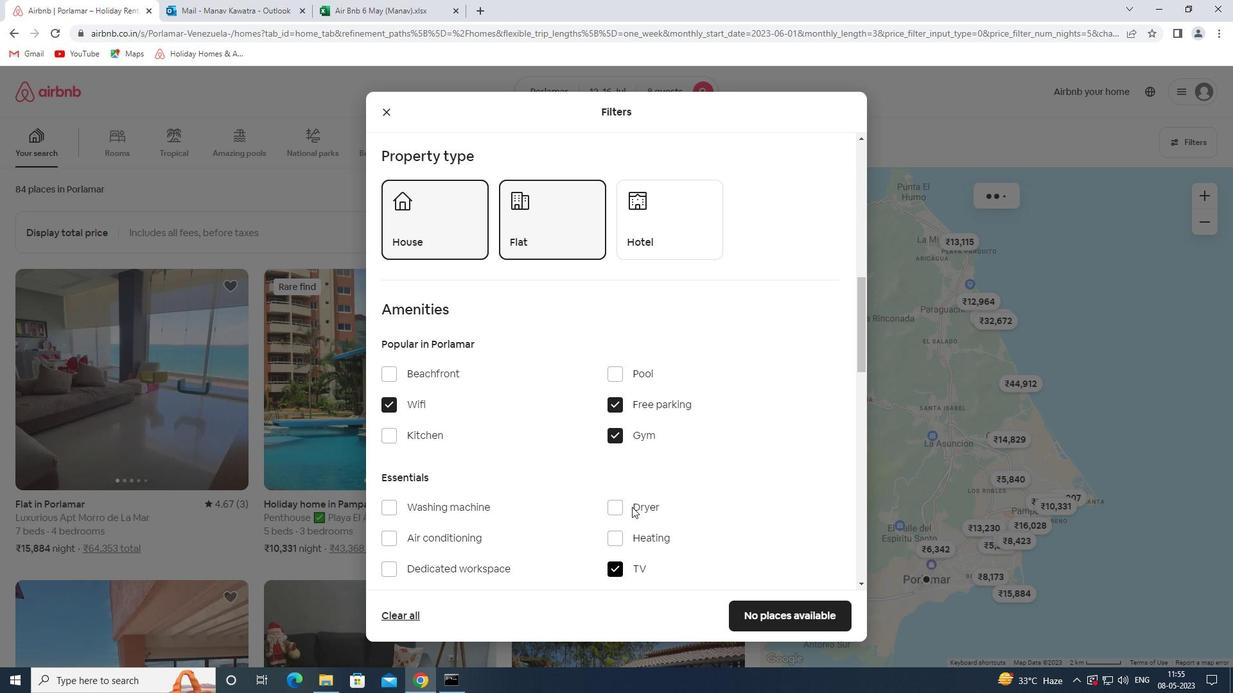 
Action: Mouse scrolled (607, 458) with delta (0, 0)
Screenshot: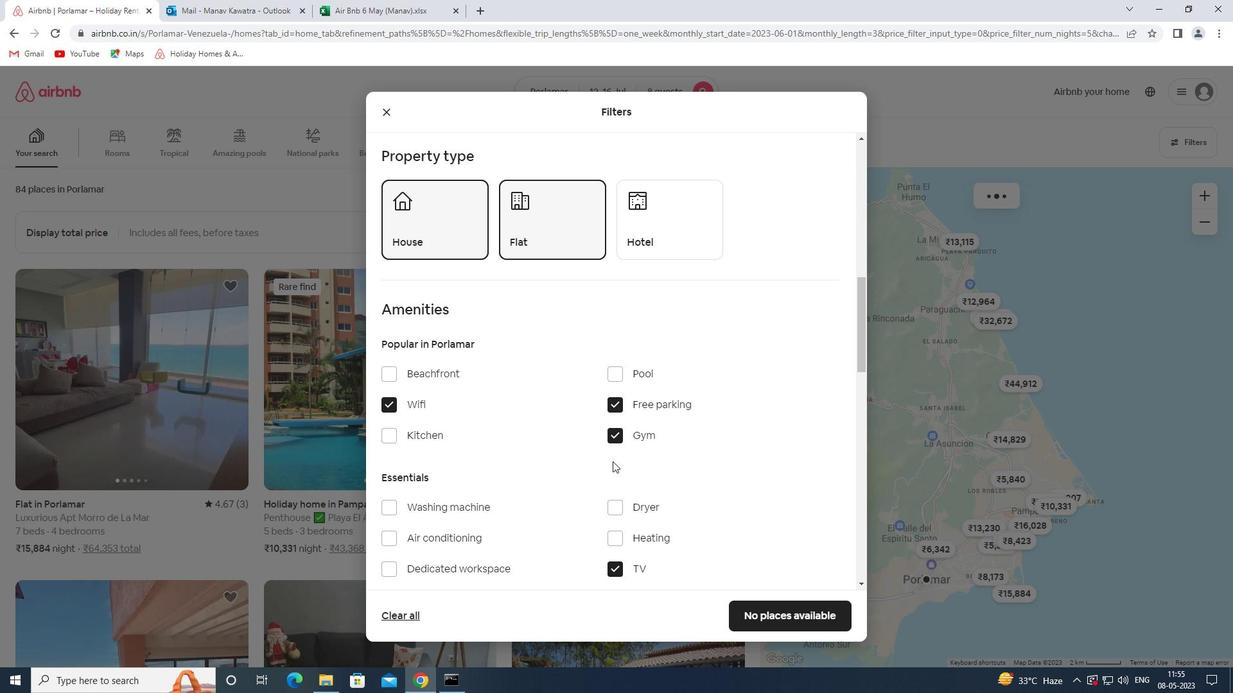 
Action: Mouse moved to (606, 459)
Screenshot: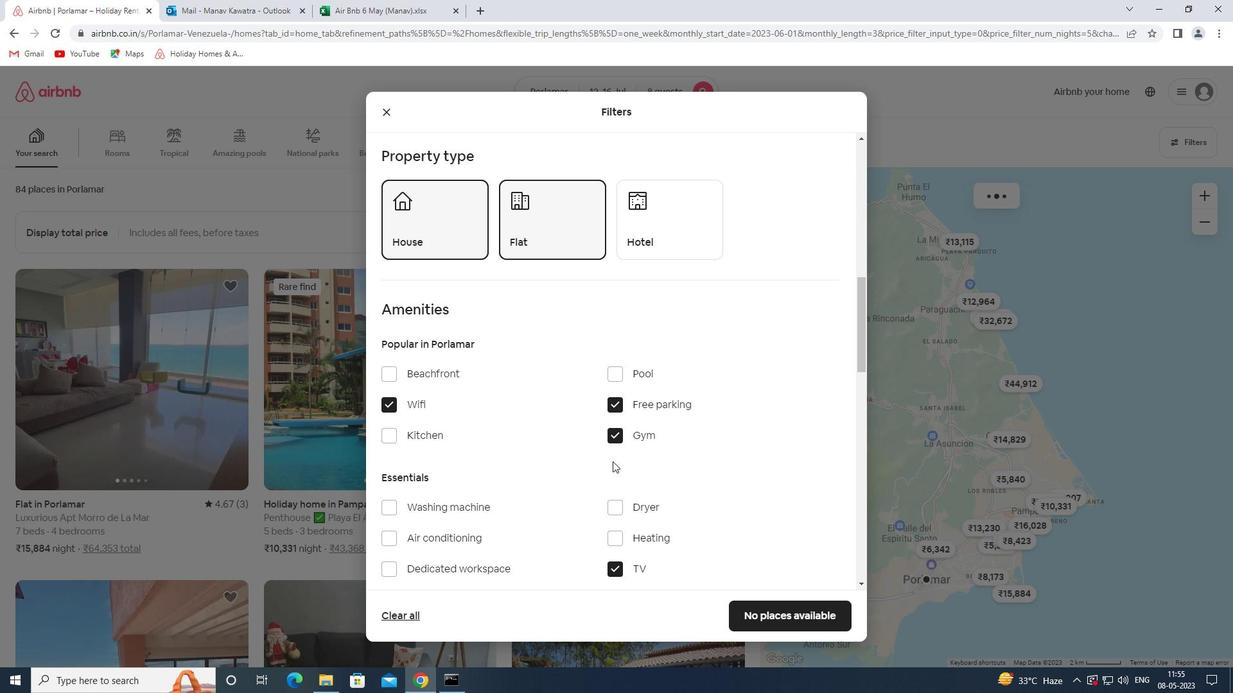 
Action: Mouse scrolled (606, 458) with delta (0, 0)
Screenshot: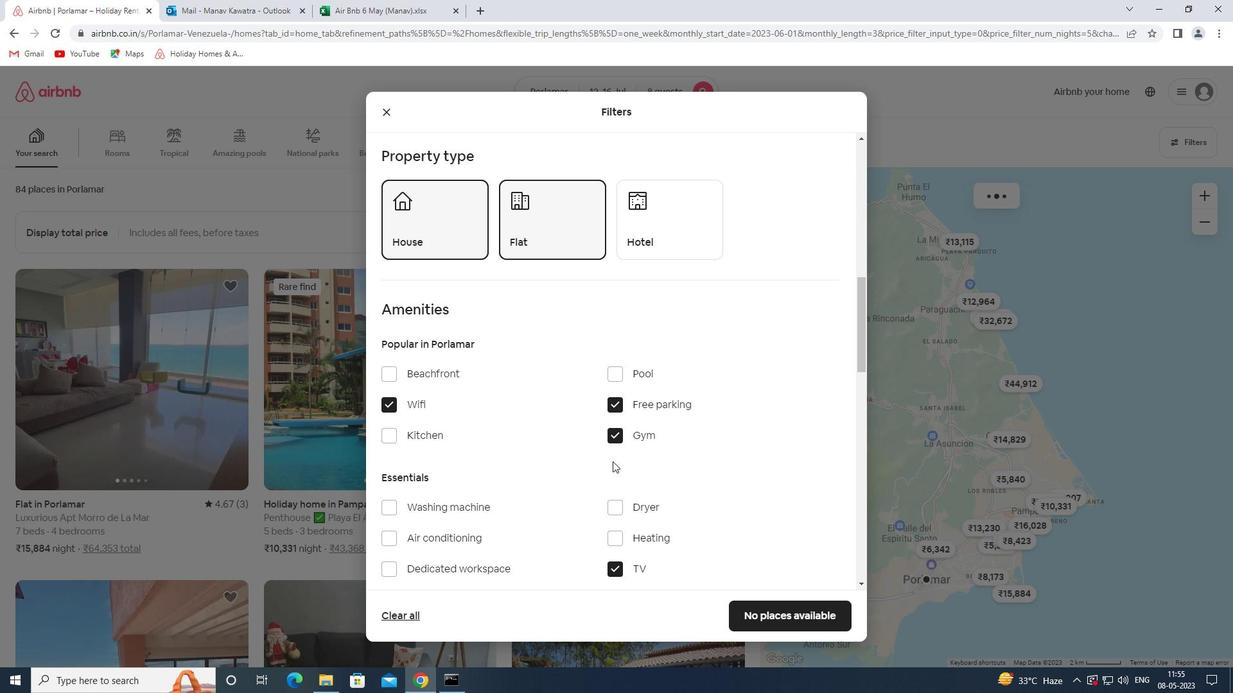 
Action: Mouse moved to (606, 457)
Screenshot: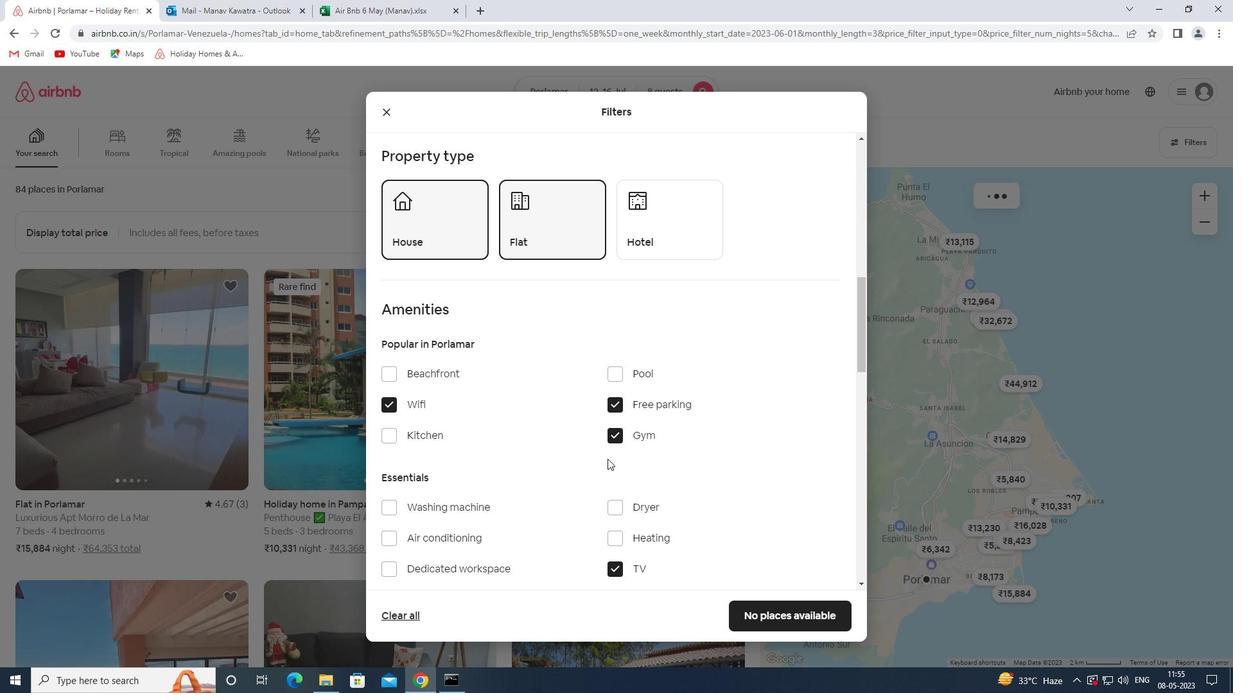 
Action: Mouse scrolled (606, 457) with delta (0, 0)
Screenshot: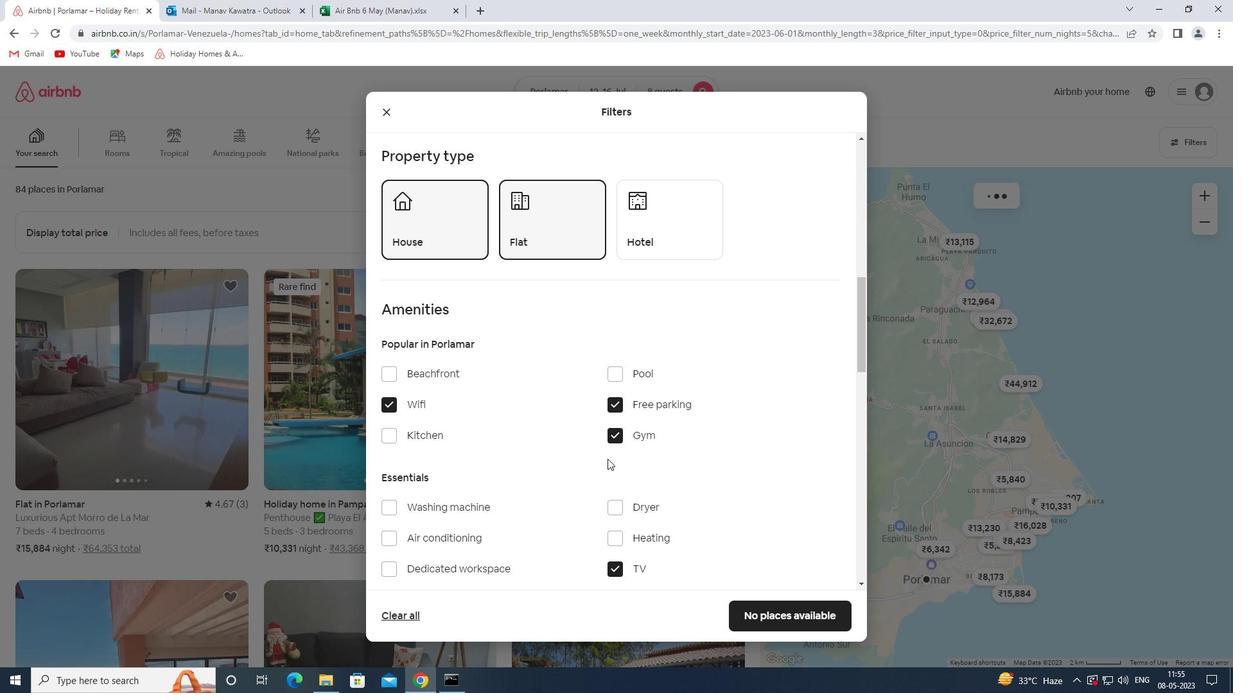 
Action: Mouse moved to (431, 472)
Screenshot: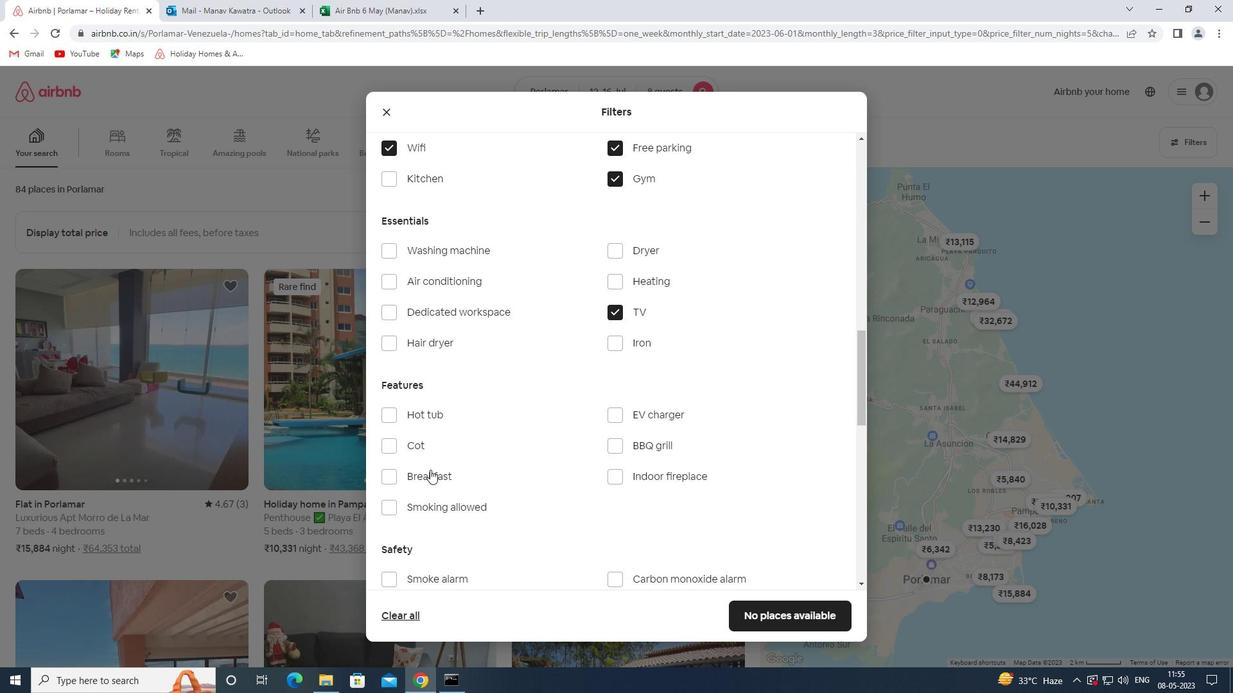 
Action: Mouse pressed left at (431, 472)
Screenshot: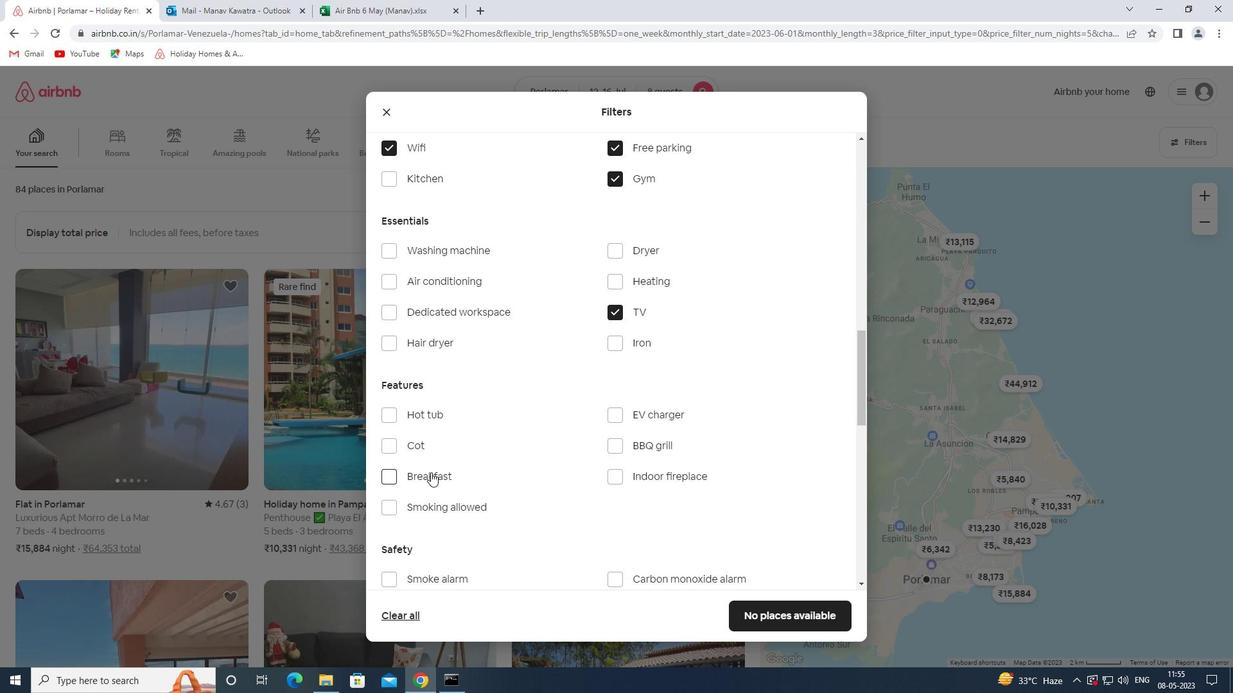 
Action: Mouse moved to (554, 414)
Screenshot: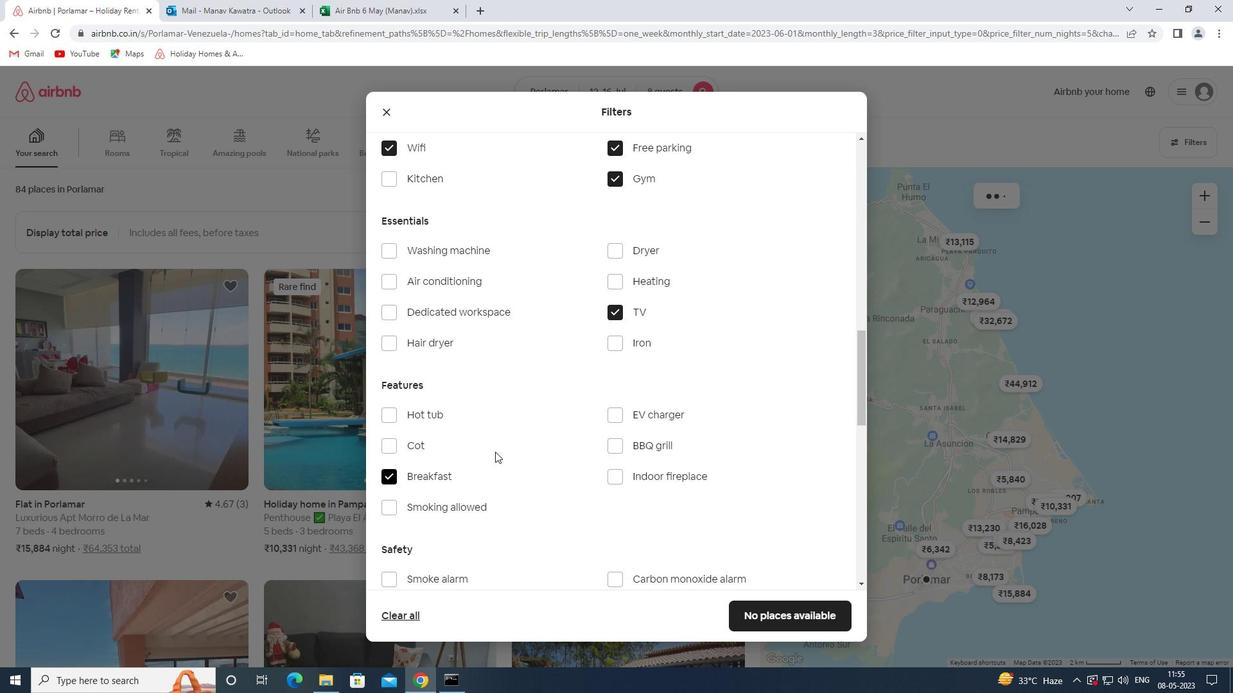 
Action: Mouse scrolled (554, 414) with delta (0, 0)
Screenshot: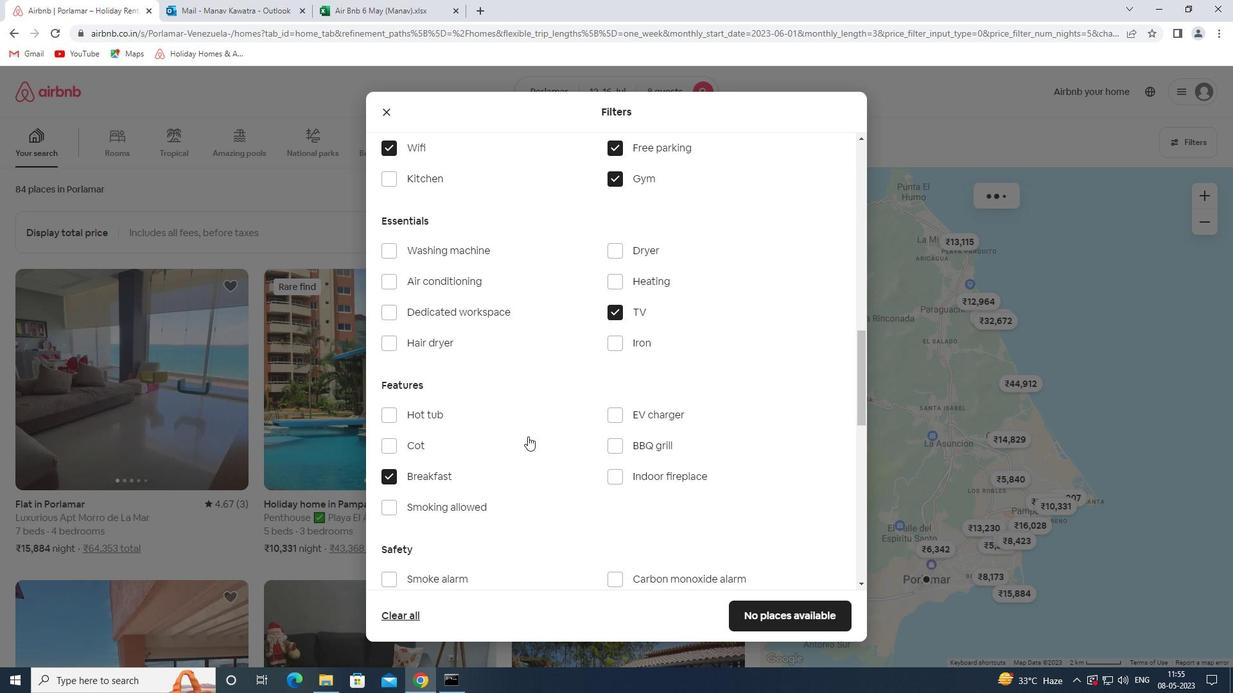 
Action: Mouse scrolled (554, 414) with delta (0, 0)
Screenshot: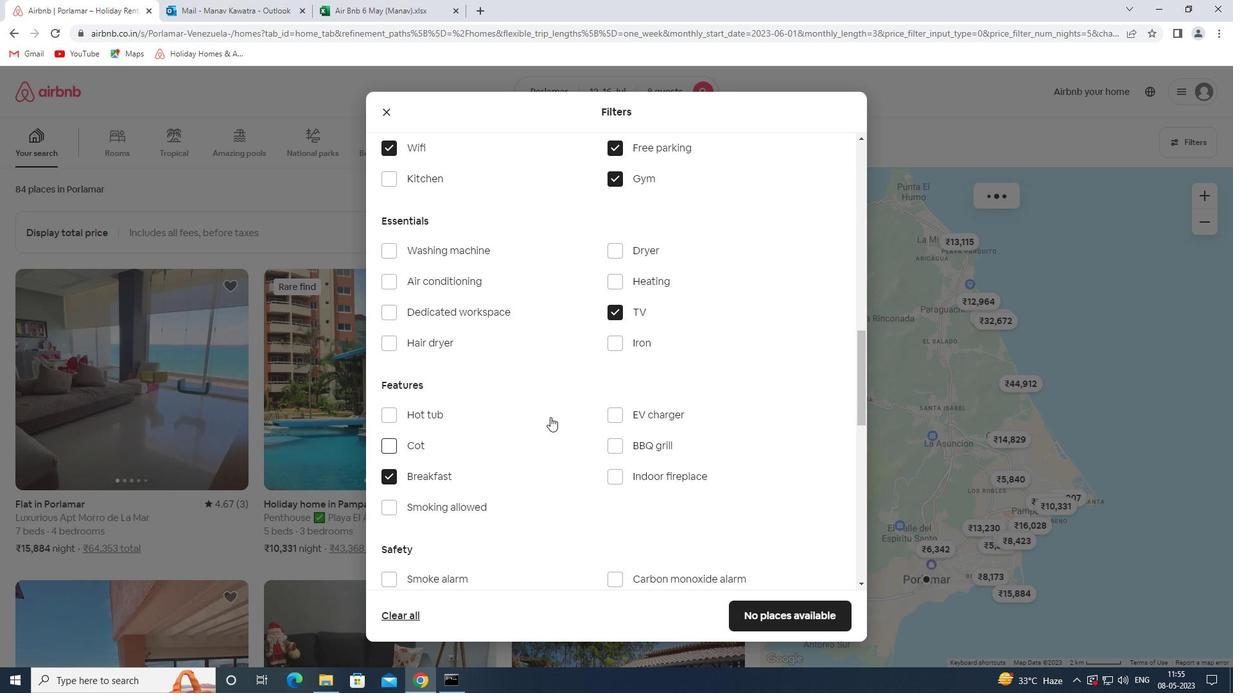 
Action: Mouse scrolled (554, 414) with delta (0, 0)
Screenshot: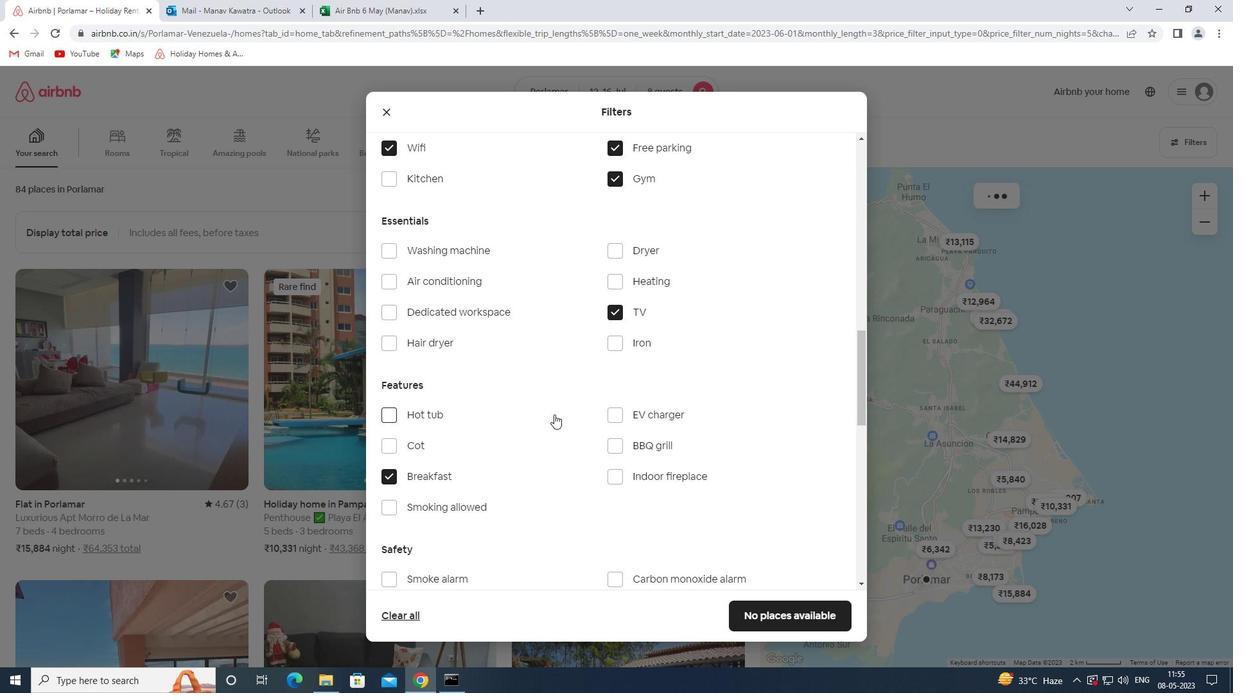 
Action: Mouse moved to (596, 445)
Screenshot: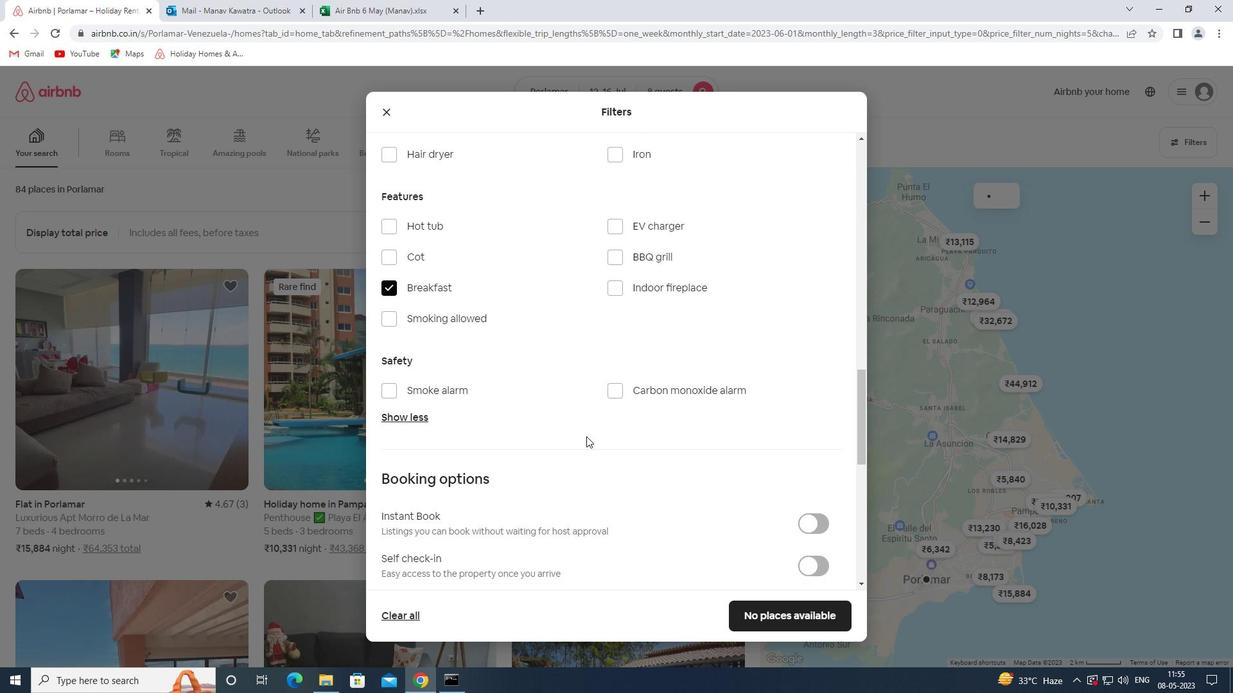 
Action: Mouse scrolled (596, 444) with delta (0, 0)
Screenshot: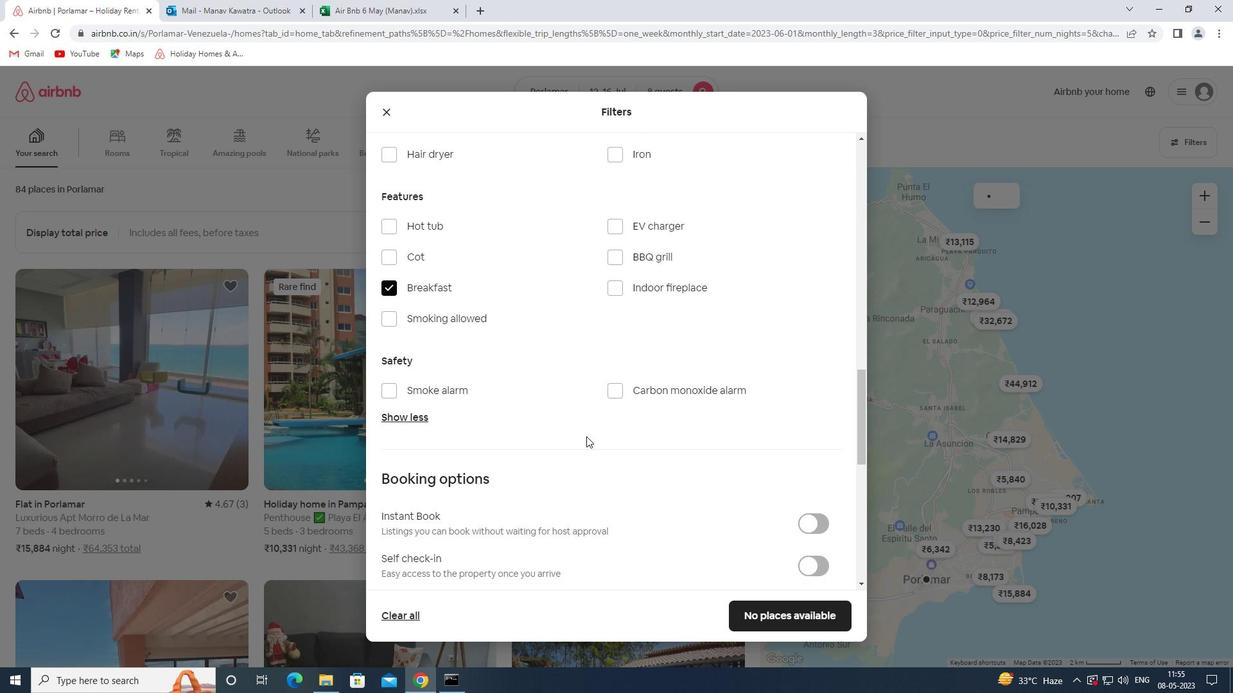 
Action: Mouse moved to (597, 445)
Screenshot: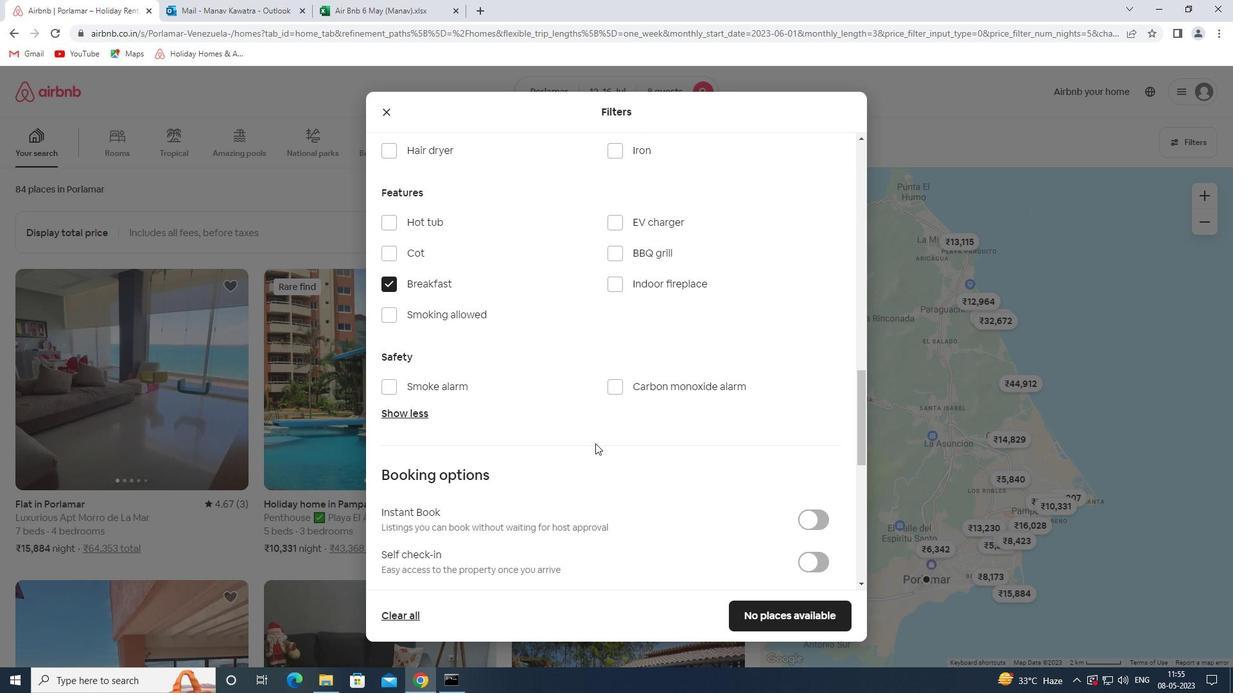 
Action: Mouse scrolled (597, 444) with delta (0, 0)
Screenshot: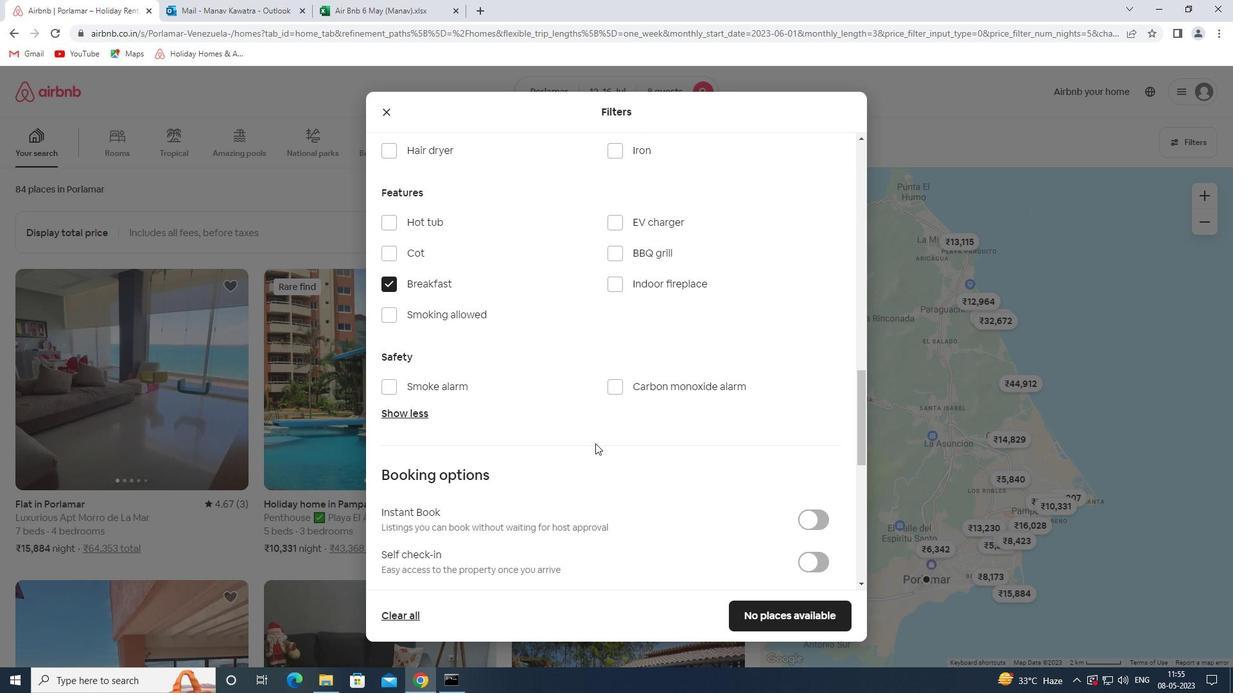 
Action: Mouse moved to (601, 446)
Screenshot: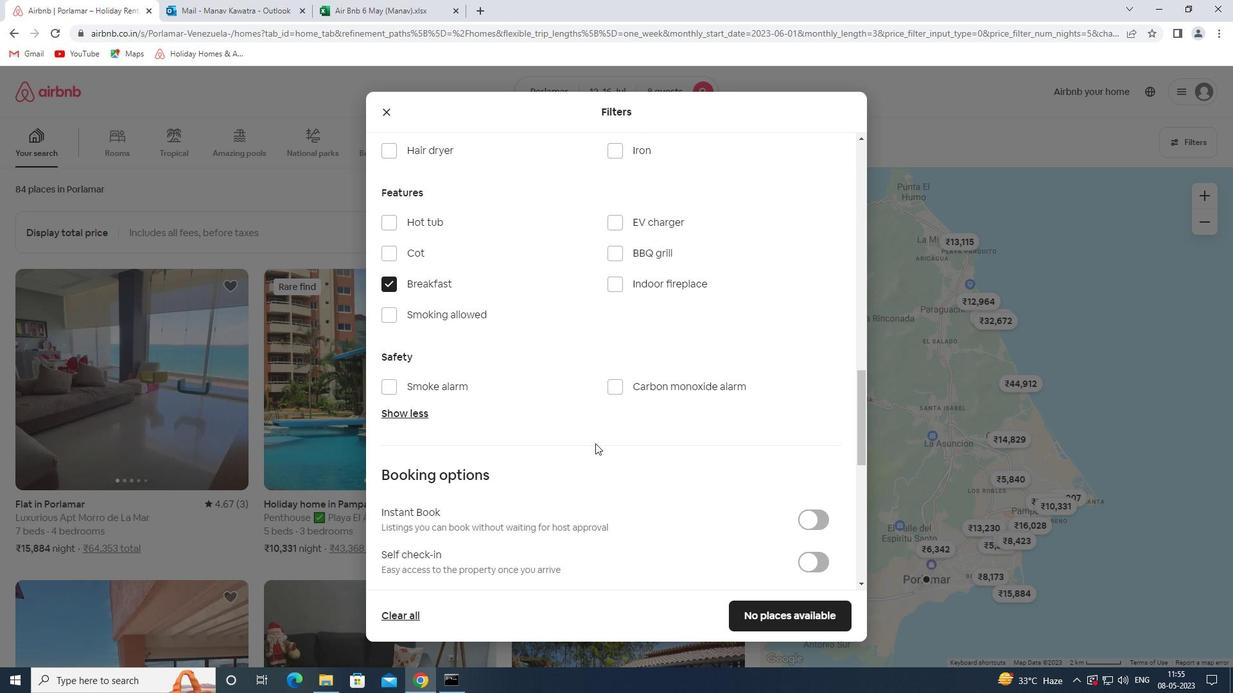 
Action: Mouse scrolled (601, 445) with delta (0, 0)
Screenshot: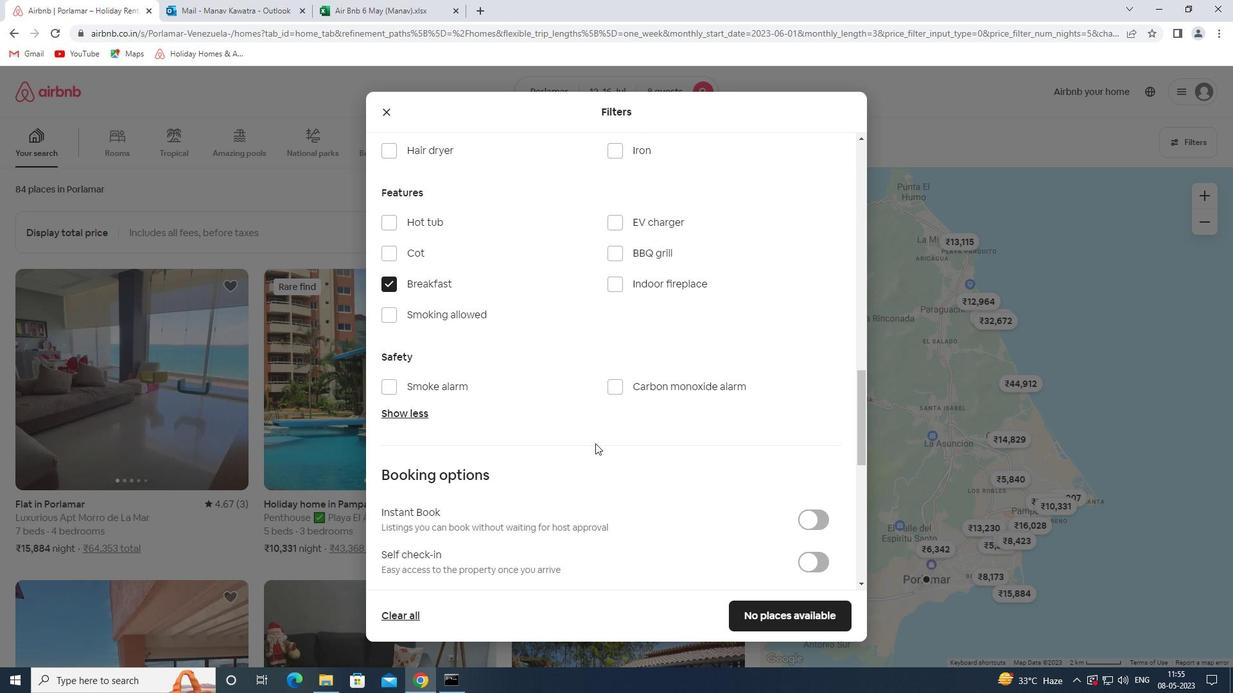 
Action: Mouse moved to (818, 369)
Screenshot: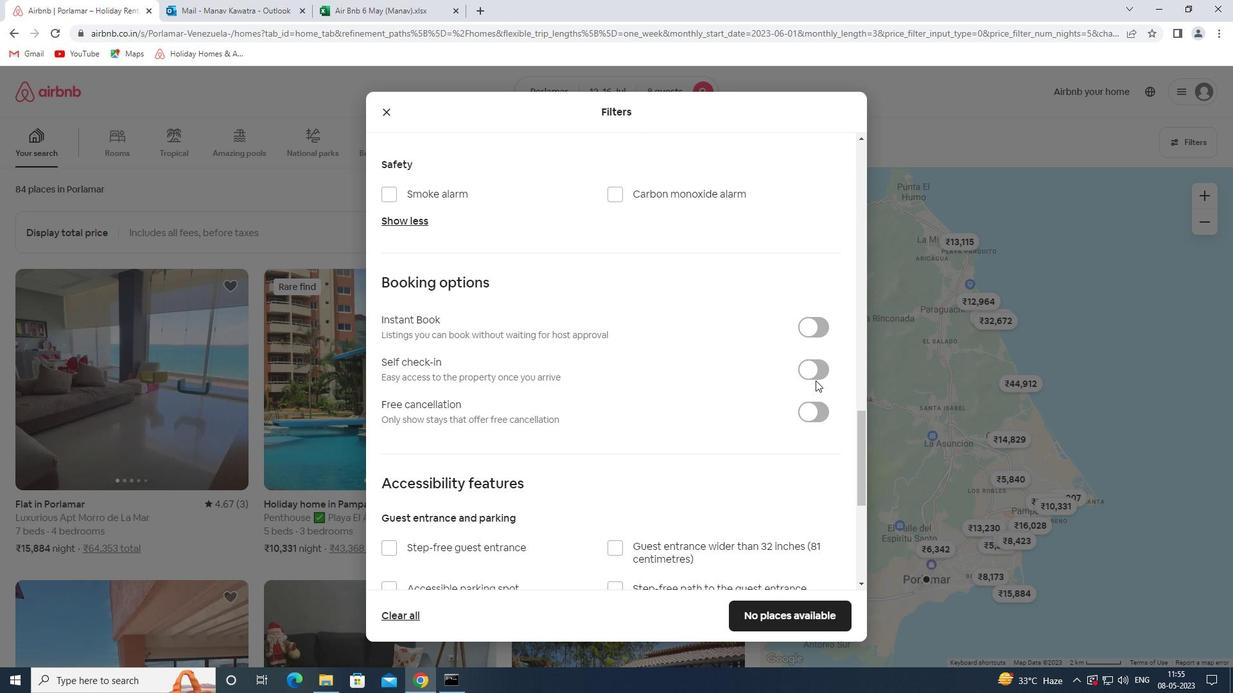 
Action: Mouse pressed left at (818, 369)
Screenshot: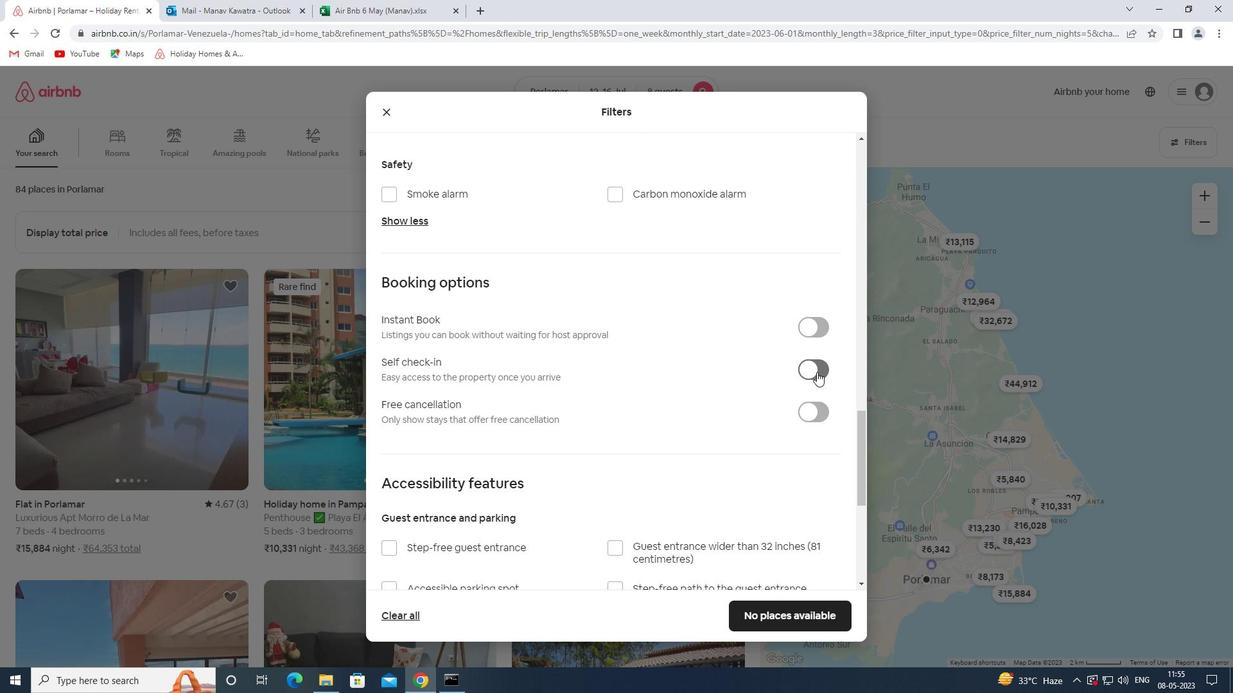 
Action: Mouse moved to (745, 423)
Screenshot: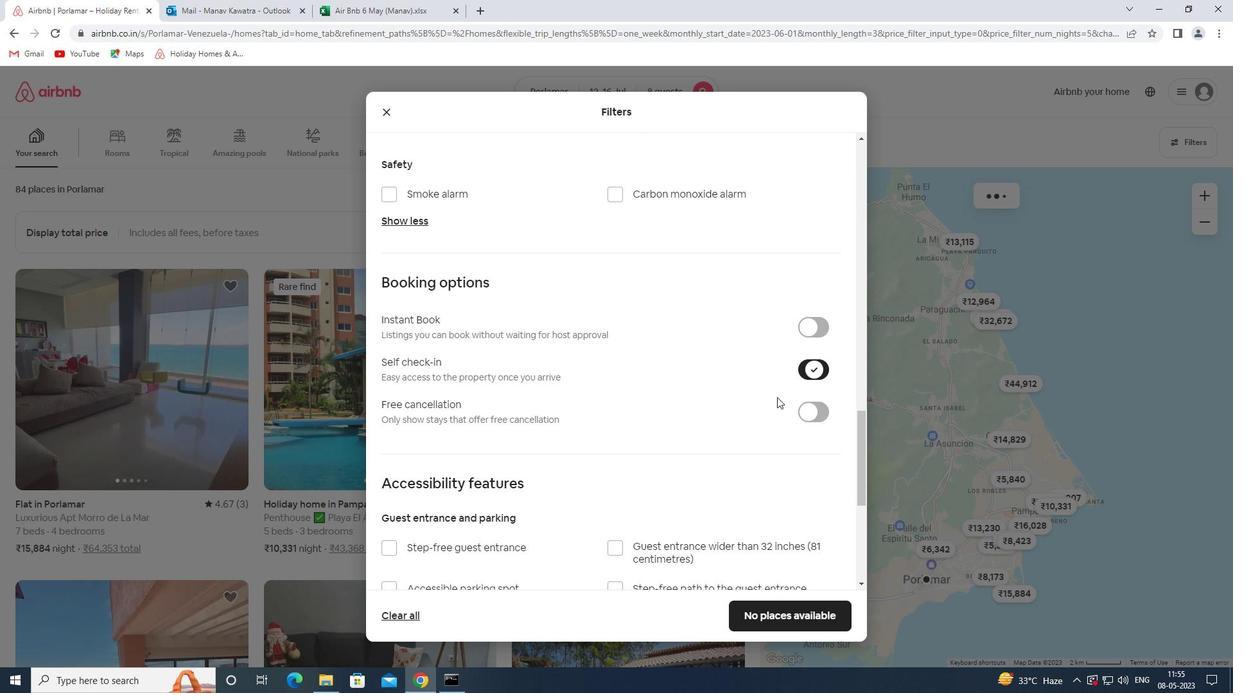
Action: Mouse scrolled (745, 422) with delta (0, 0)
Screenshot: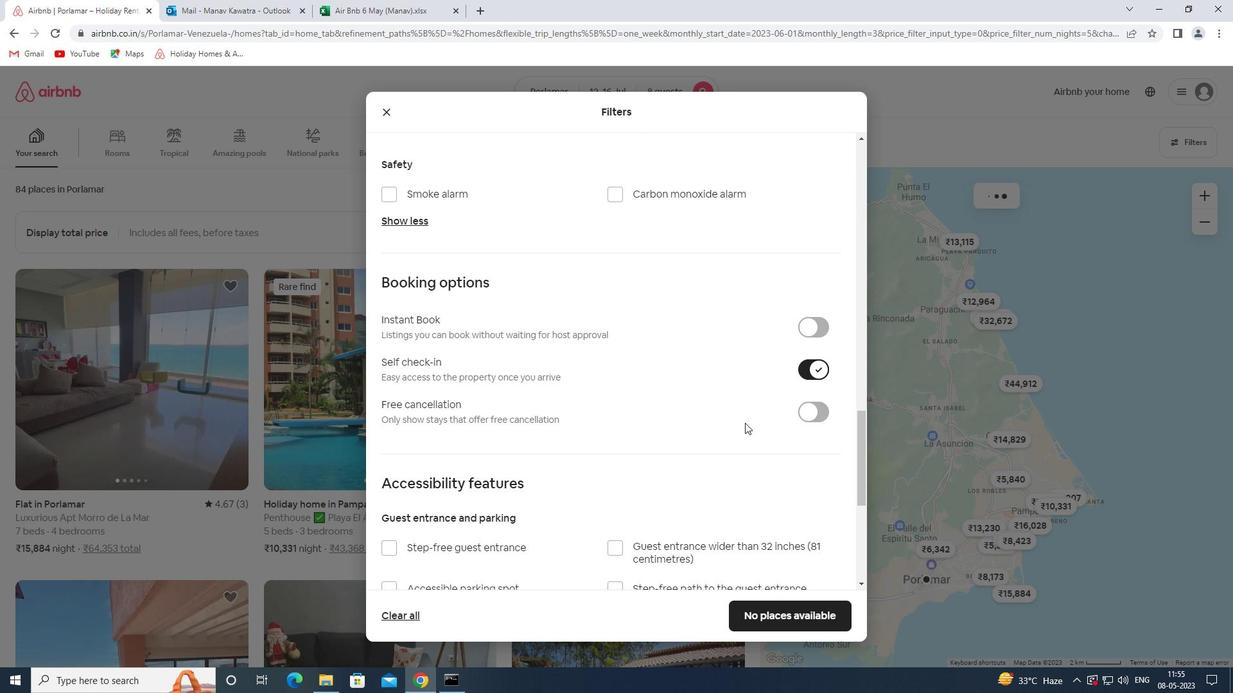 
Action: Mouse scrolled (745, 422) with delta (0, 0)
Screenshot: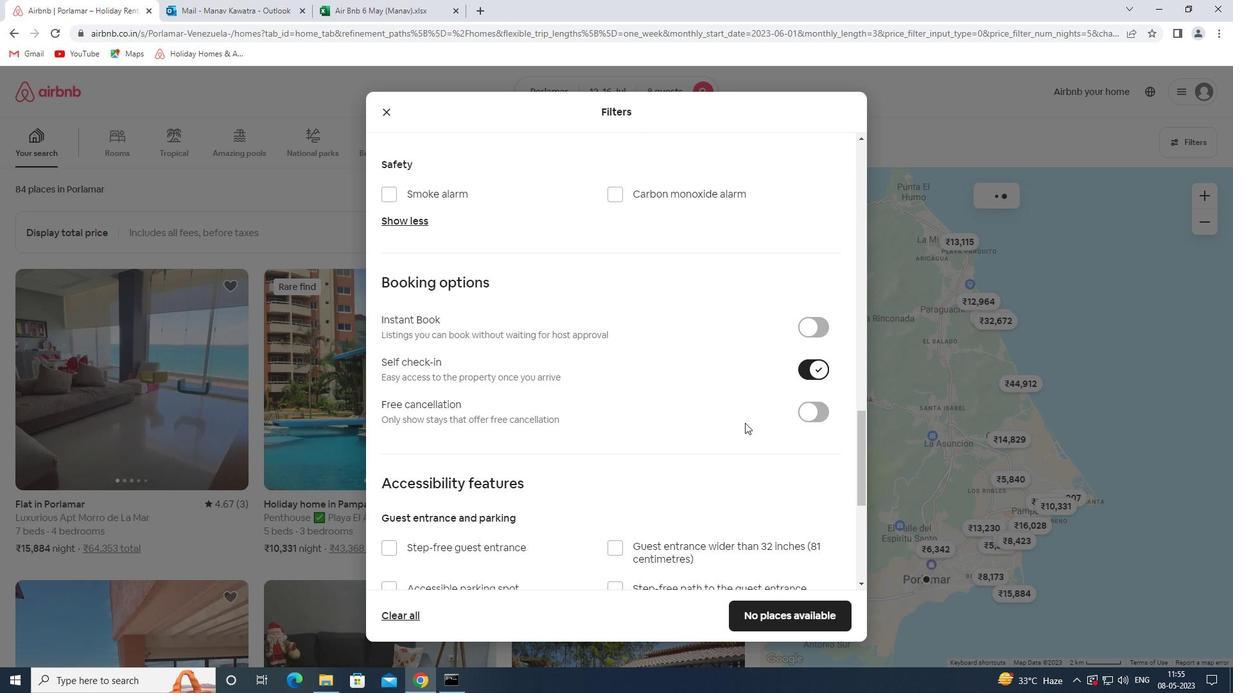 
Action: Mouse scrolled (745, 422) with delta (0, 0)
Screenshot: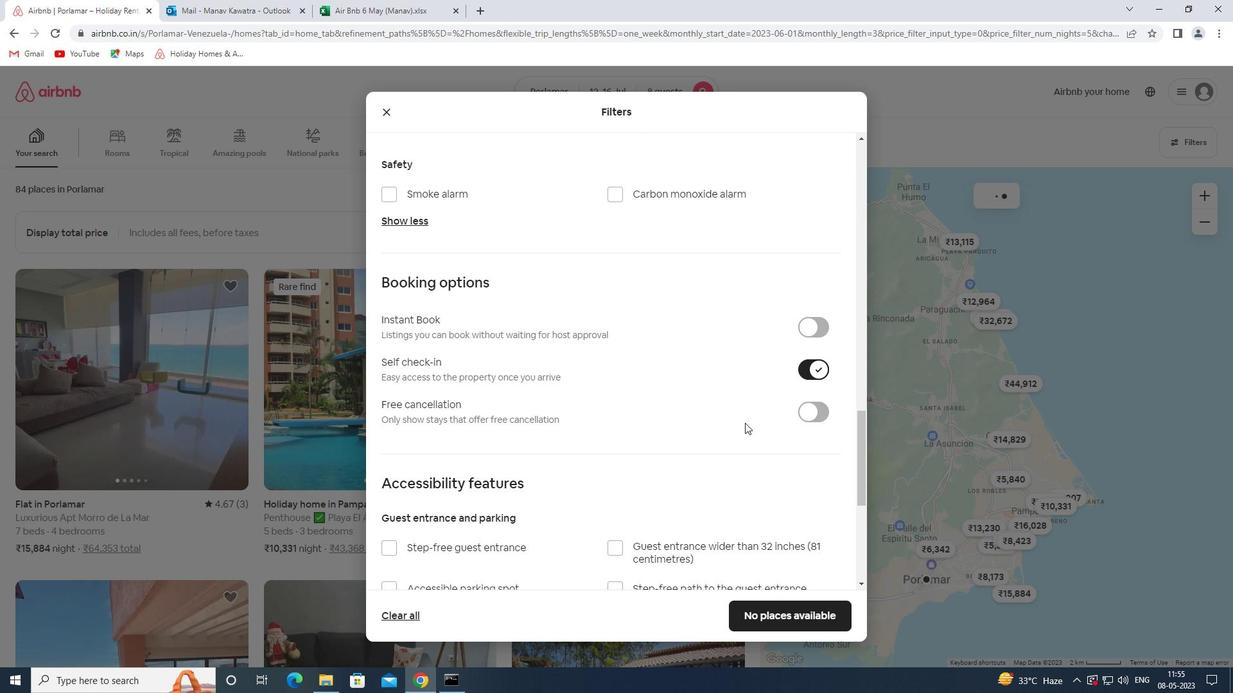 
Action: Mouse moved to (436, 536)
Screenshot: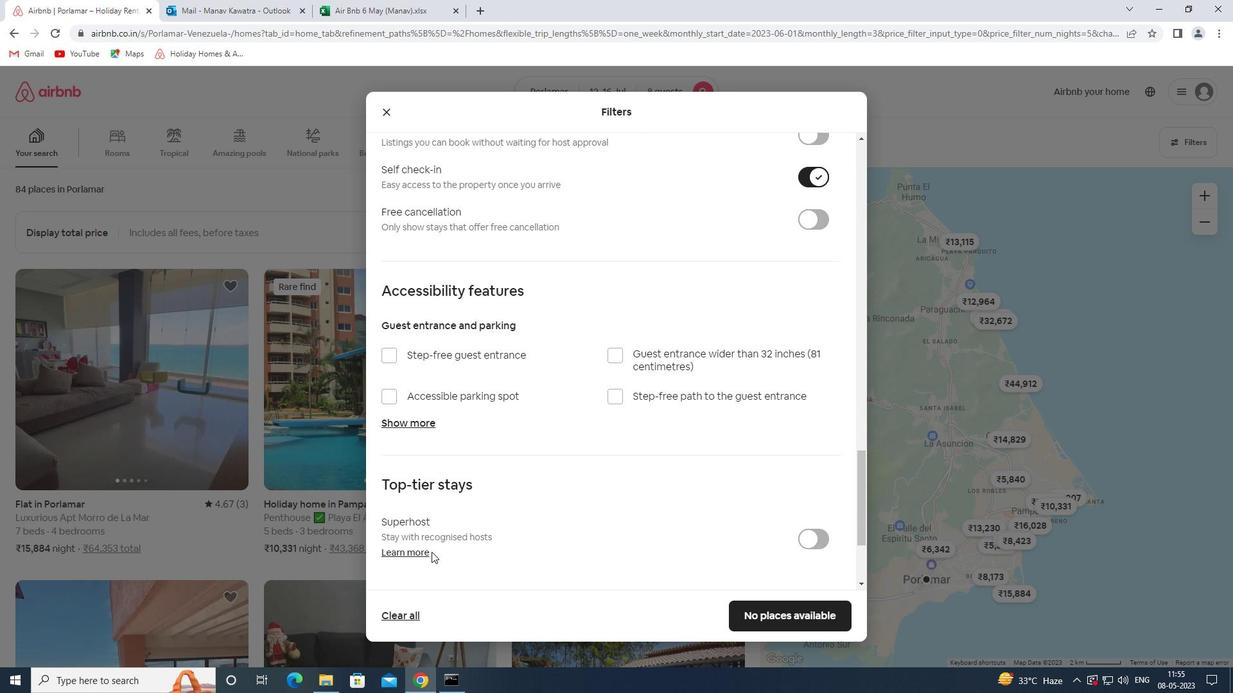 
Action: Mouse scrolled (436, 536) with delta (0, 0)
Screenshot: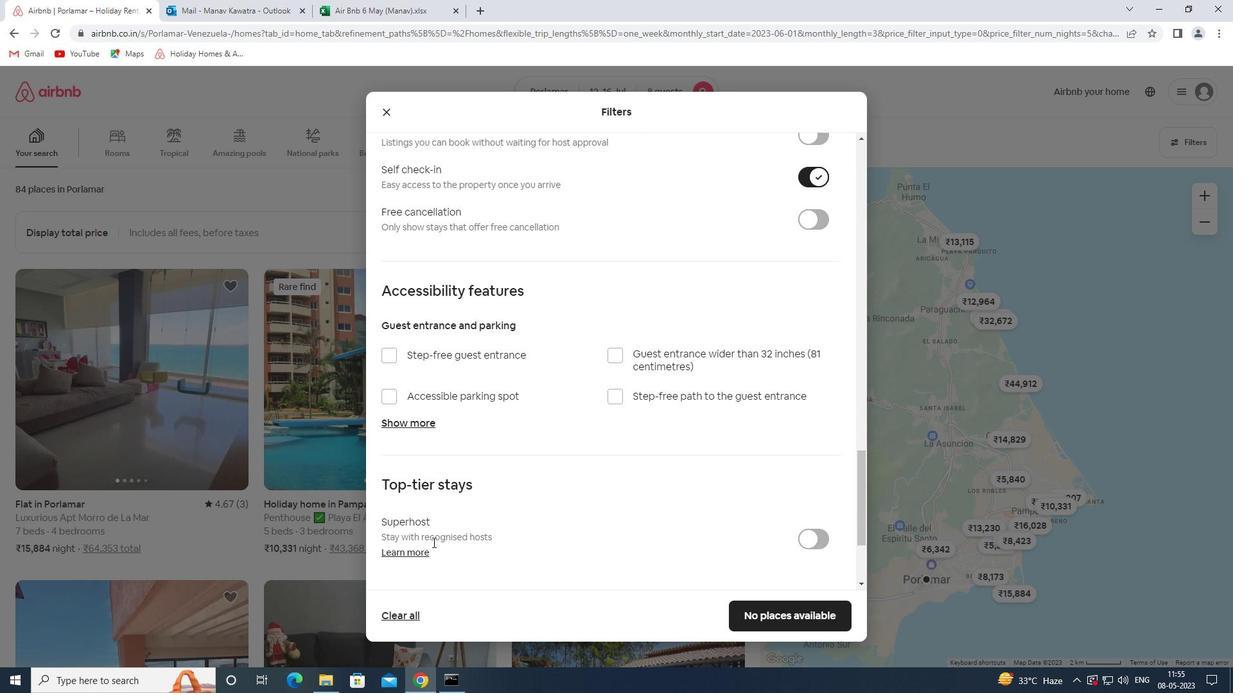
Action: Mouse scrolled (436, 536) with delta (0, 0)
Screenshot: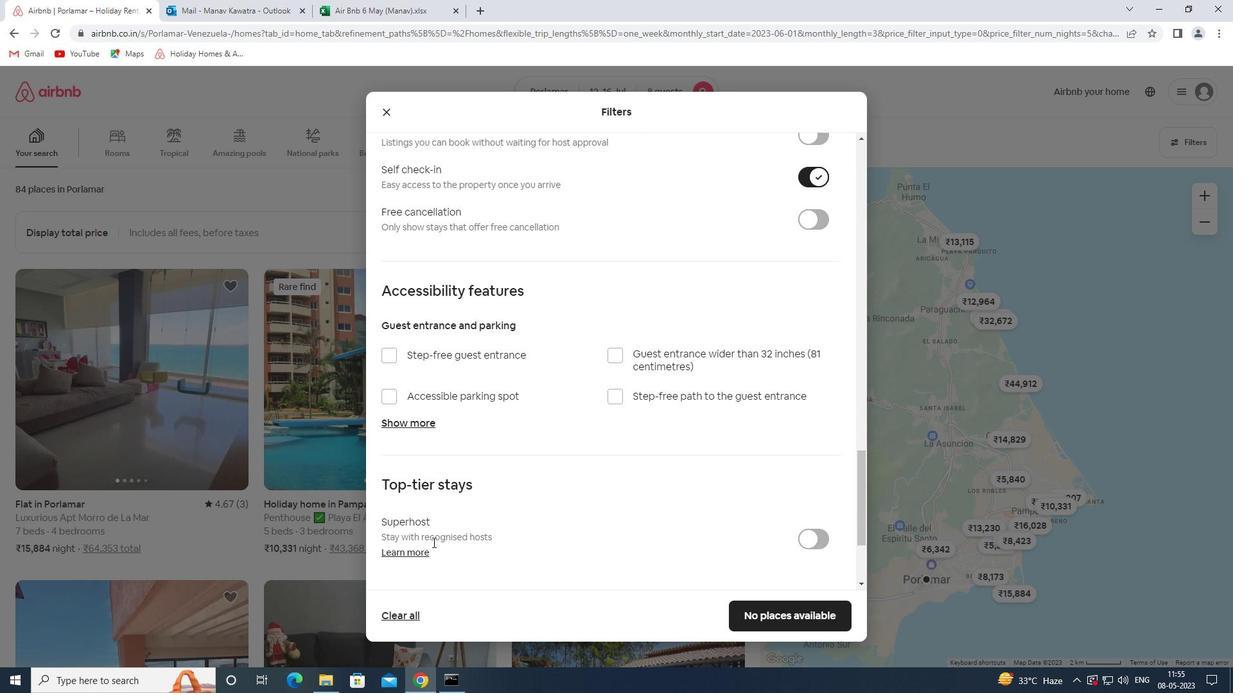 
Action: Mouse scrolled (436, 536) with delta (0, 0)
Screenshot: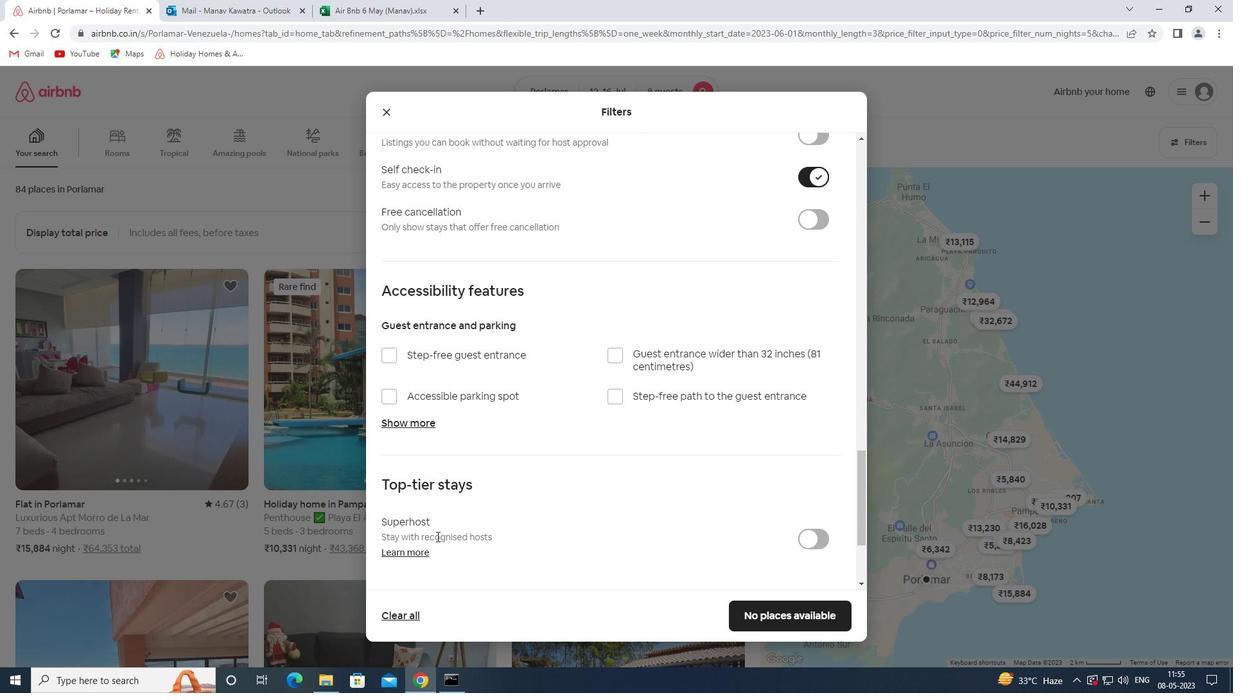 
Action: Mouse scrolled (436, 536) with delta (0, 0)
Screenshot: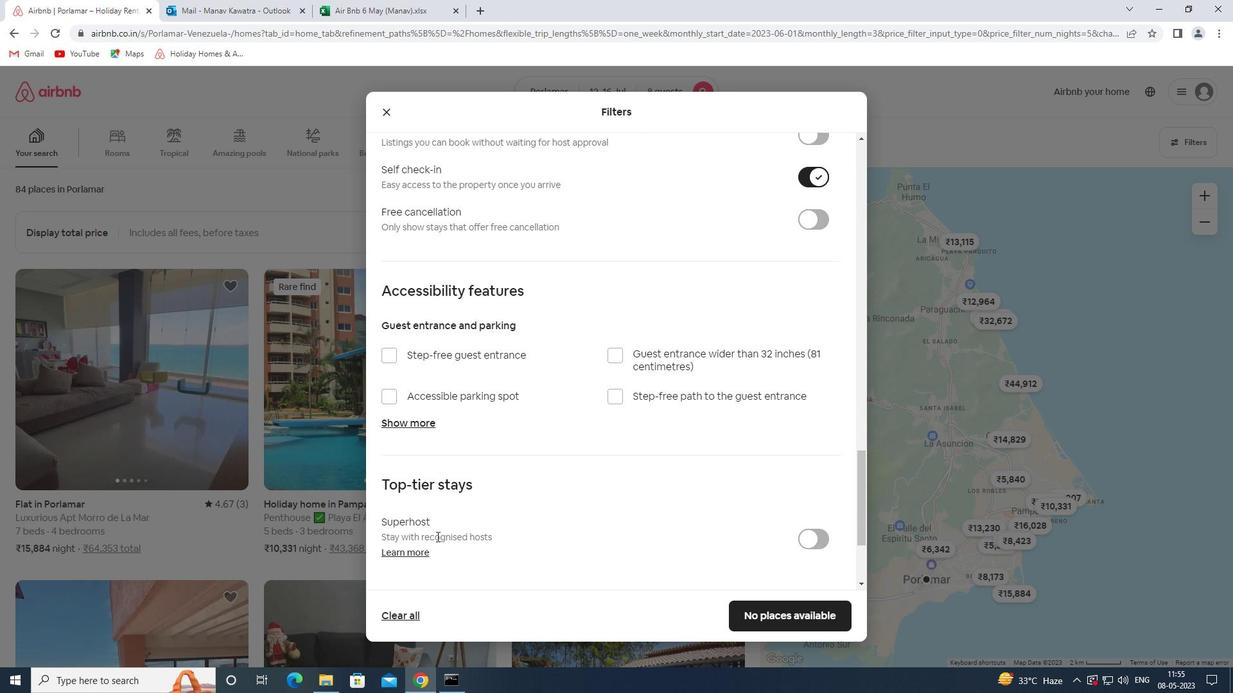 
Action: Mouse moved to (430, 505)
Screenshot: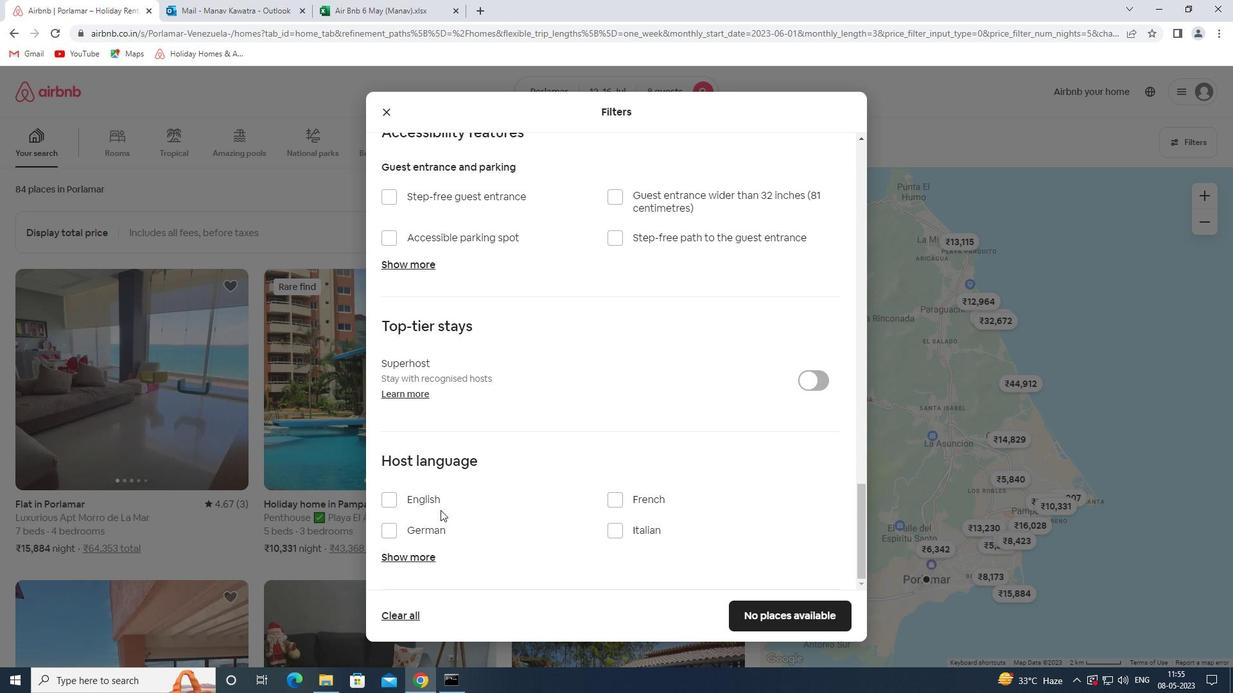 
Action: Mouse pressed left at (430, 505)
Screenshot: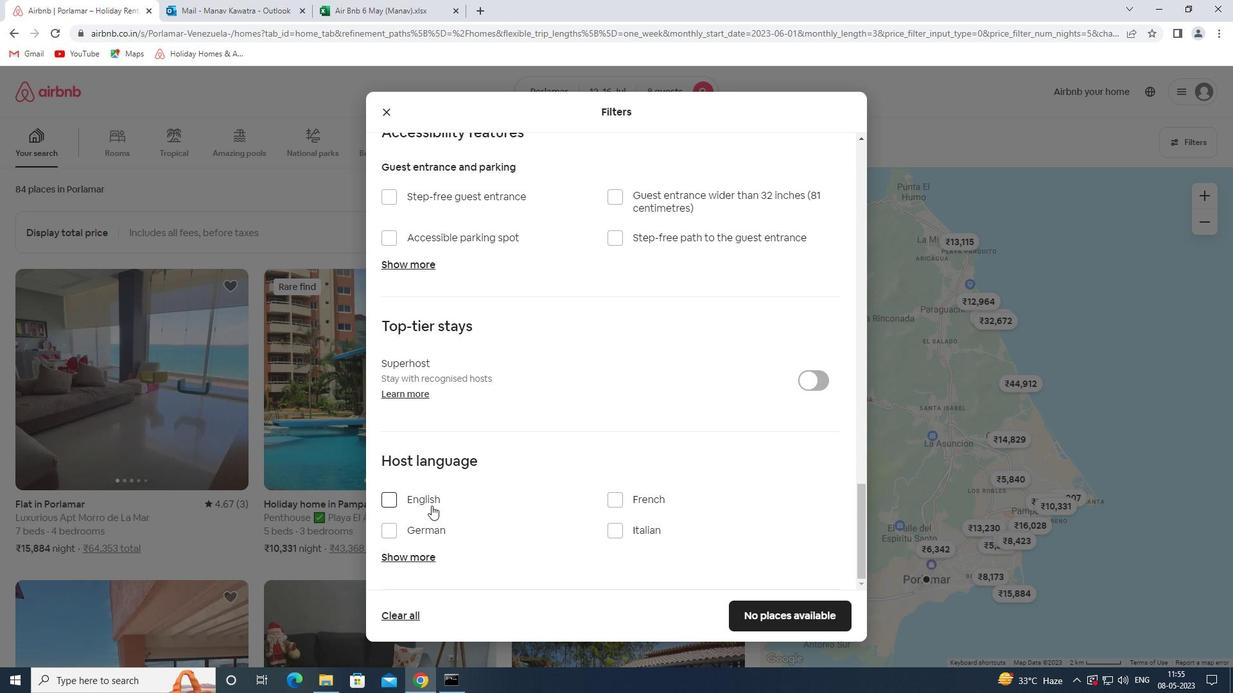 
Action: Mouse moved to (754, 623)
Screenshot: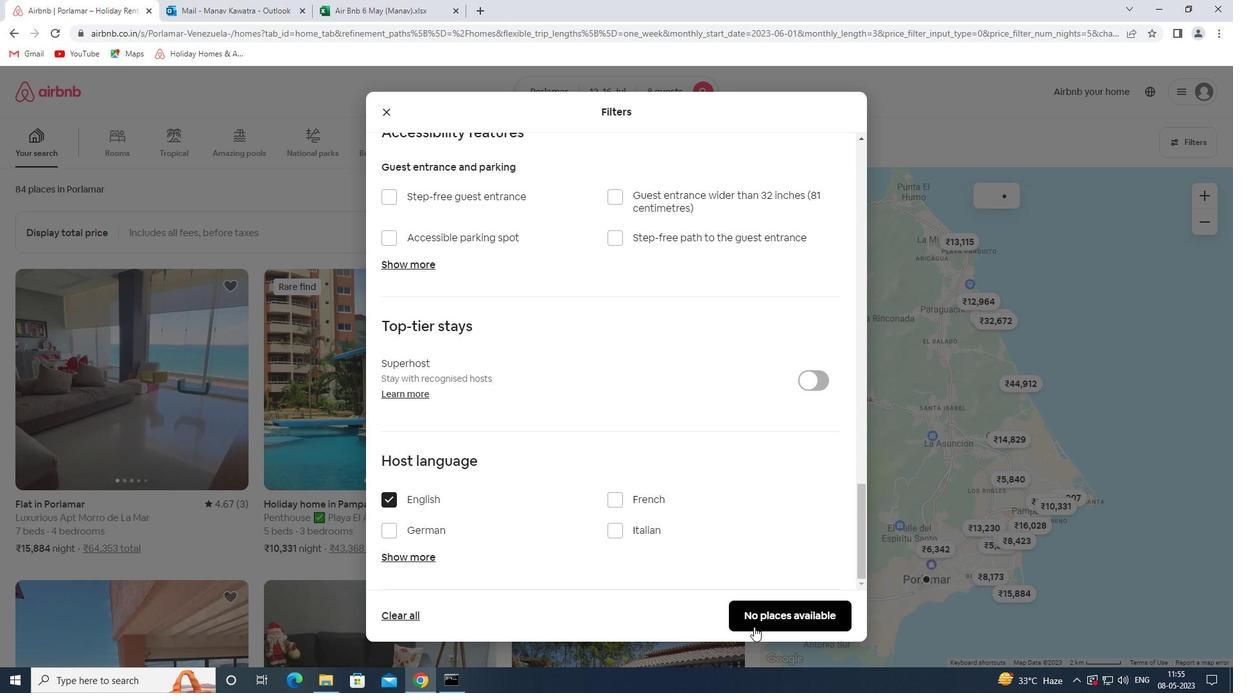 
Action: Mouse pressed left at (754, 623)
Screenshot: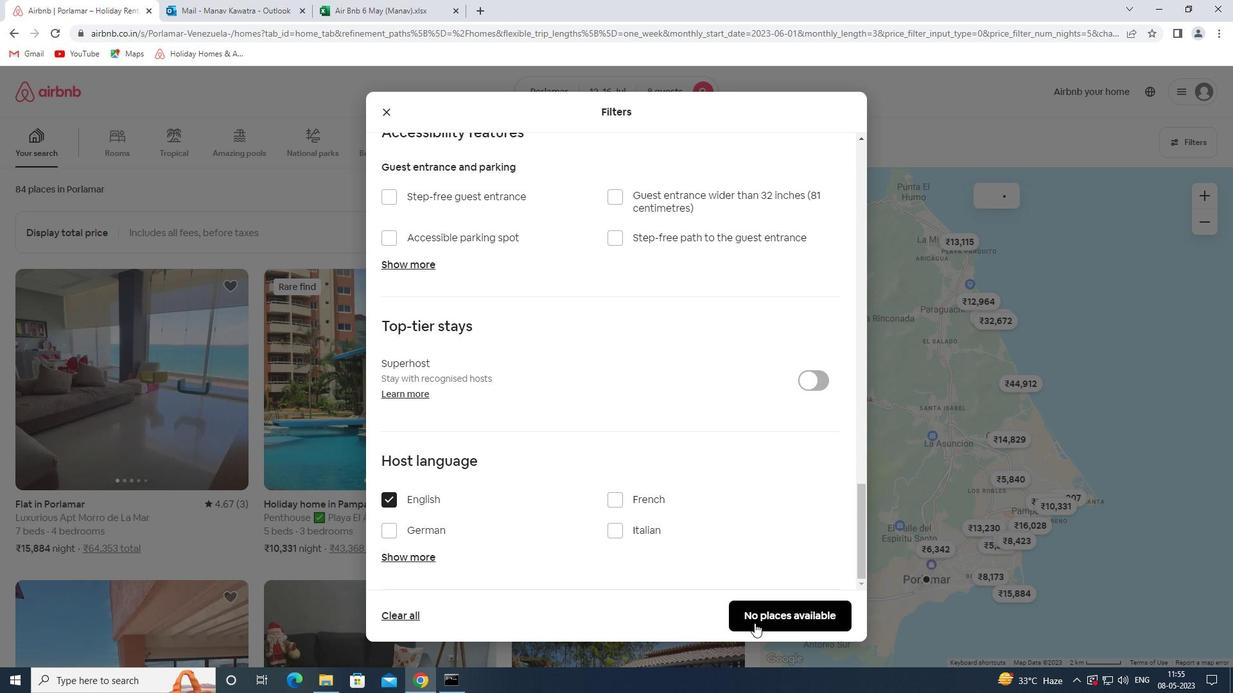 
Action: Mouse moved to (753, 621)
Screenshot: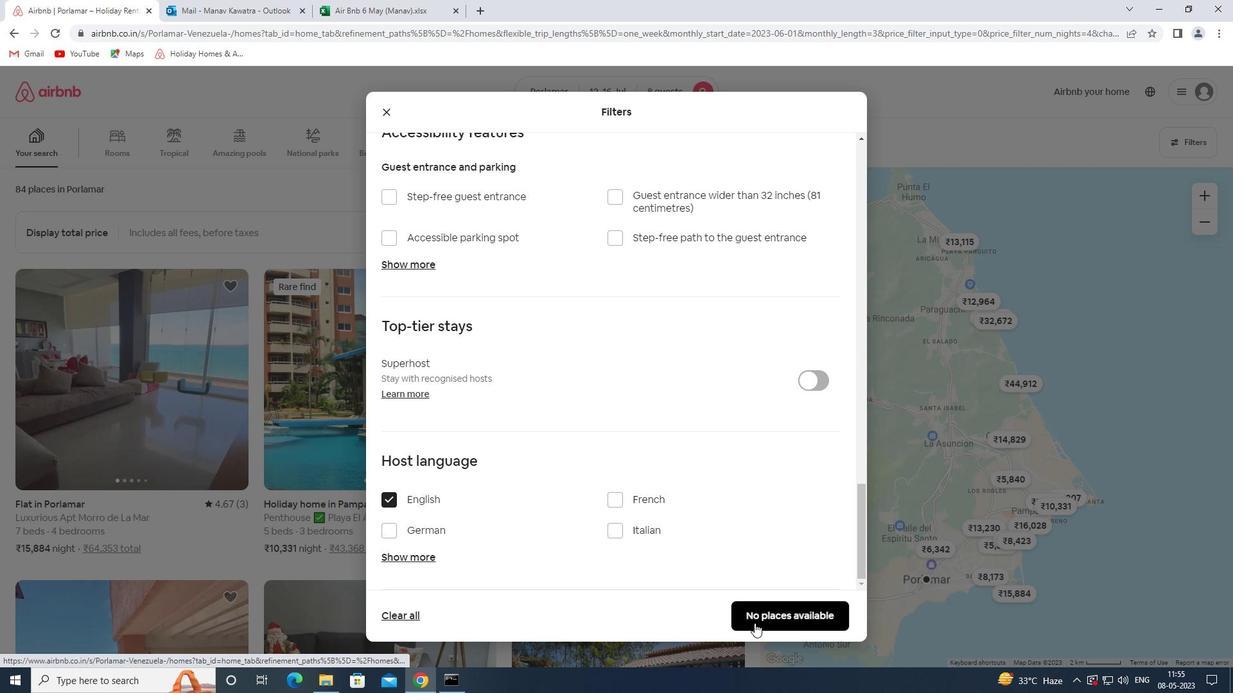
